 Task: Add an event  with title  Monthly Sales Analysis, date '2024/05/15' to 2024/05/17 & Select Event type as  Group. Add location for the event as  654 Trastevere, Rome, Italy and add a description: Welcome to the Presentation Practice session, where you can hone your public speaking skills and receive constructive feedback to enhance your presentation abilities. This interactive session is designed to provide a supportive environment for participants to practice and refine their presentation techniques, whether it's for professional or academic purposes.Create an event link  http-monthlysalesanalysiscom & Select the event color as  Electric Lime. , logged in from the account softage.1@softage.netand send the event invitation to softage.10@softage.net and softage.2@softage.net
Action: Mouse moved to (751, 108)
Screenshot: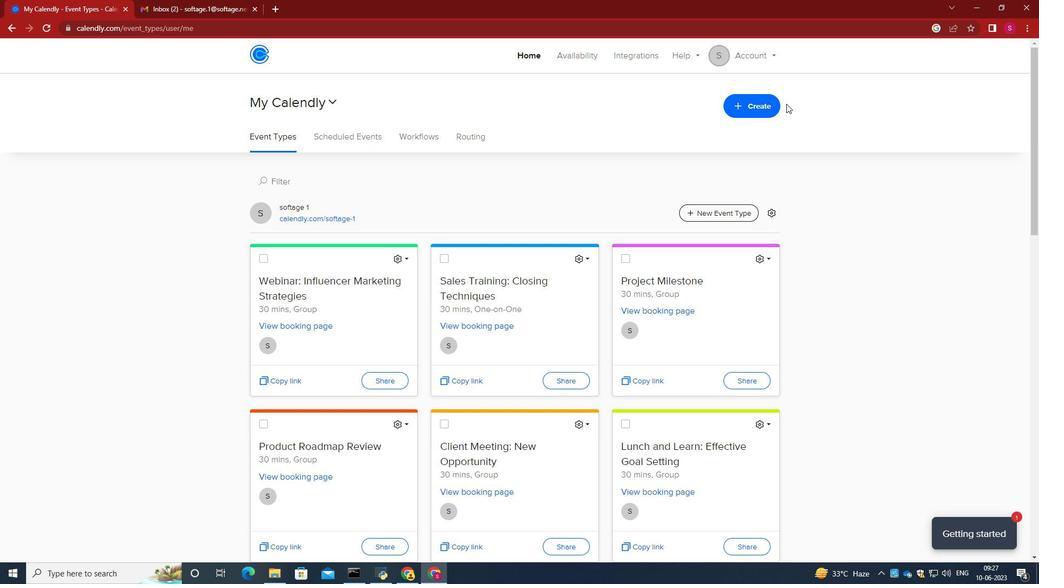 
Action: Mouse pressed left at (751, 108)
Screenshot: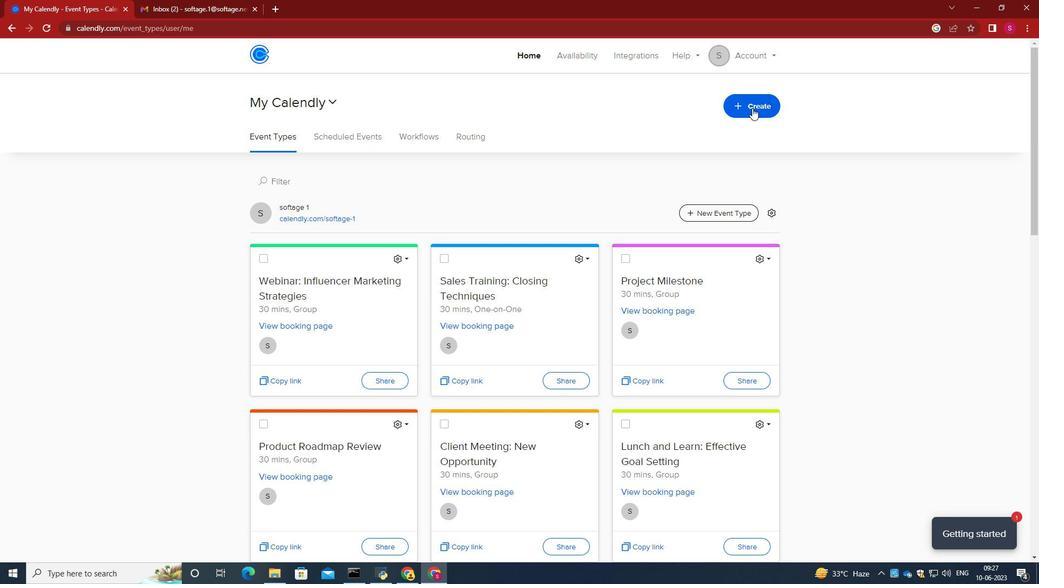 
Action: Mouse moved to (725, 160)
Screenshot: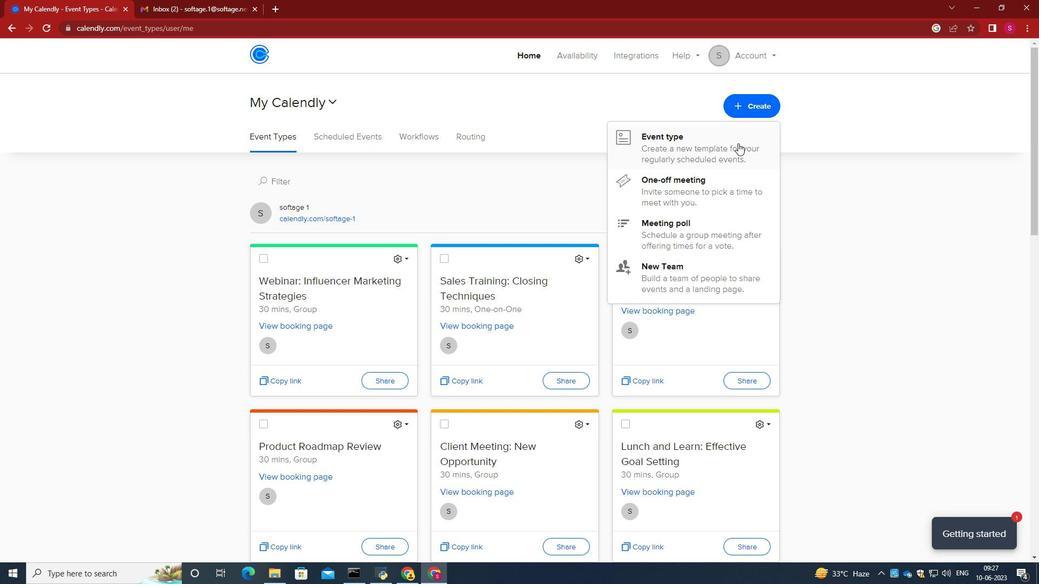 
Action: Mouse pressed left at (725, 160)
Screenshot: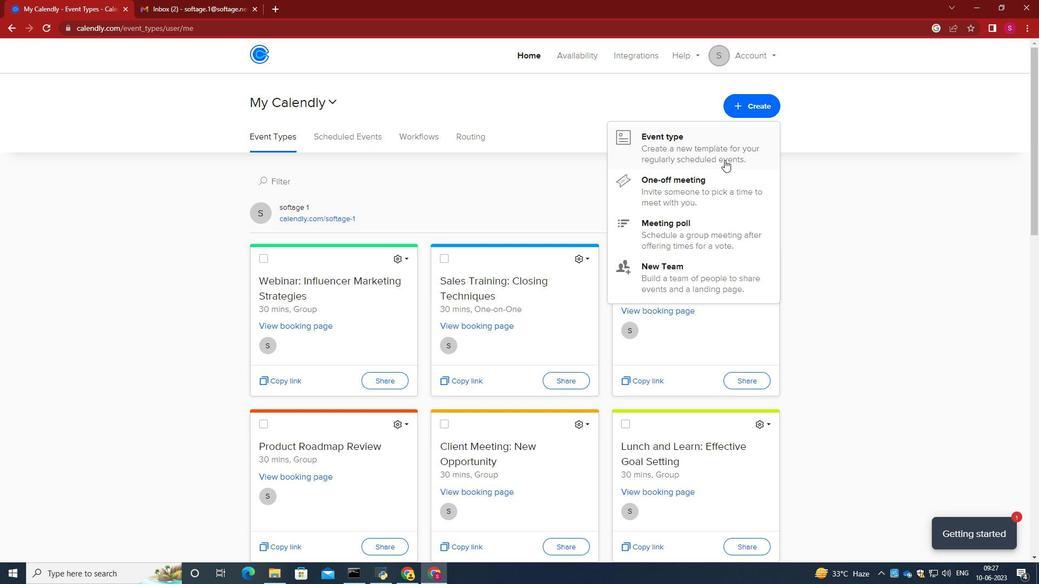 
Action: Mouse moved to (516, 257)
Screenshot: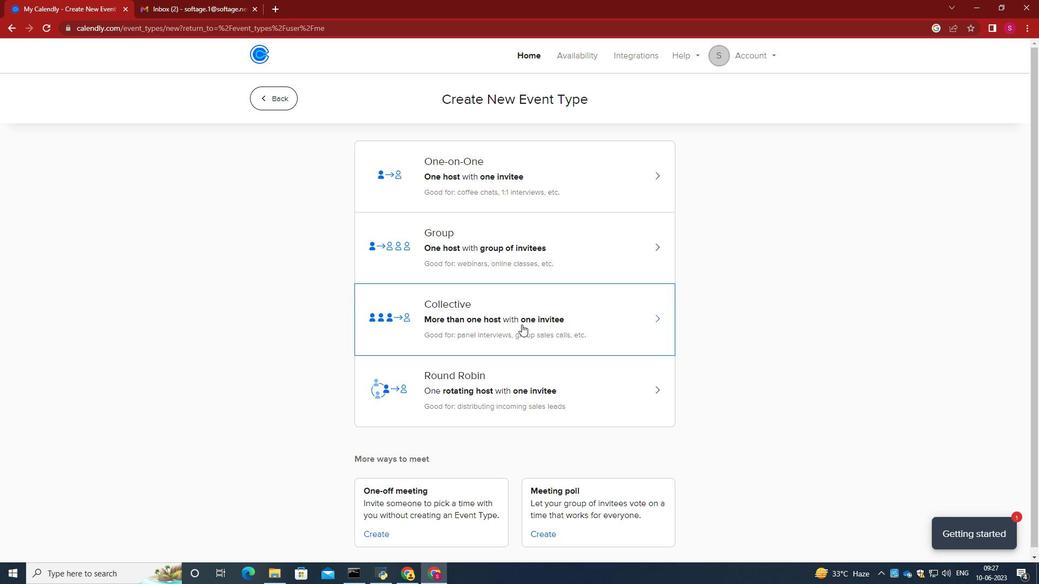 
Action: Mouse pressed left at (516, 257)
Screenshot: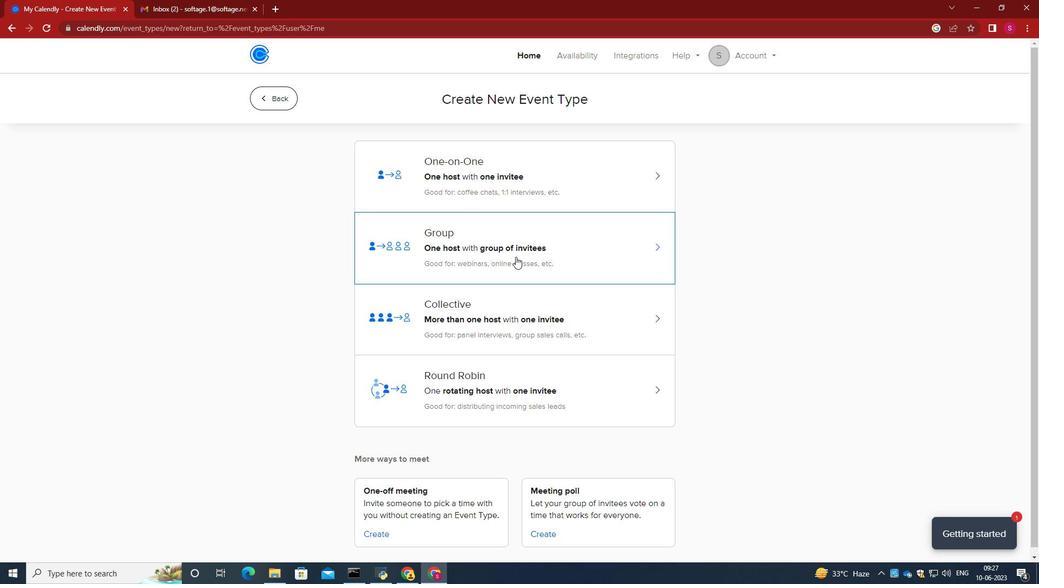 
Action: Mouse moved to (364, 254)
Screenshot: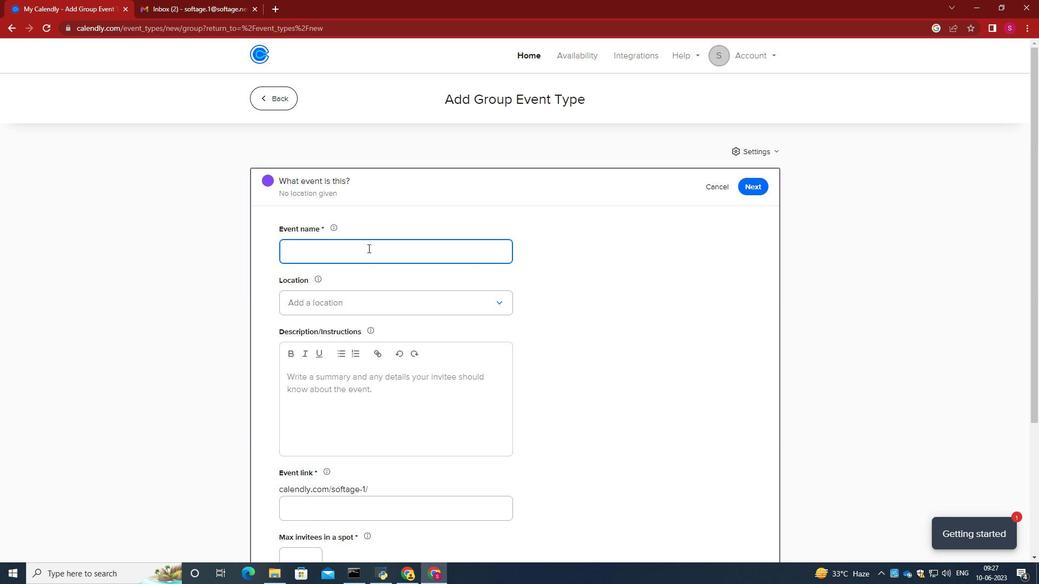 
Action: Mouse pressed left at (364, 254)
Screenshot: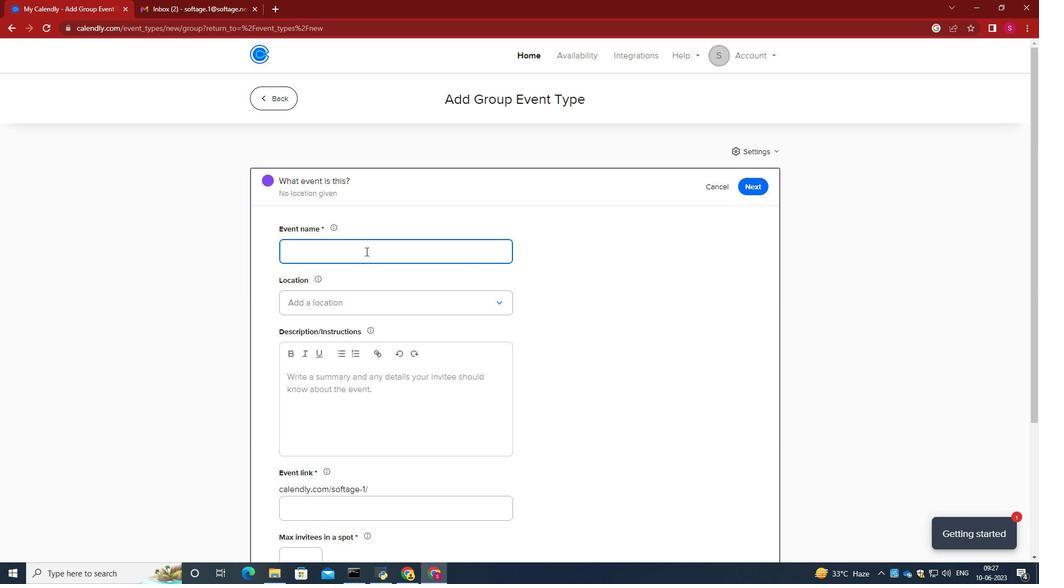 
Action: Key pressed <Key.caps_lock>M<Key.caps_lock>ontthl<Key.backspace><Key.backspace><Key.backspace>hly<Key.space><Key.caps_lock>S<Key.caps_lock>ales<Key.space><Key.caps_lock>A<Key.caps_lock>nalysis
Screenshot: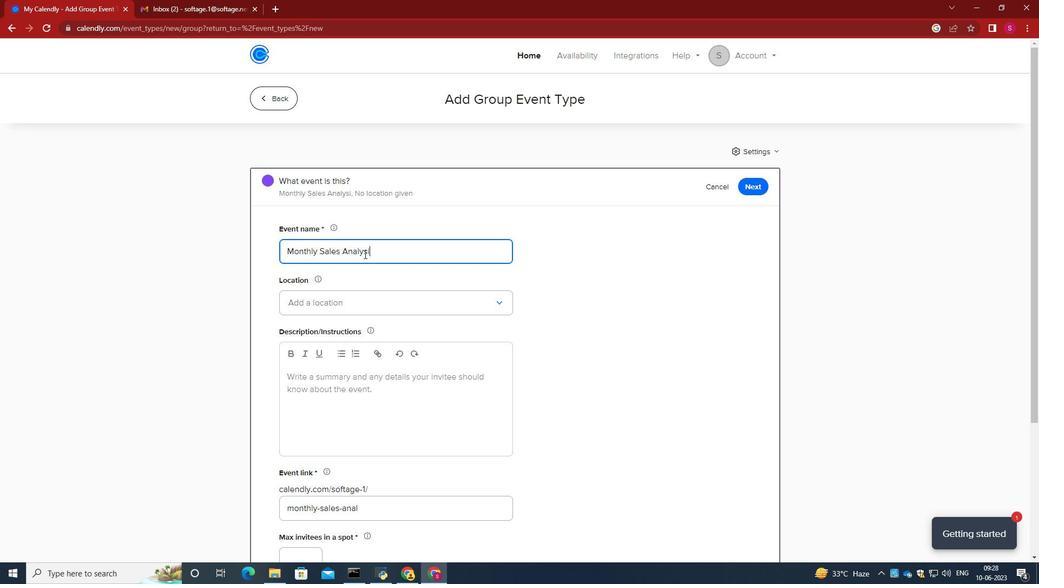 
Action: Mouse moved to (362, 304)
Screenshot: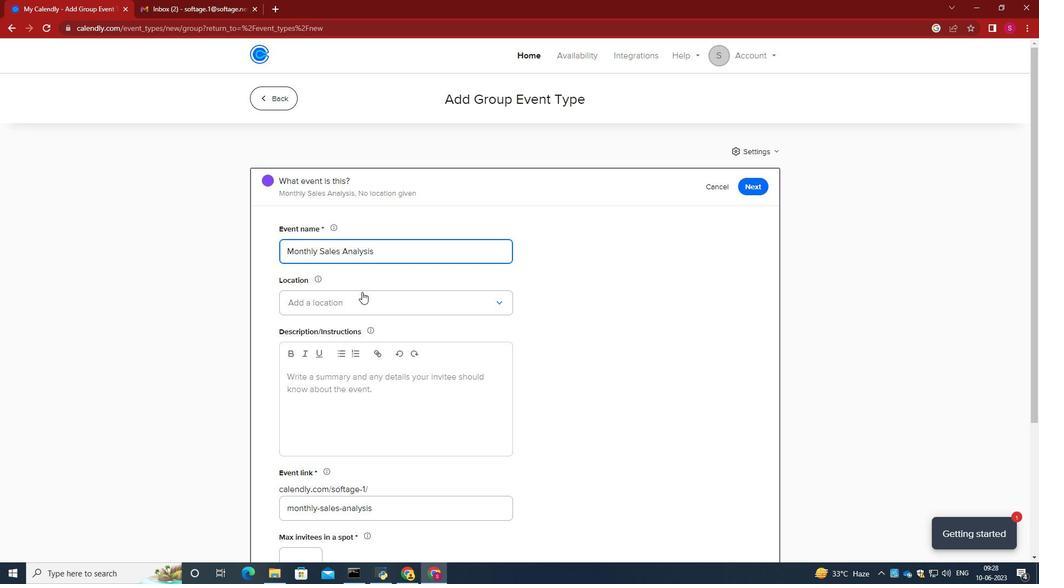 
Action: Mouse pressed left at (362, 304)
Screenshot: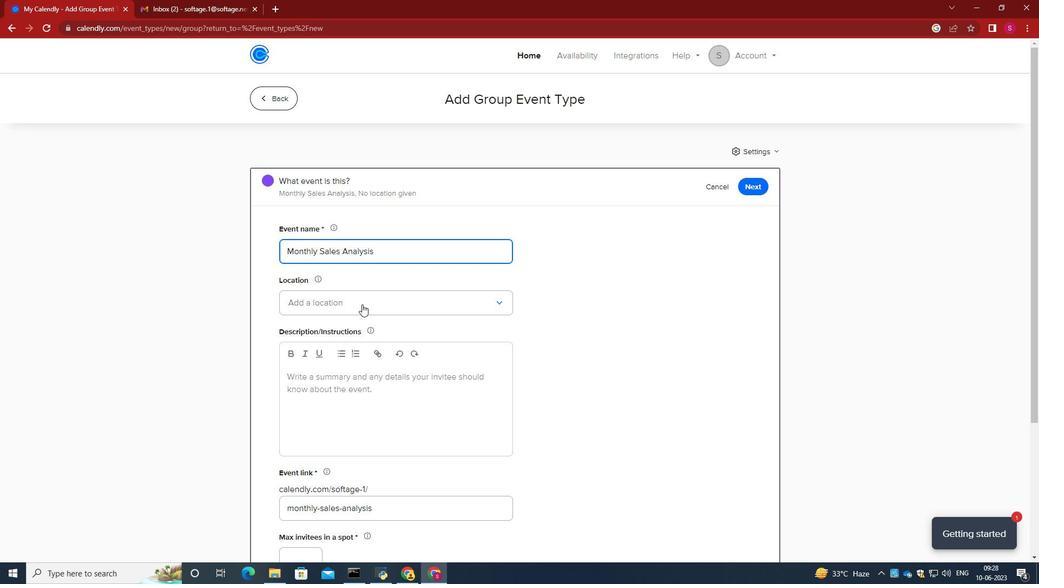 
Action: Mouse moved to (341, 329)
Screenshot: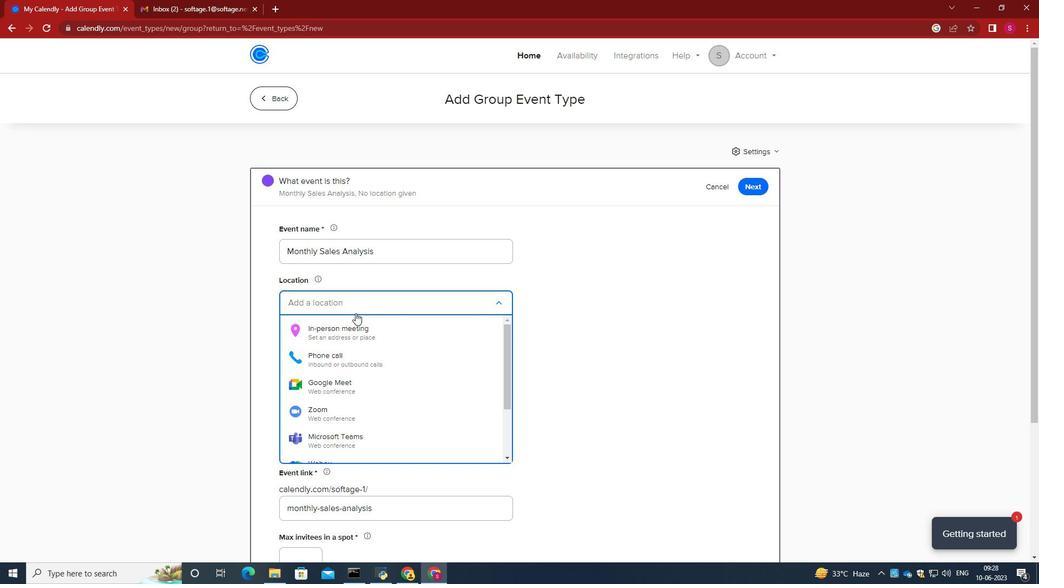 
Action: Mouse pressed left at (341, 329)
Screenshot: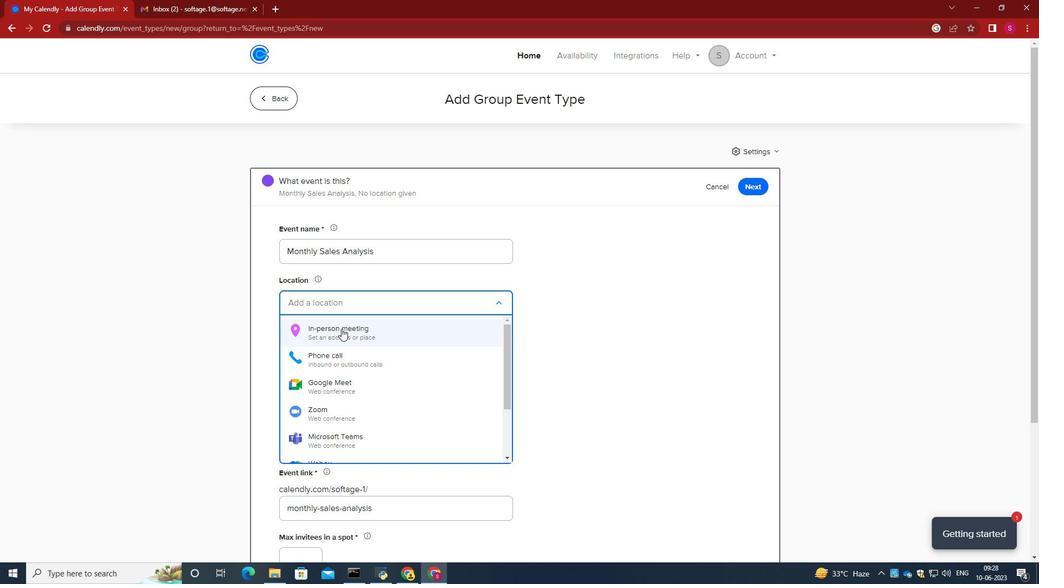 
Action: Mouse moved to (463, 174)
Screenshot: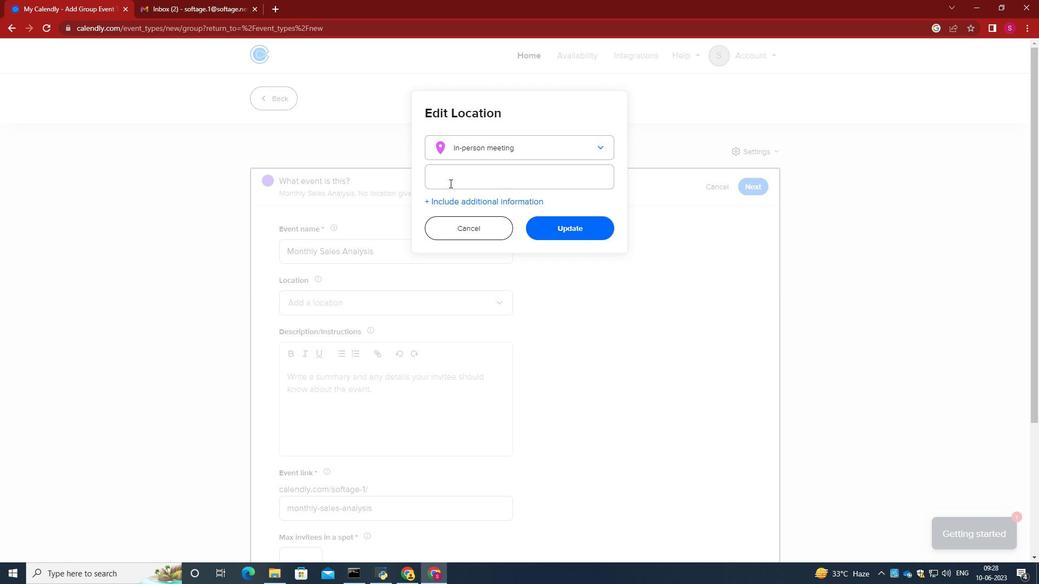
Action: Mouse pressed left at (463, 174)
Screenshot: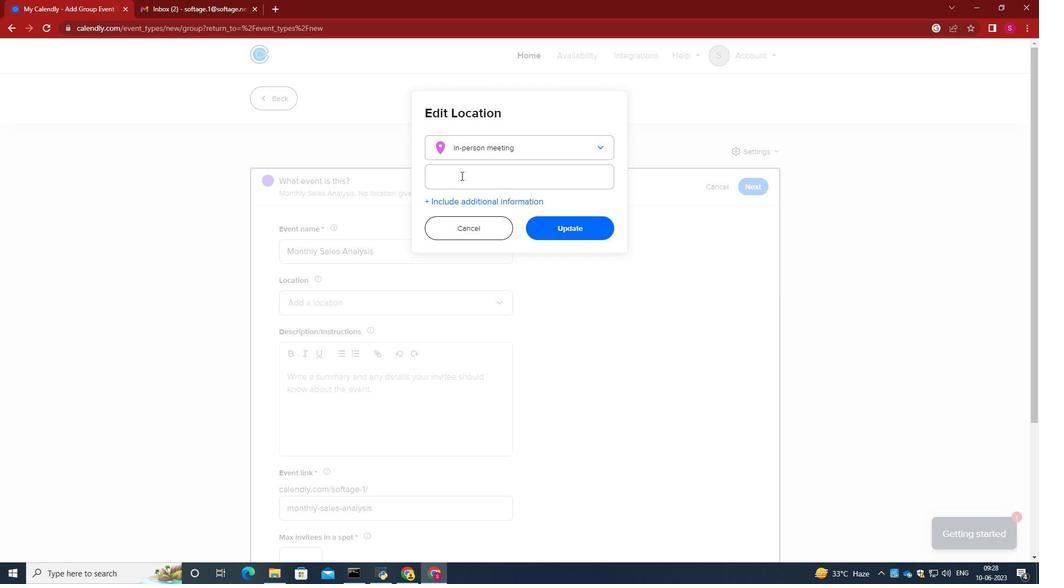 
Action: Key pressed 654<Key.space><Key.caps_lock>T<Key.caps_lock>raster<Key.backspace>vere,<Key.space><Key.caps_lock>R<Key.caps_lock>ome,<Key.space><Key.caps_lock>I<Key.caps_lock>taly
Screenshot: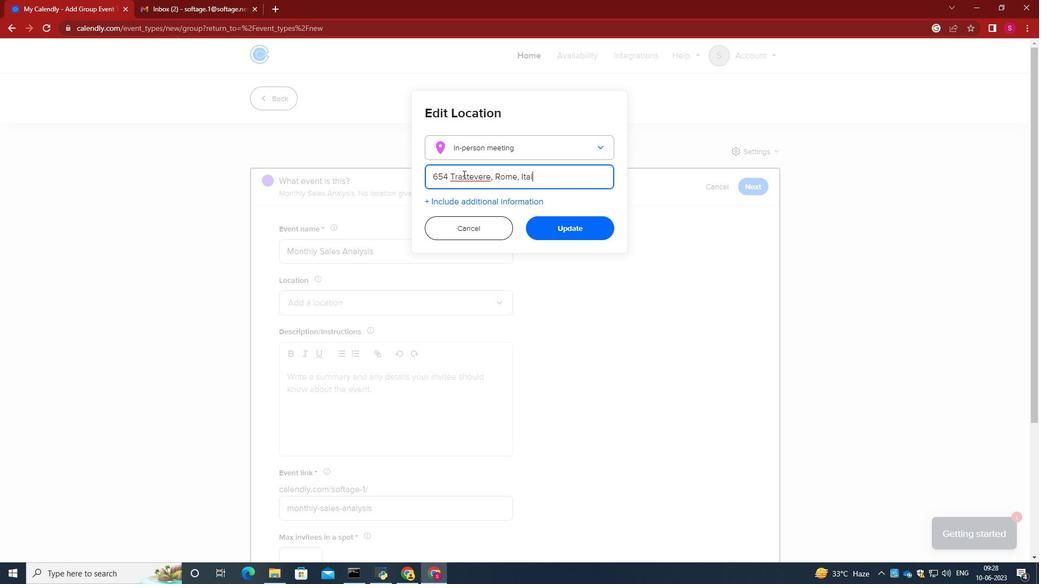 
Action: Mouse moved to (576, 229)
Screenshot: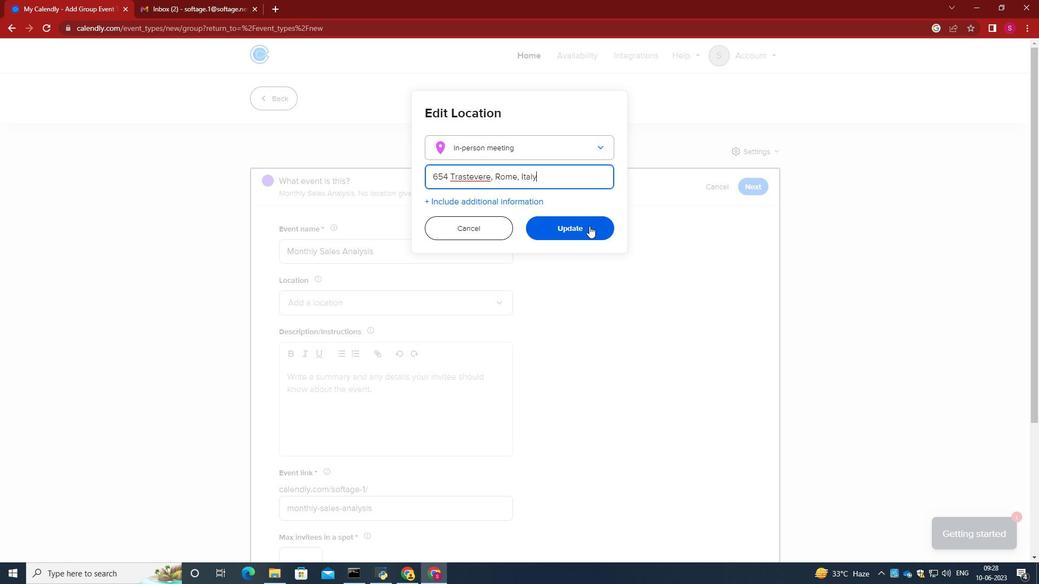 
Action: Mouse pressed left at (576, 229)
Screenshot: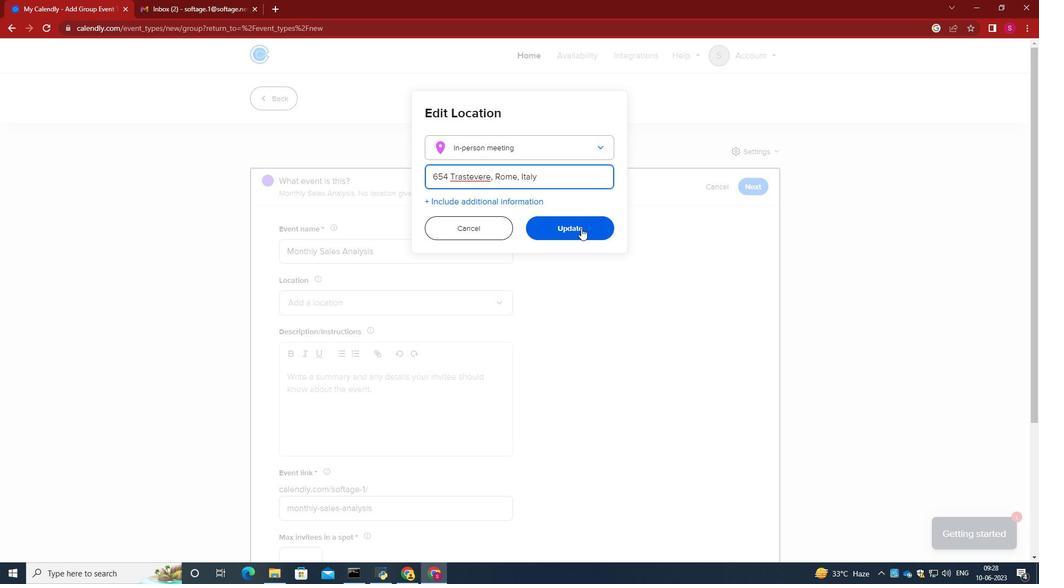 
Action: Mouse moved to (518, 335)
Screenshot: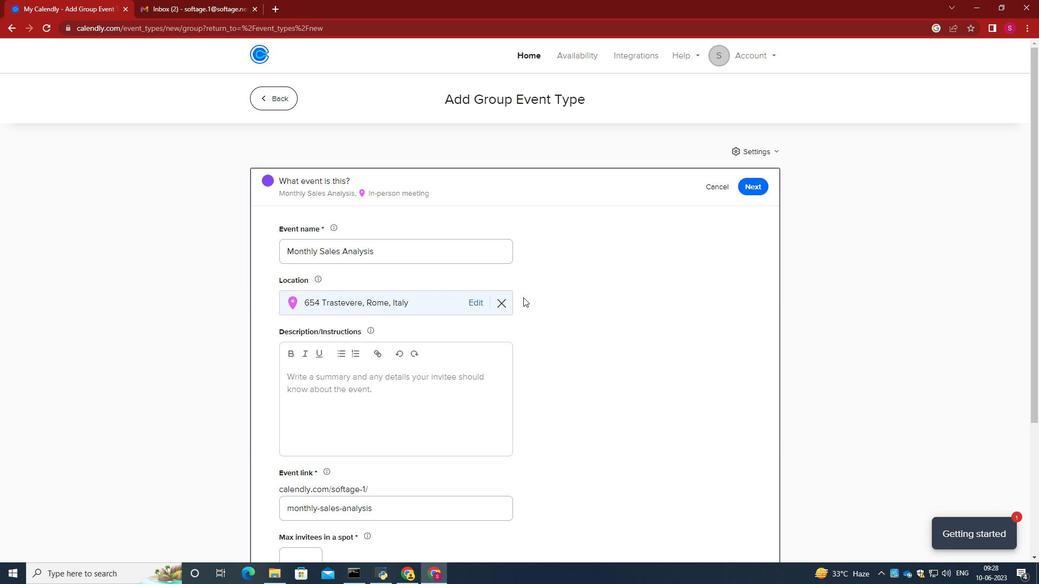 
Action: Mouse scrolled (518, 335) with delta (0, 0)
Screenshot: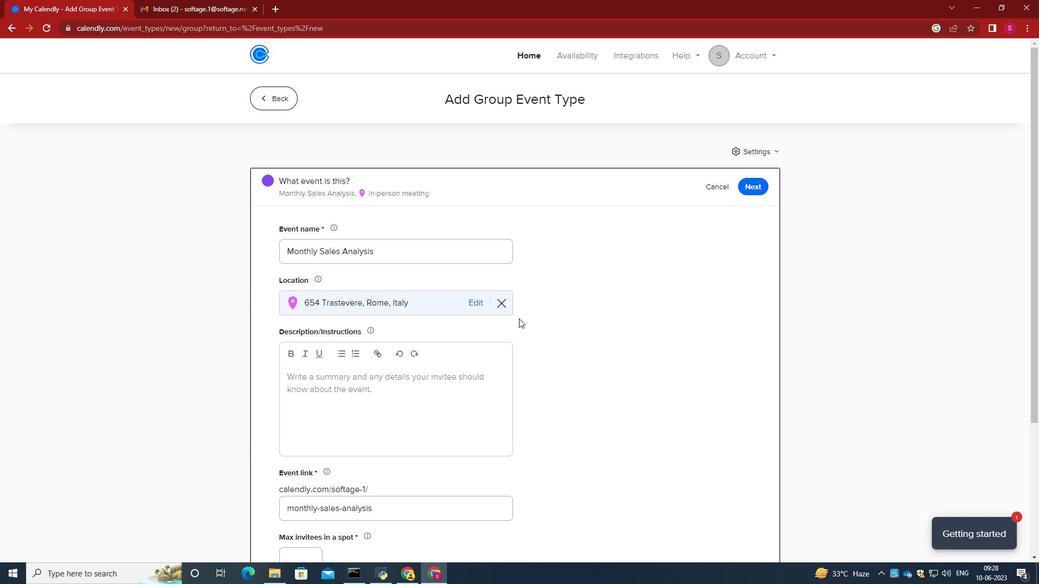 
Action: Mouse scrolled (518, 335) with delta (0, 0)
Screenshot: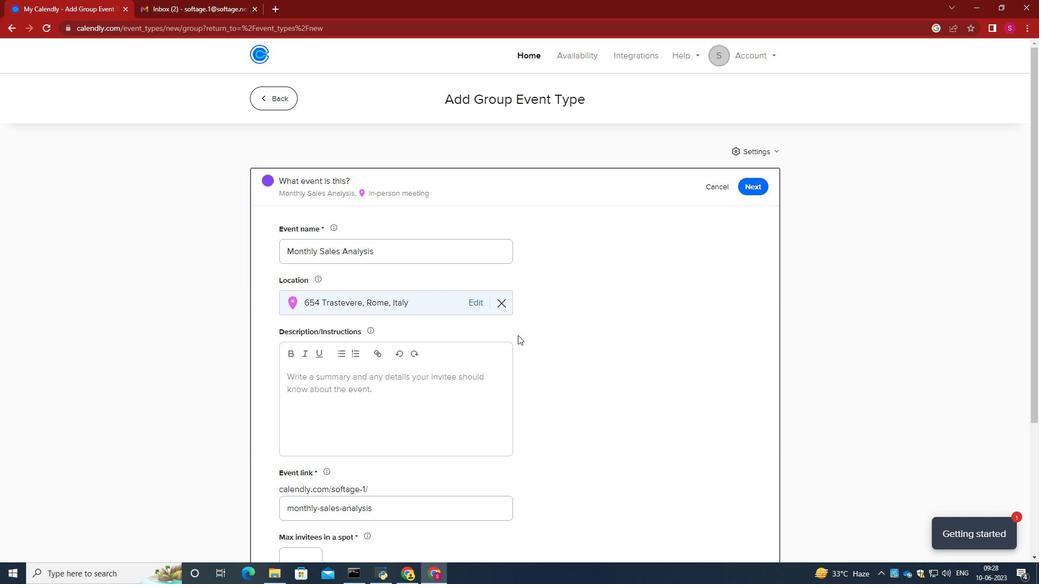 
Action: Mouse scrolled (518, 335) with delta (0, 0)
Screenshot: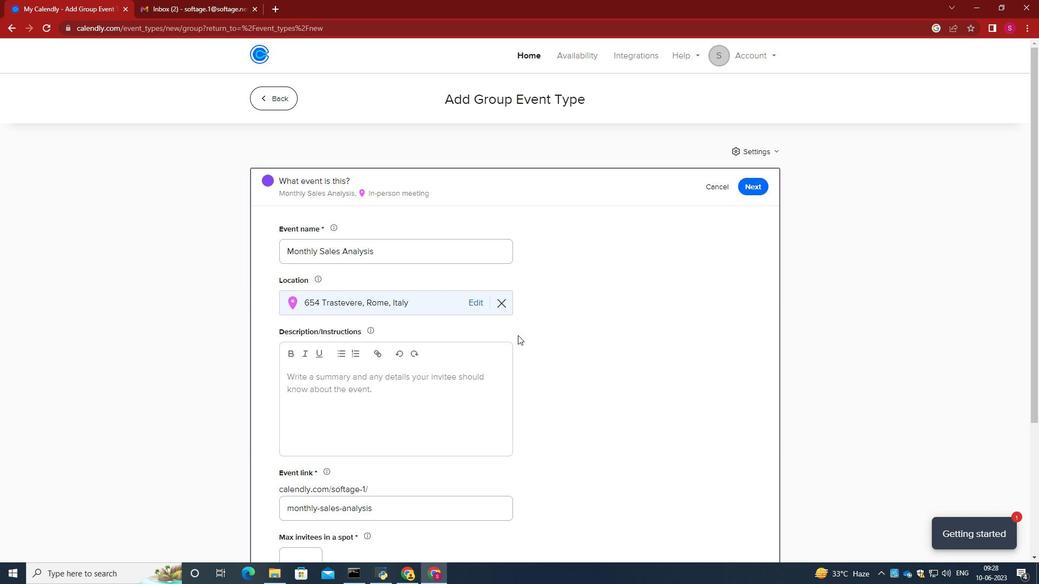 
Action: Mouse scrolled (518, 335) with delta (0, 0)
Screenshot: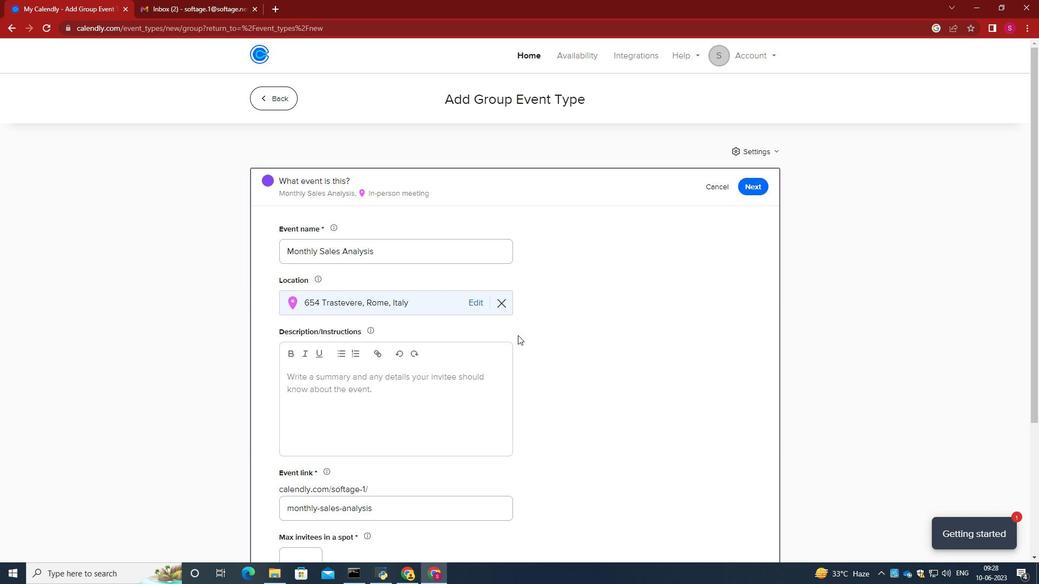 
Action: Mouse moved to (309, 192)
Screenshot: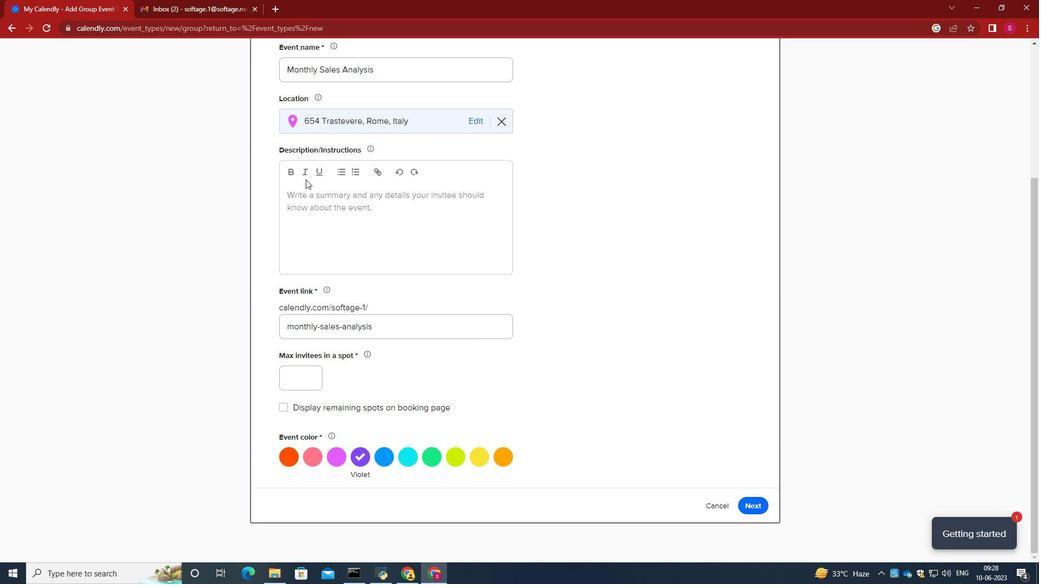 
Action: Mouse pressed left at (309, 192)
Screenshot: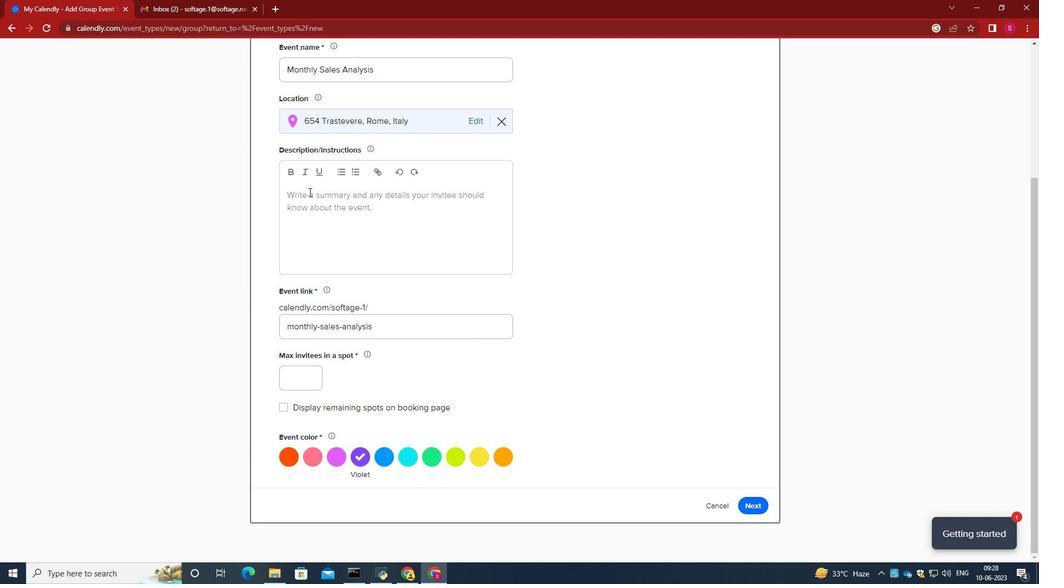 
Action: Key pressed <Key.caps_lock>W<Key.caps_lock>elcom<Key.space><Key.backspace>e<Key.space>to<Key.space>the<Key.space>p<Key.caps_lock><Key.backspace>P<Key.caps_lock>resentation<Key.space><Key.caps_lock>P<Key.caps_lock>ractice<Key.space><Key.caps_lock>S<Key.caps_lock>ession,<Key.space>where<Key.space>you<Key.space>cn<Key.backspace>an<Key.space>hone<Key.space>your<Key.space>public<Key.space>speaking<Key.space>skills<Key.space>and<Key.space>recive<Key.space>constructive<Key.space>feedbacj<Key.backspace>k
Screenshot: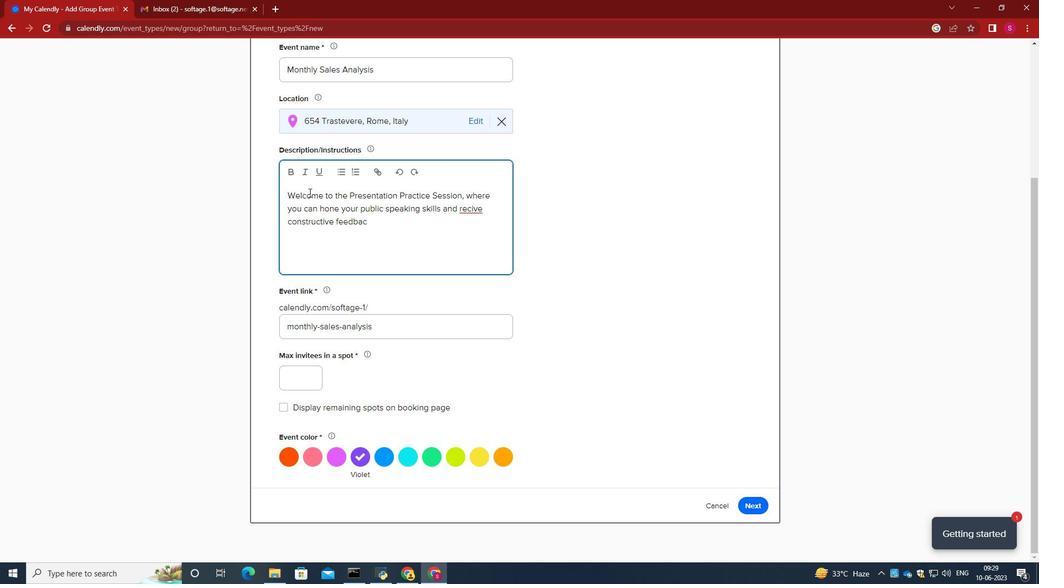 
Action: Mouse moved to (465, 210)
Screenshot: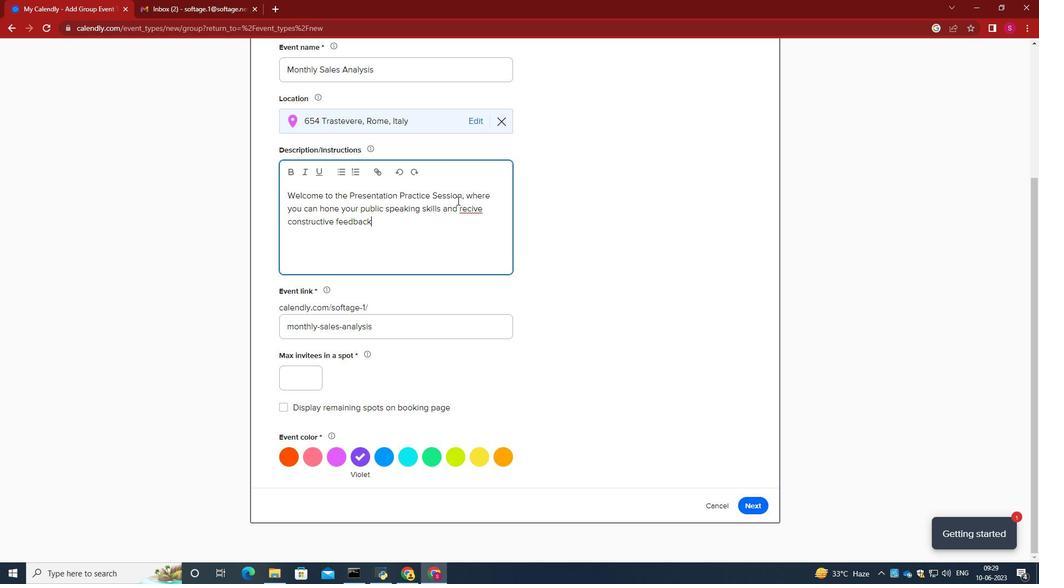 
Action: Mouse pressed right at (465, 210)
Screenshot: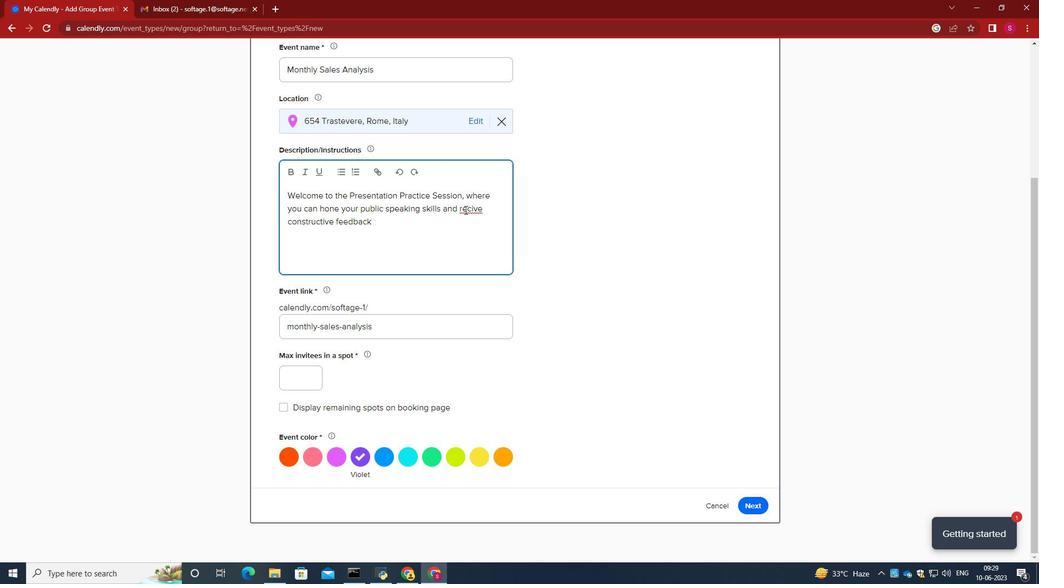 
Action: Mouse moved to (503, 219)
Screenshot: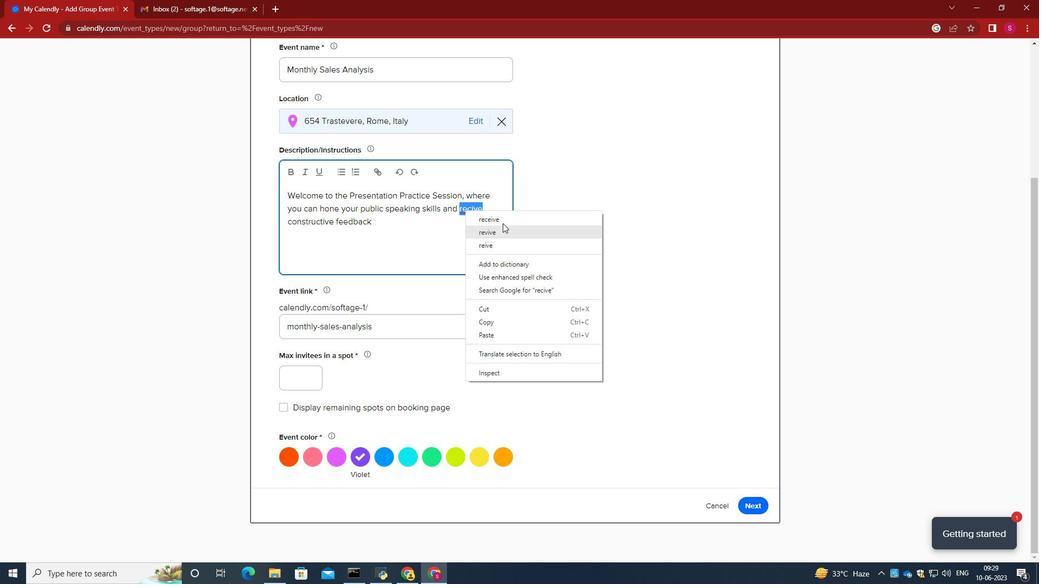 
Action: Mouse pressed left at (503, 219)
Screenshot: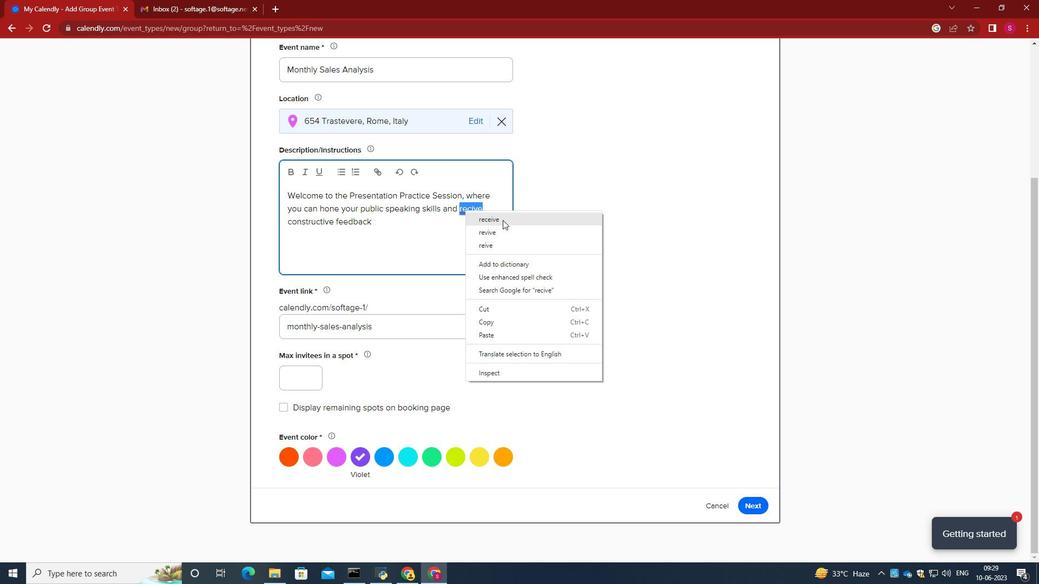 
Action: Mouse moved to (400, 225)
Screenshot: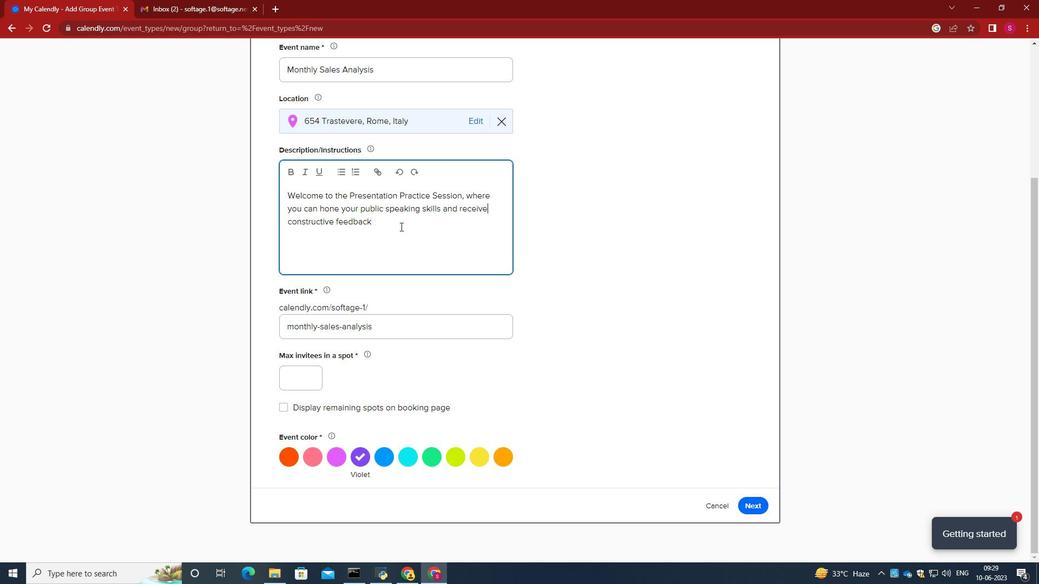 
Action: Mouse pressed left at (400, 225)
Screenshot: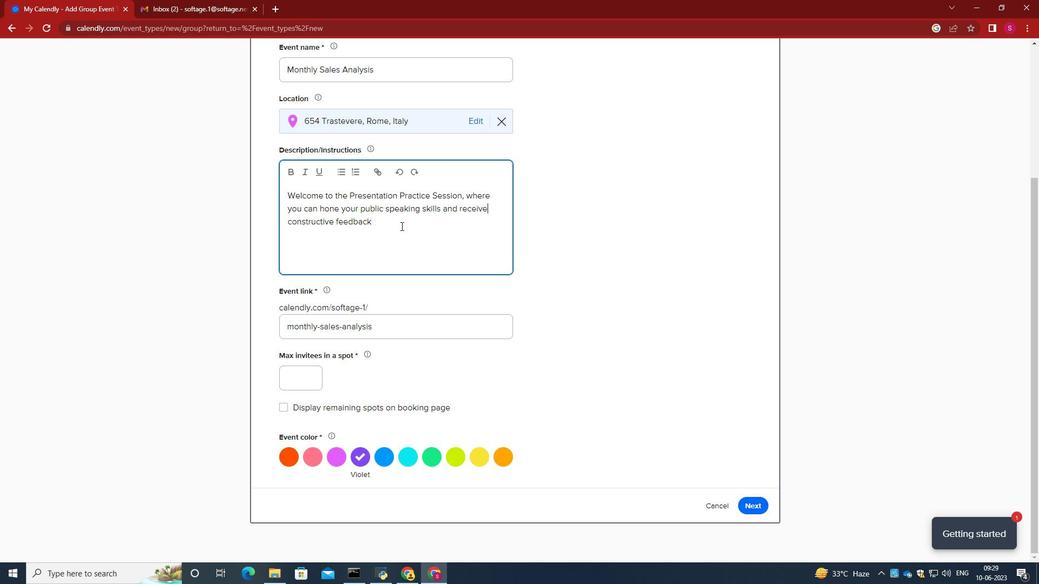 
Action: Key pressed <Key.space>to<Key.space>enhance<Key.space>your<Key.space>presentation<Key.space>abilities.<Key.space><Key.caps_lock>T<Key.caps_lock>his<Key.space>interactive<Key.space>session<Key.space>is<Key.space>di<Key.backspace>esigned<Key.space>to<Key.space>provide<Key.space>a<Key.space>supportive<Key.space>environment<Key.space>for<Key.space>participants<Key.space>to<Key.space>practice<Key.space>and<Key.space>refine<Key.space>their<Key.space>presentation.<Key.space><Key.caps_lock><Key.backspace><Key.backspace><Key.space>TE<Key.backspace><Key.backspace><Key.caps_lock>tc<Key.backspace>echniques,<Key.space>whether<Key.space>it's<Key.space>for<Key.space>professional<Key.space>or<Key.space>academic<Key.space>purposes.
Screenshot: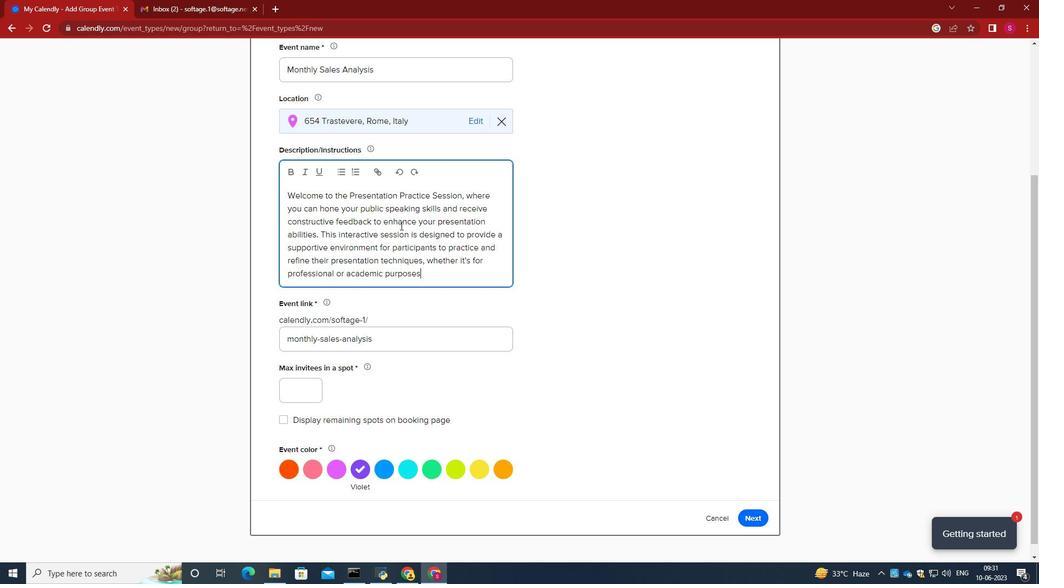
Action: Mouse moved to (385, 345)
Screenshot: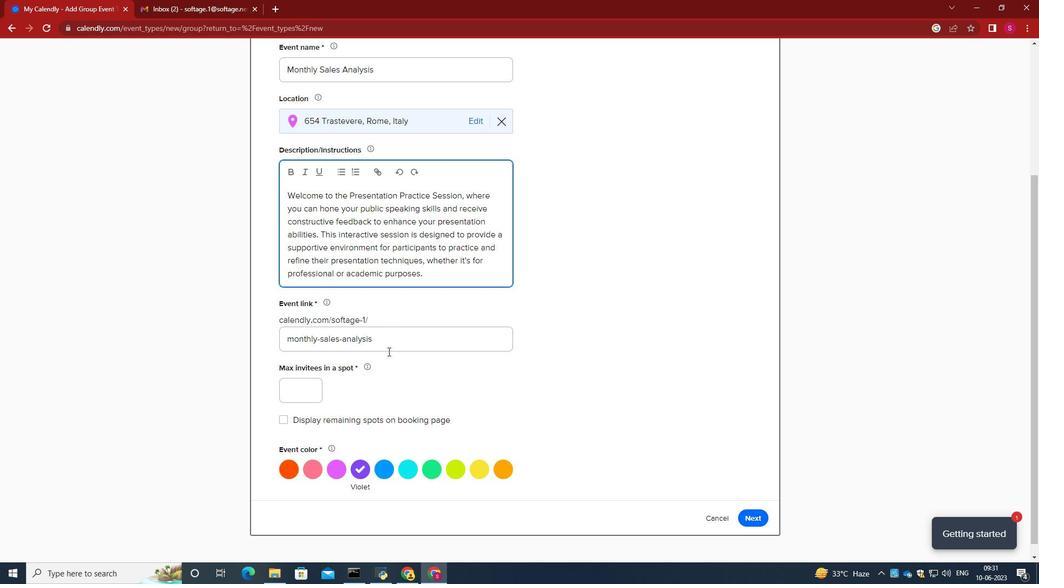 
Action: Mouse pressed left at (385, 345)
Screenshot: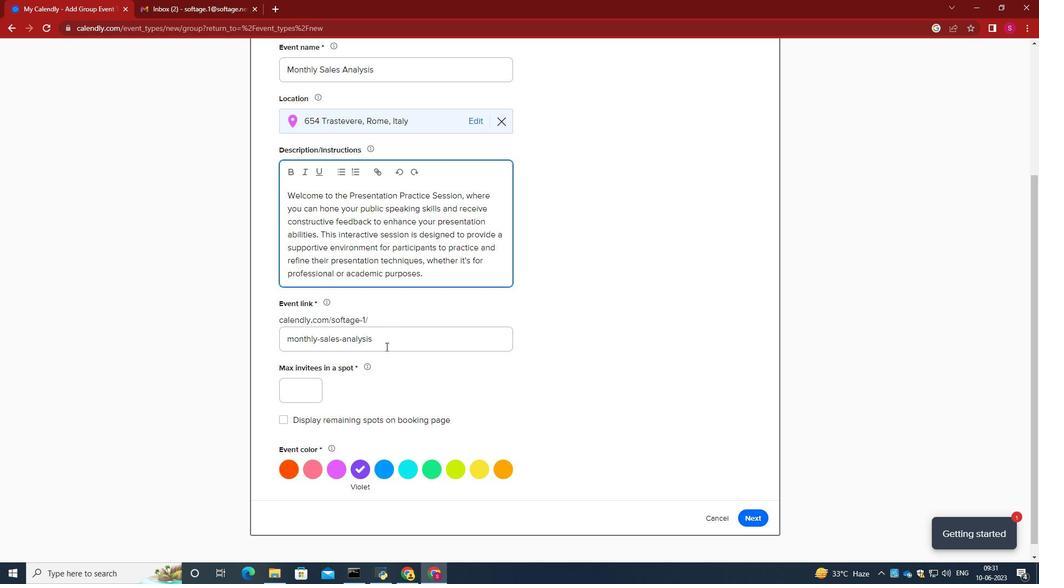 
Action: Mouse moved to (250, 343)
Screenshot: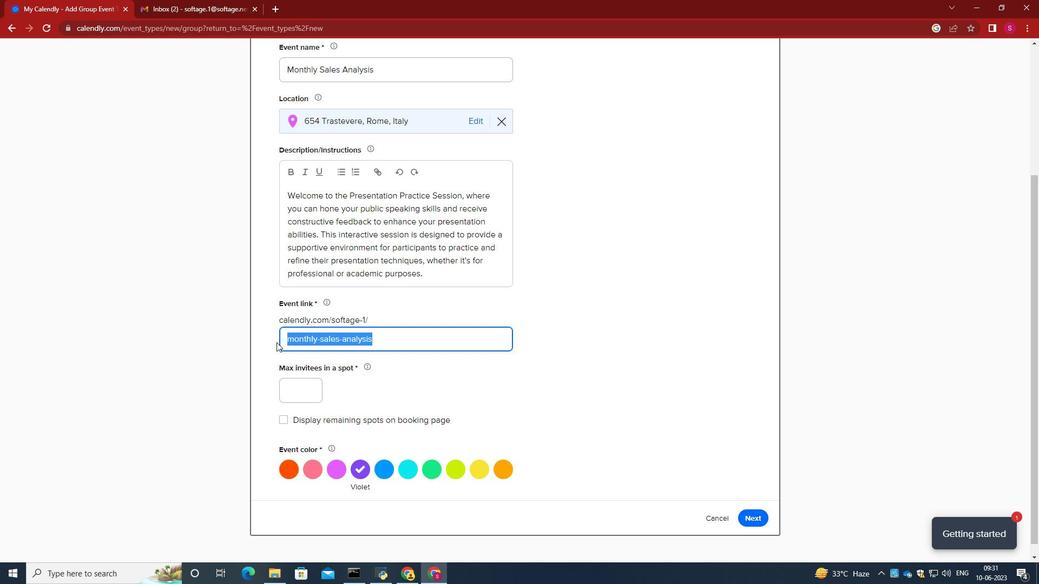 
Action: Key pressed <Key.backspace>http-monthlysalesanalysiscom
Screenshot: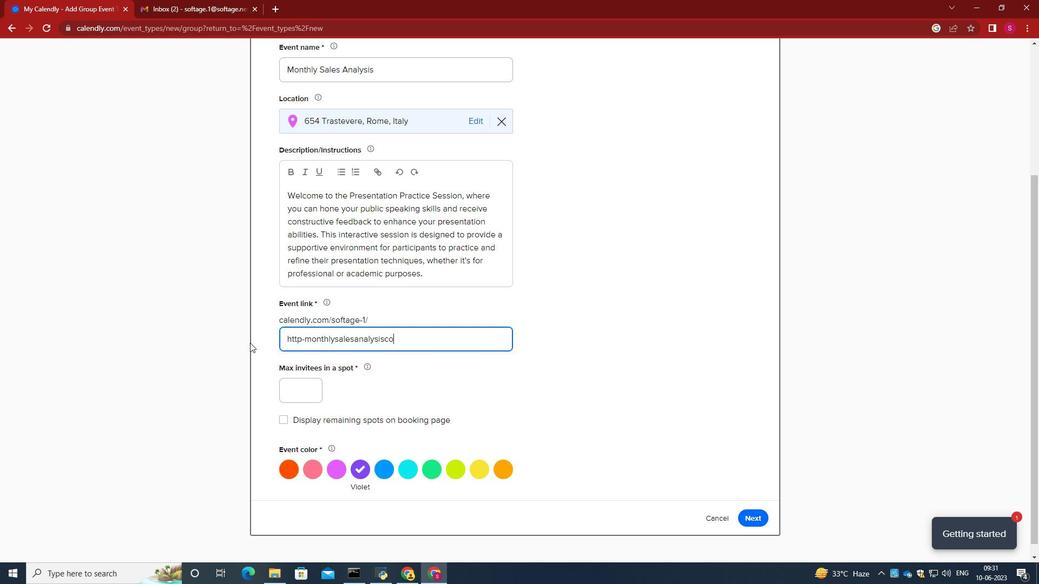 
Action: Mouse moved to (307, 394)
Screenshot: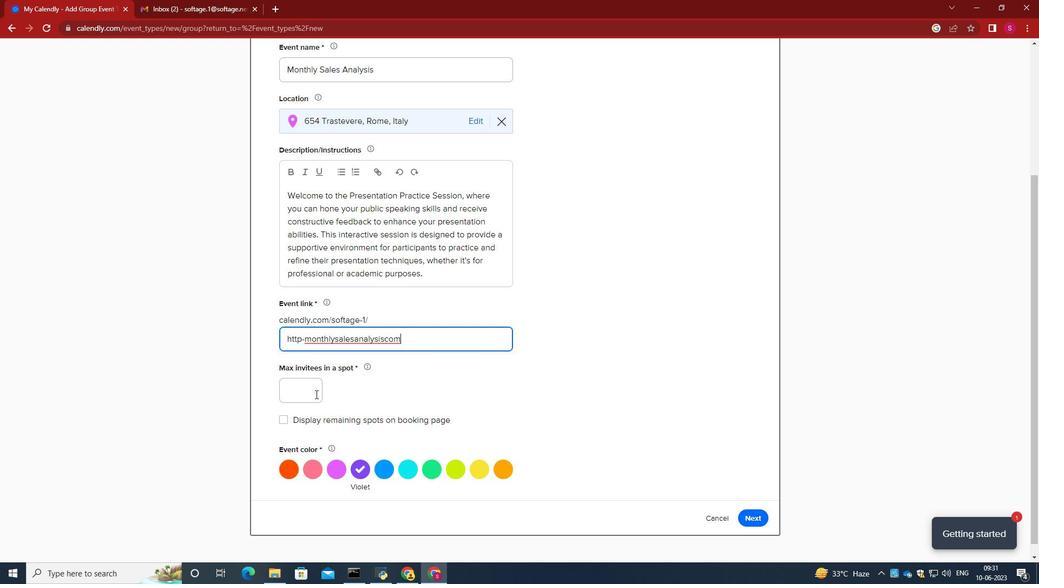 
Action: Mouse pressed left at (307, 394)
Screenshot: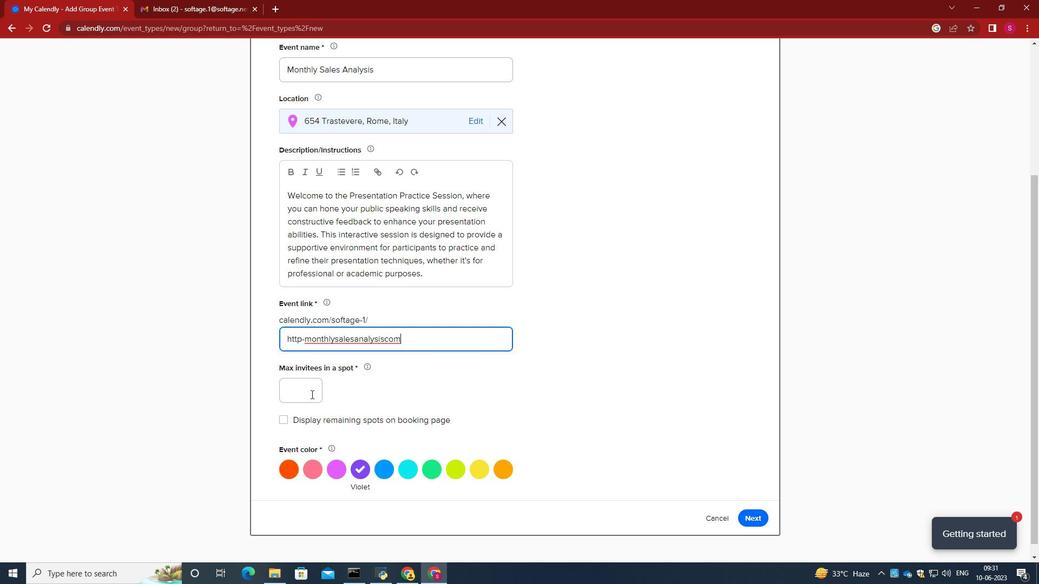 
Action: Key pressed 2
Screenshot: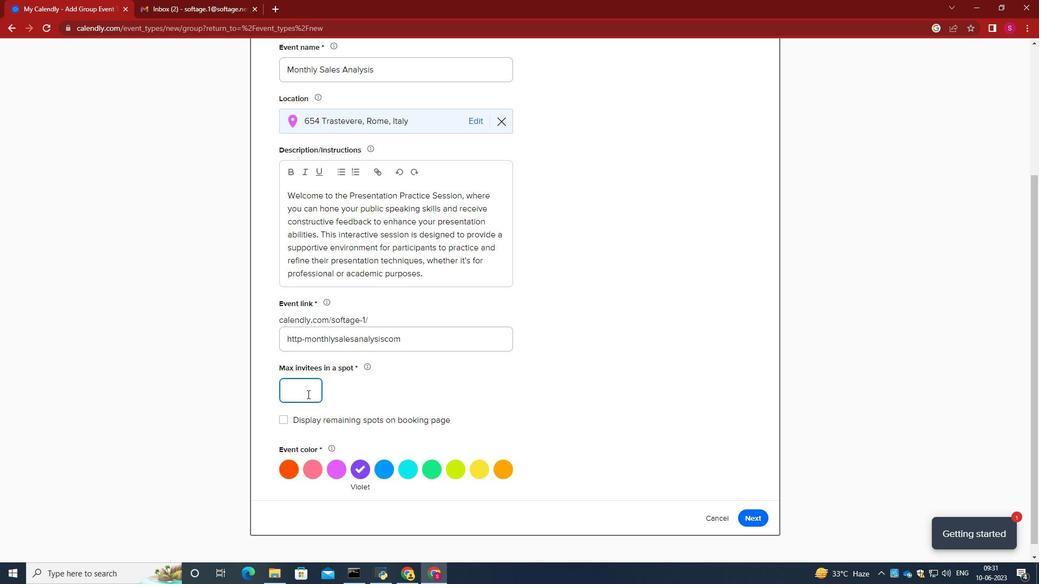 
Action: Mouse moved to (462, 471)
Screenshot: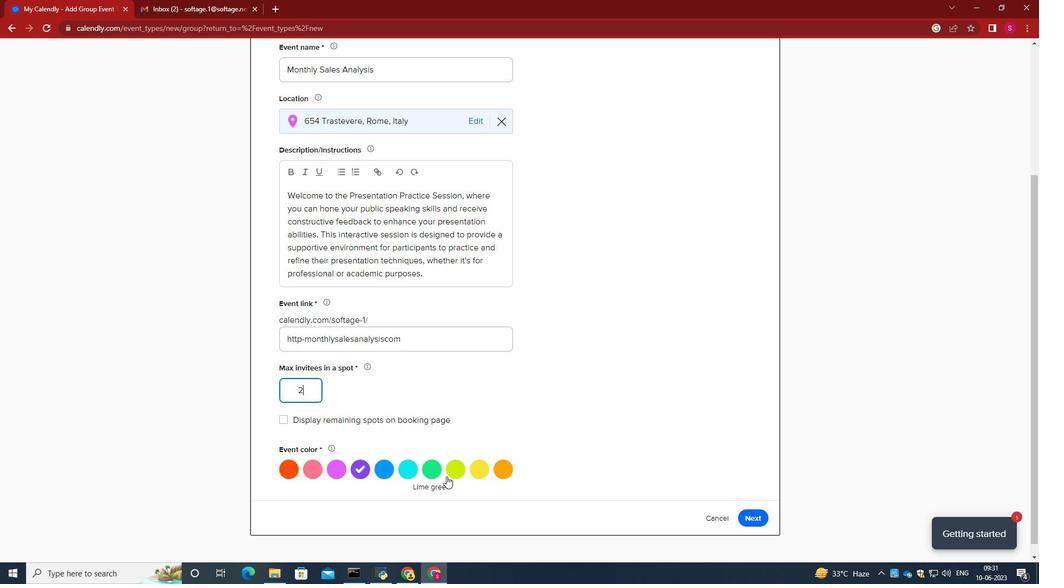 
Action: Mouse pressed left at (462, 471)
Screenshot: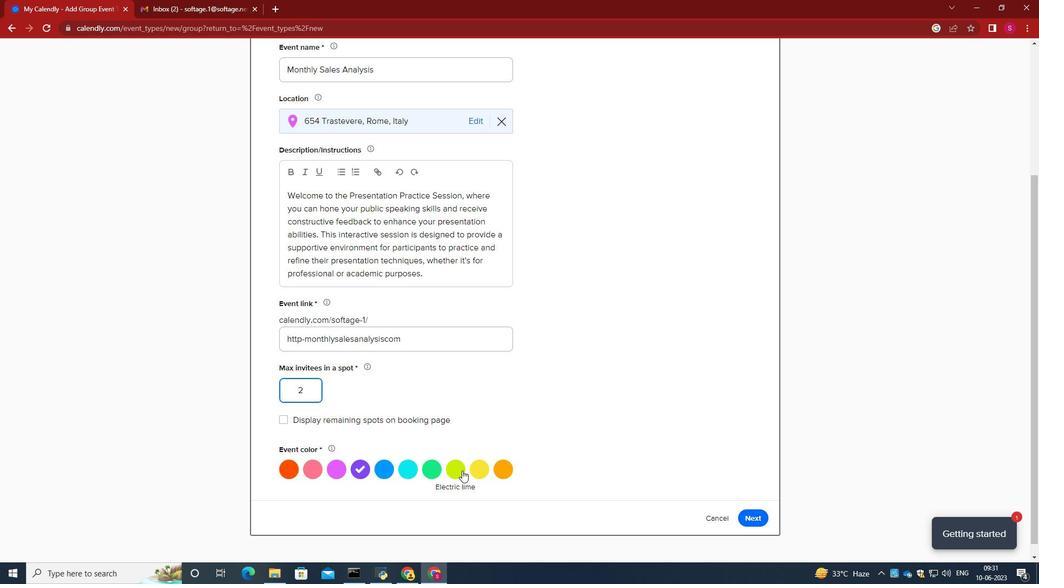 
Action: Mouse moved to (762, 516)
Screenshot: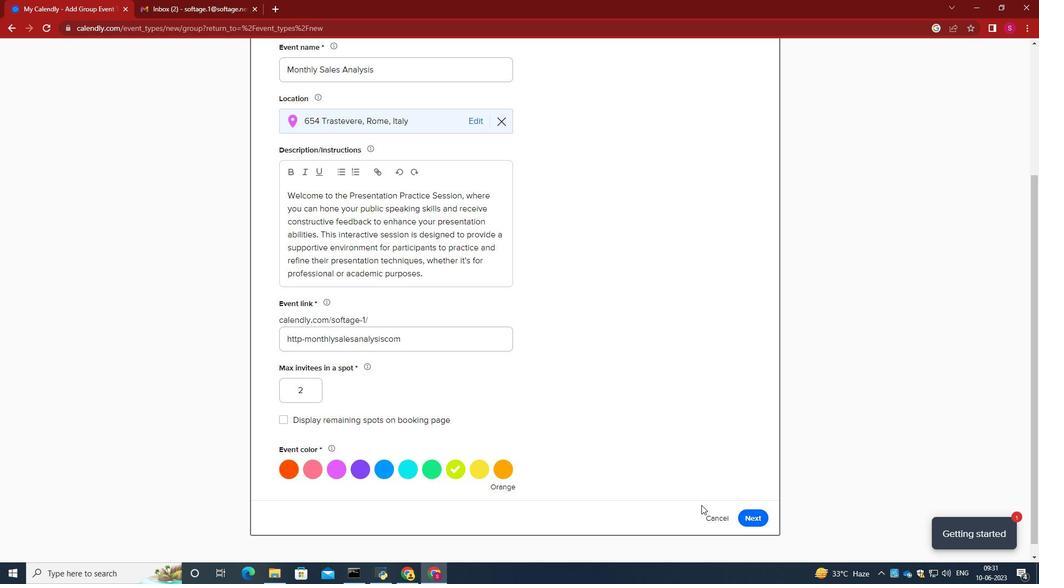 
Action: Mouse pressed left at (762, 516)
Screenshot: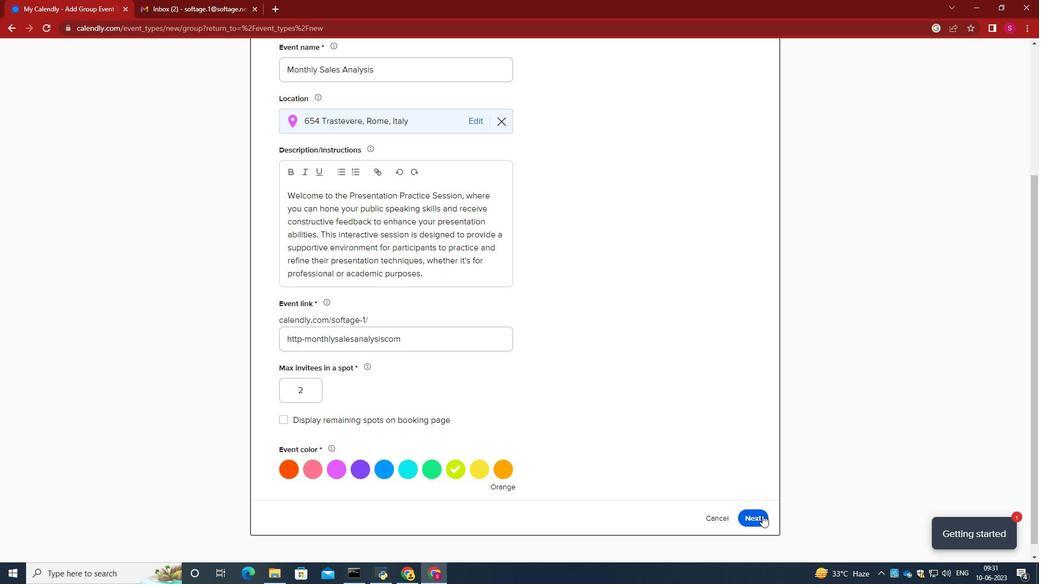 
Action: Mouse moved to (454, 331)
Screenshot: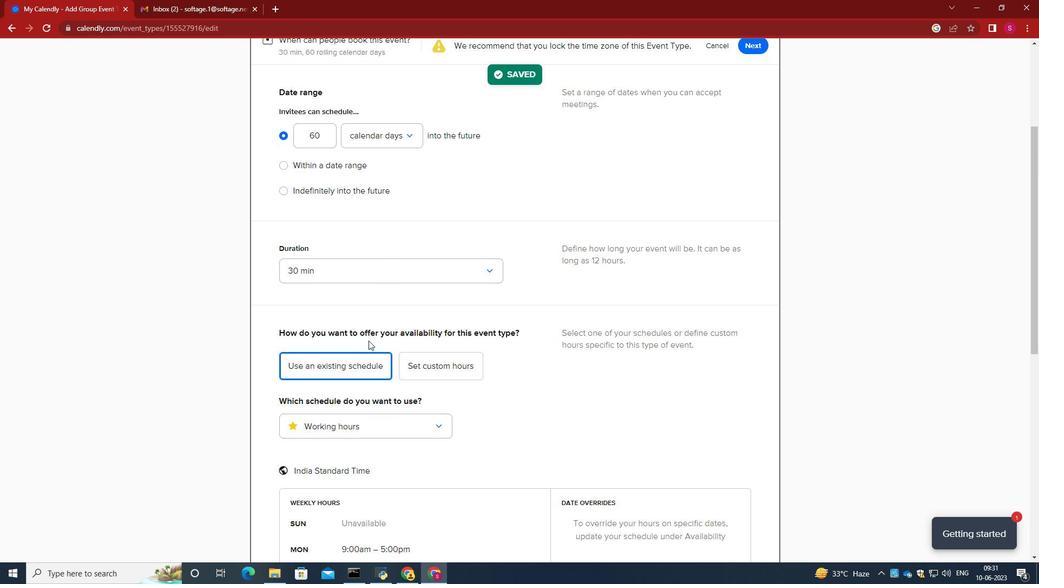 
Action: Mouse scrolled (454, 332) with delta (0, 0)
Screenshot: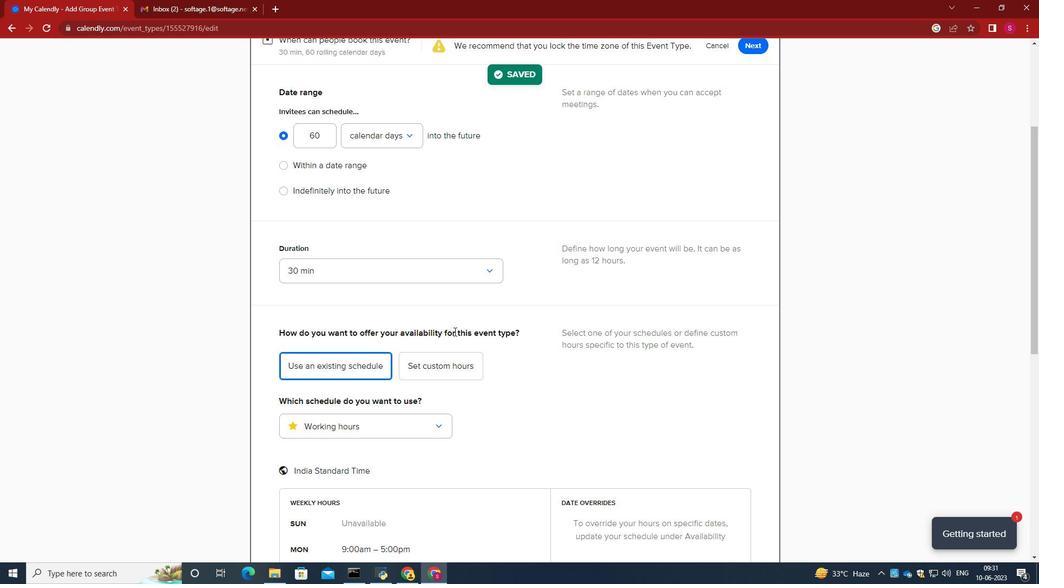 
Action: Mouse scrolled (454, 332) with delta (0, 0)
Screenshot: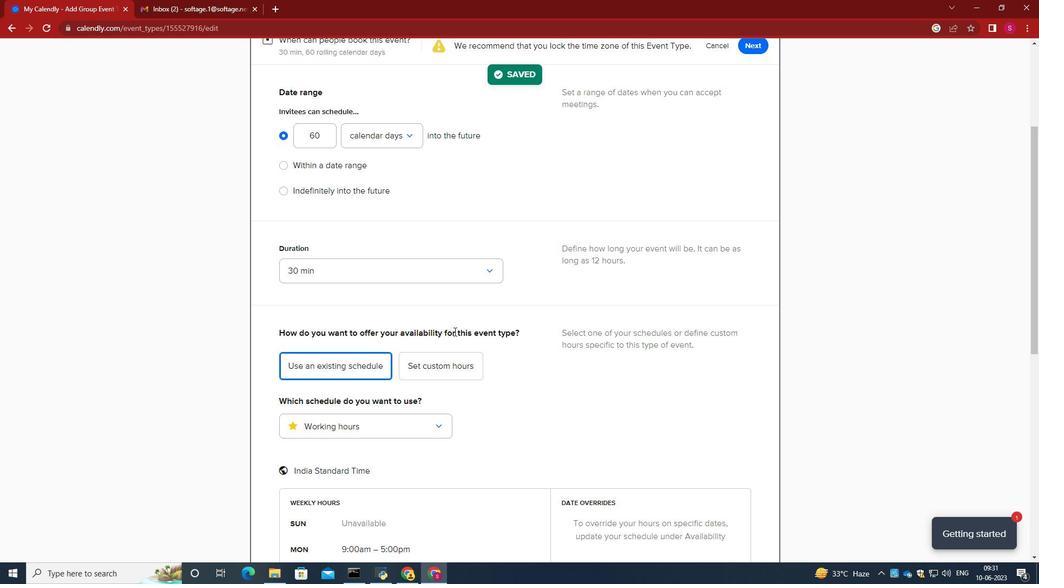 
Action: Mouse moved to (338, 271)
Screenshot: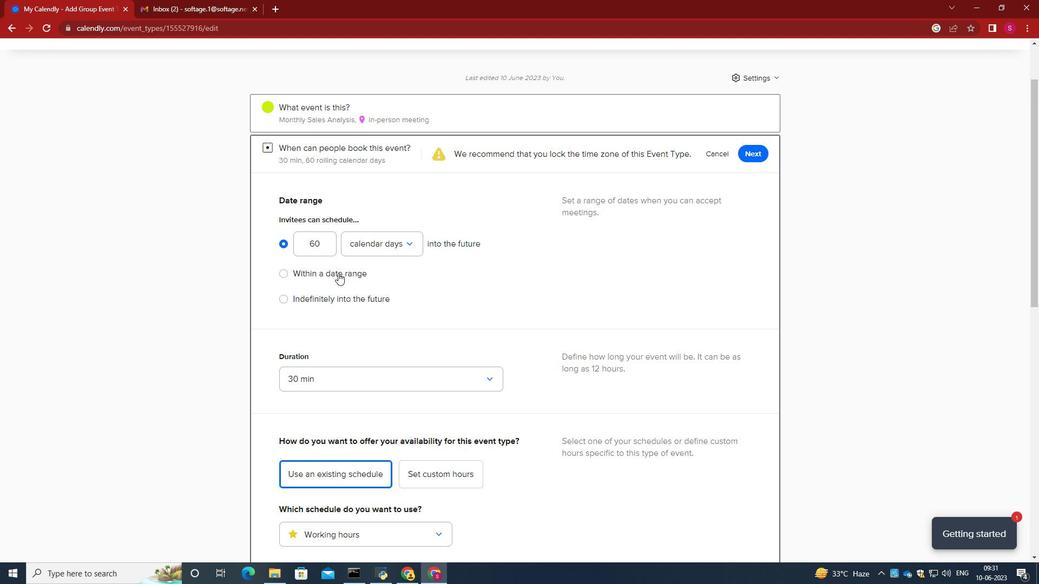 
Action: Mouse pressed left at (338, 271)
Screenshot: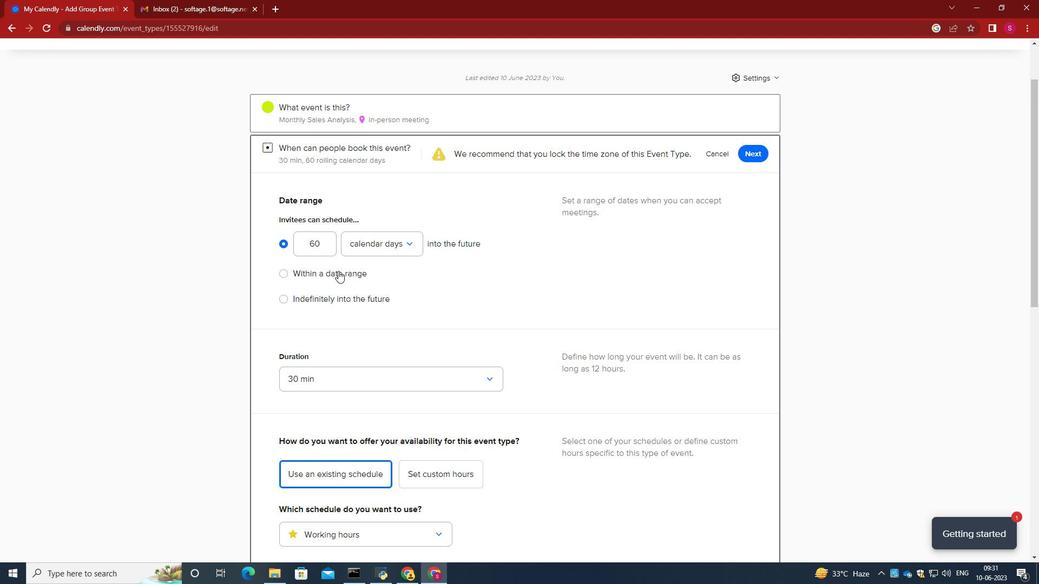 
Action: Mouse moved to (425, 278)
Screenshot: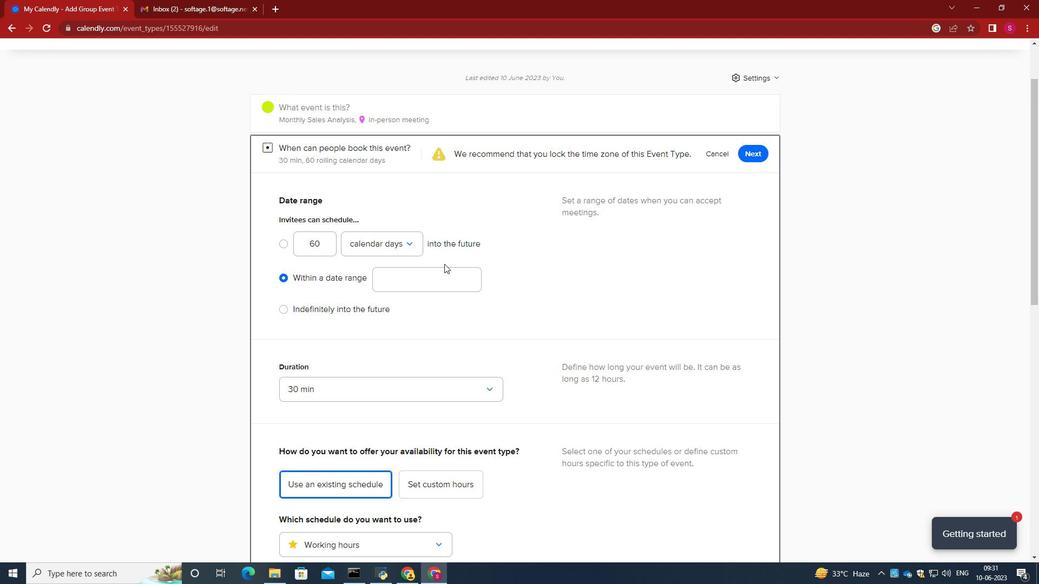 
Action: Mouse pressed left at (425, 278)
Screenshot: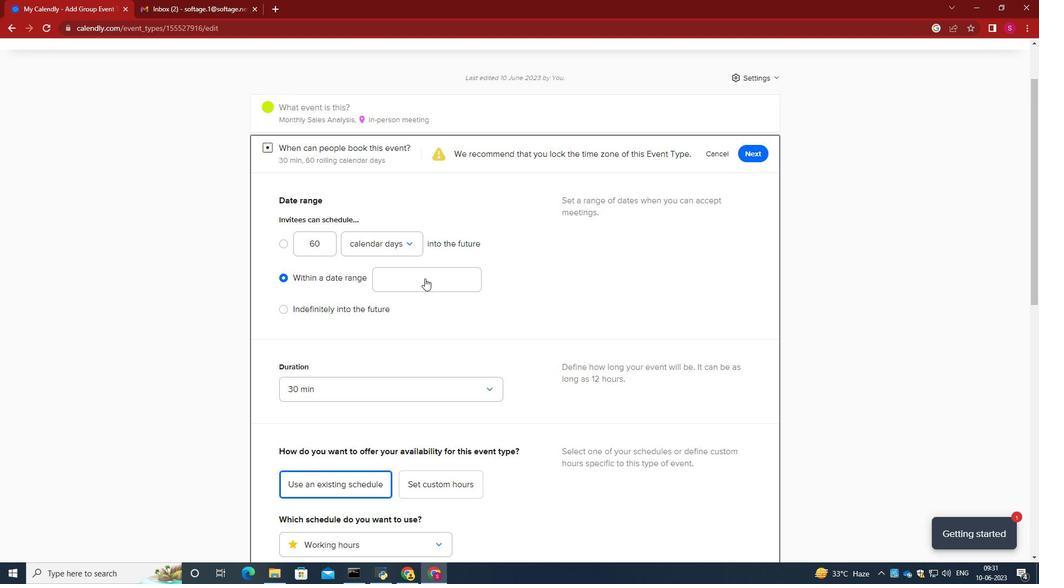 
Action: Mouse moved to (462, 320)
Screenshot: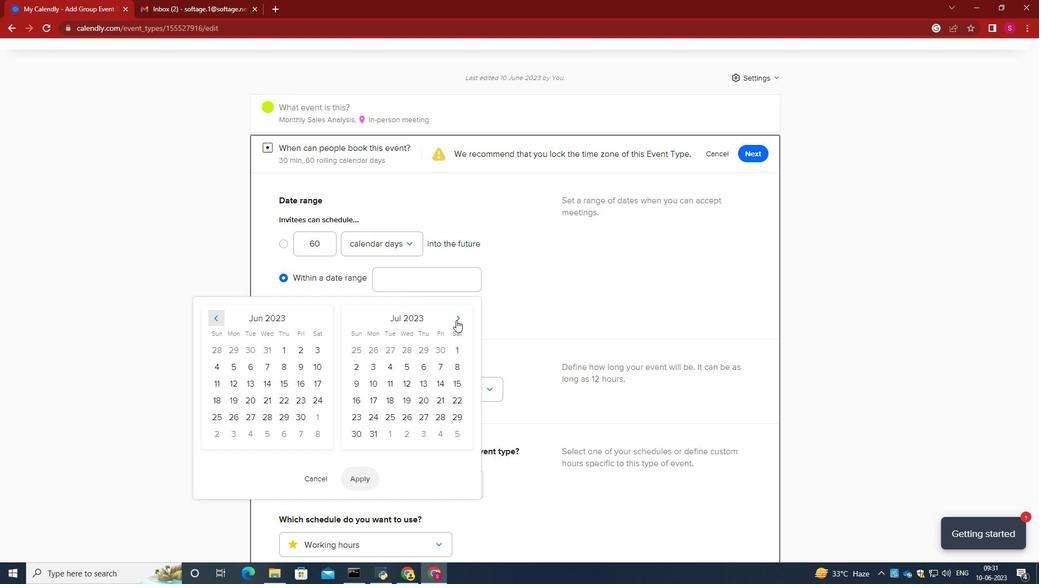 
Action: Mouse pressed left at (462, 320)
Screenshot: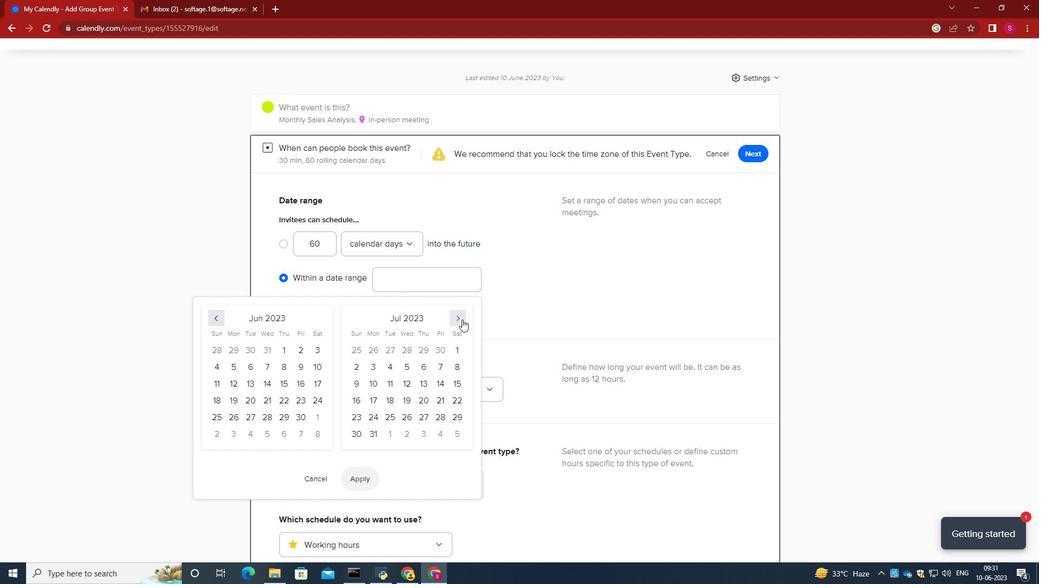 
Action: Mouse pressed left at (462, 320)
Screenshot: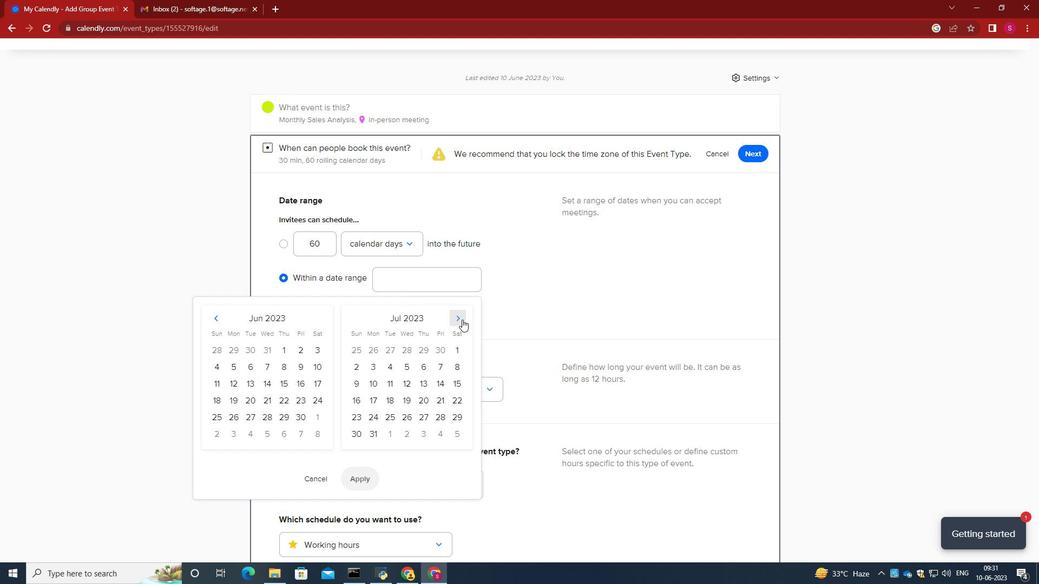 
Action: Mouse pressed left at (462, 320)
Screenshot: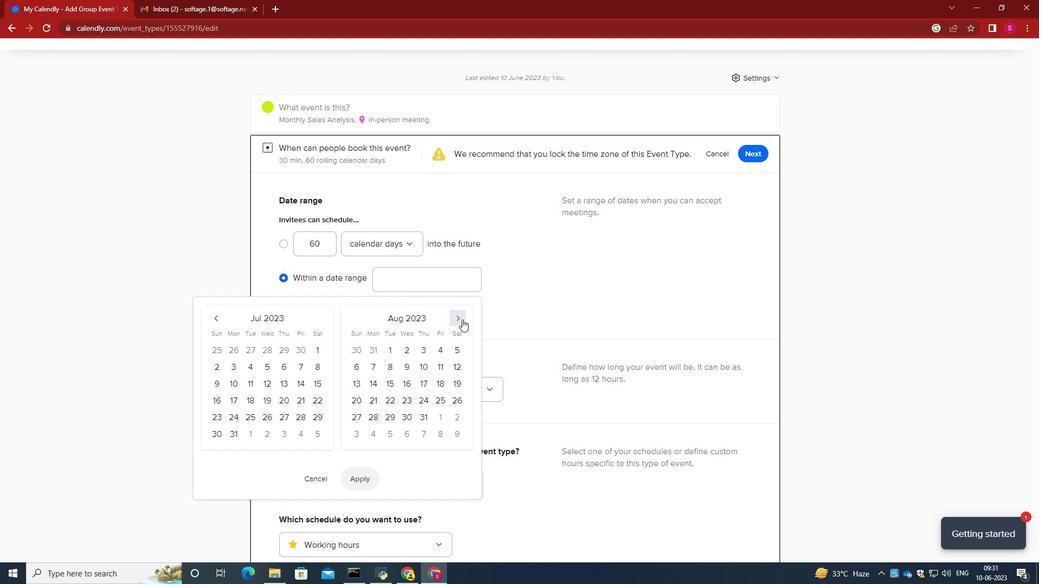 
Action: Mouse pressed left at (462, 320)
Screenshot: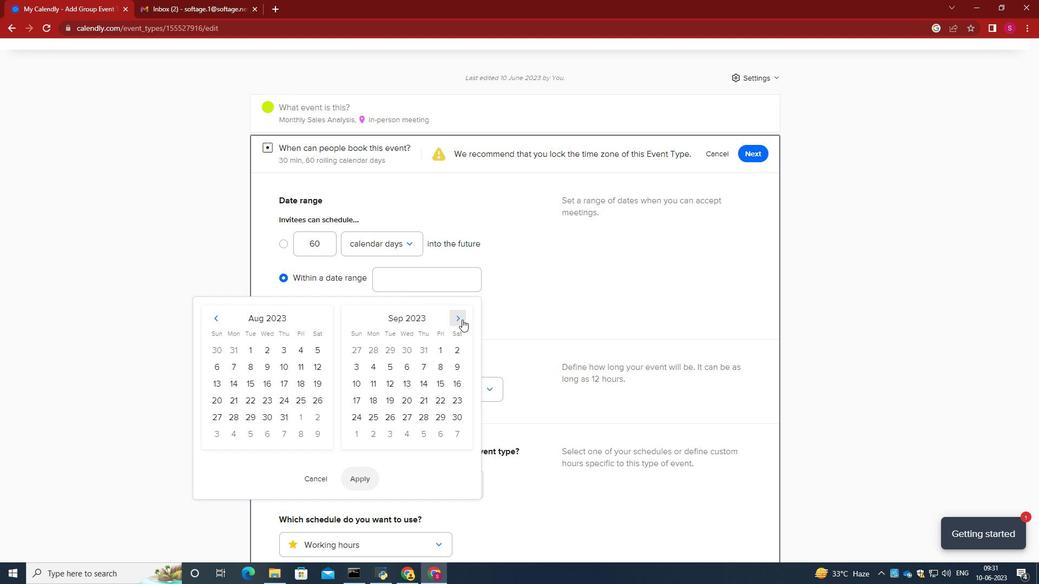 
Action: Mouse pressed left at (462, 320)
Screenshot: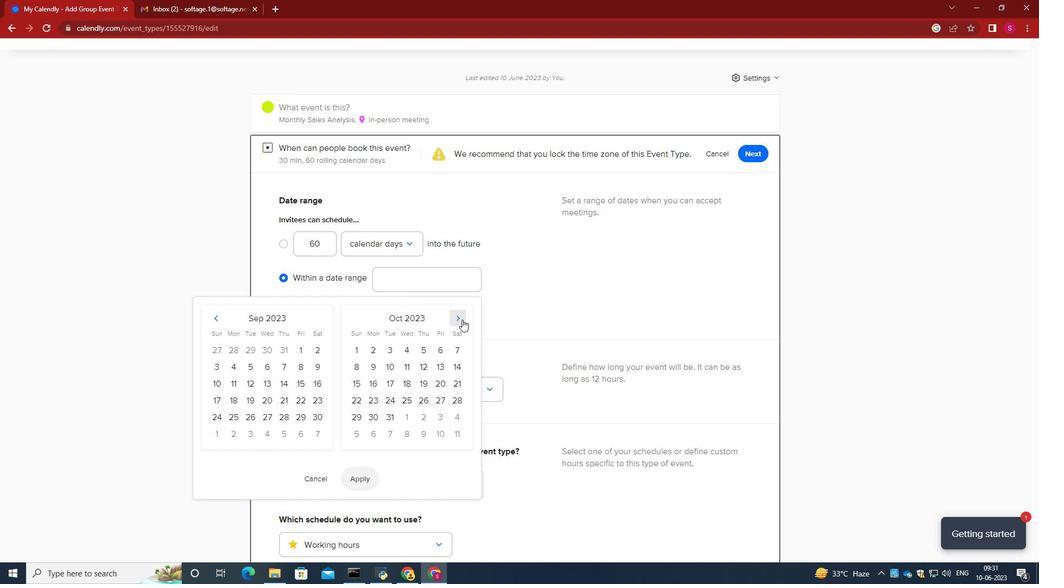 
Action: Mouse pressed left at (462, 320)
Screenshot: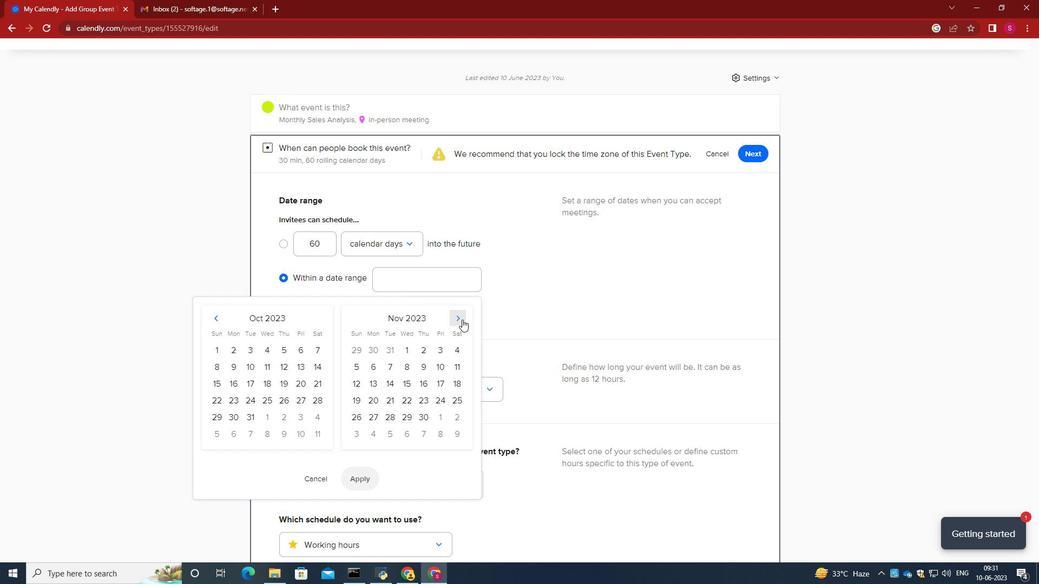
Action: Mouse pressed left at (462, 320)
Screenshot: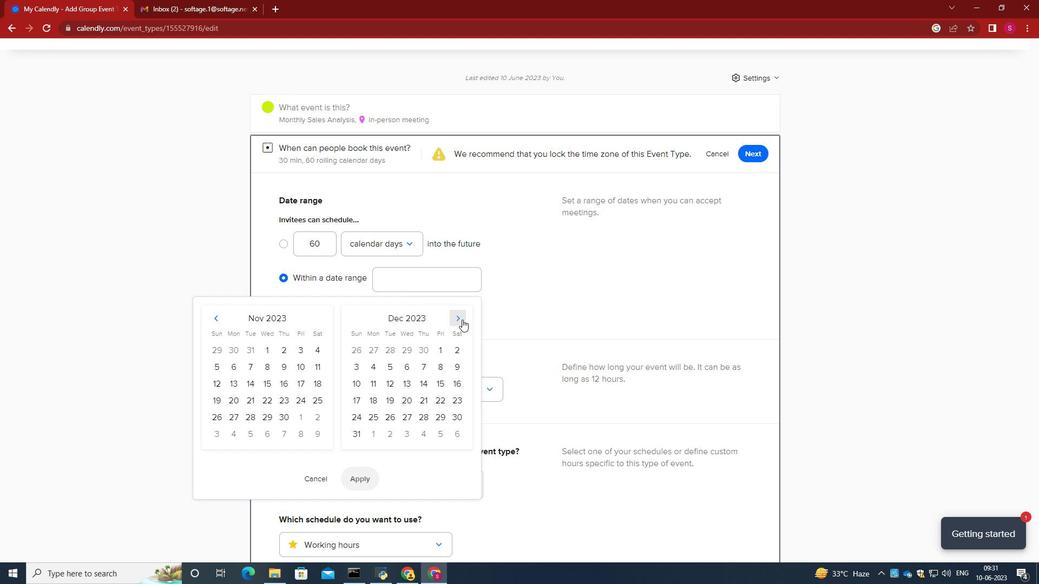 
Action: Mouse pressed left at (462, 320)
Screenshot: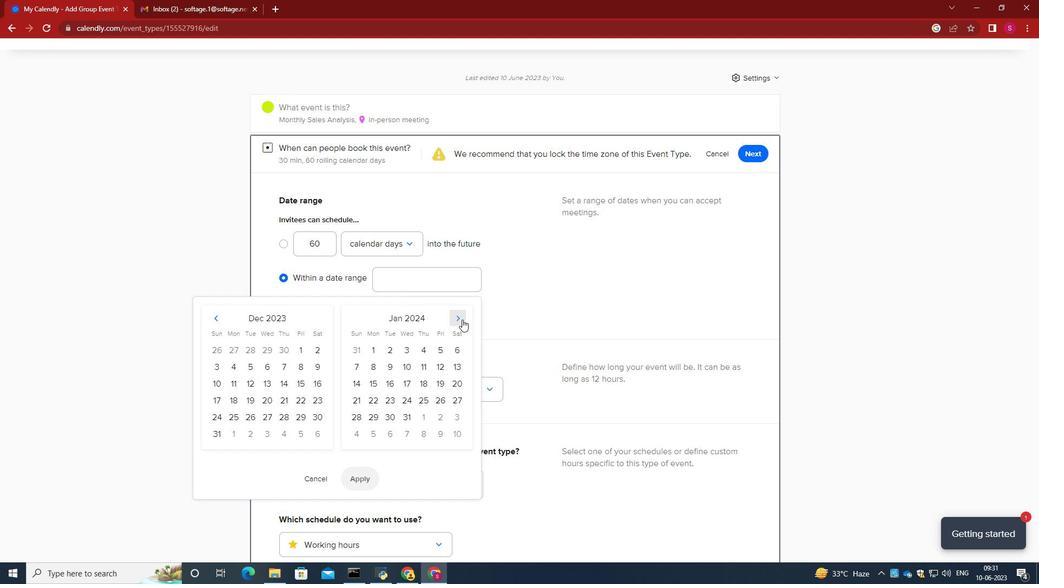 
Action: Mouse pressed left at (462, 320)
Screenshot: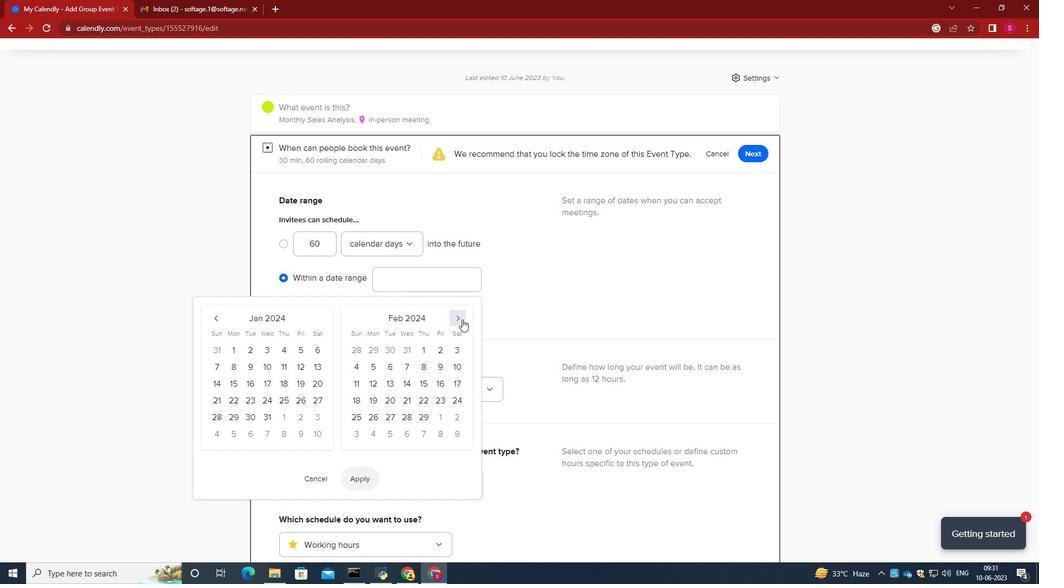 
Action: Mouse pressed left at (462, 320)
Screenshot: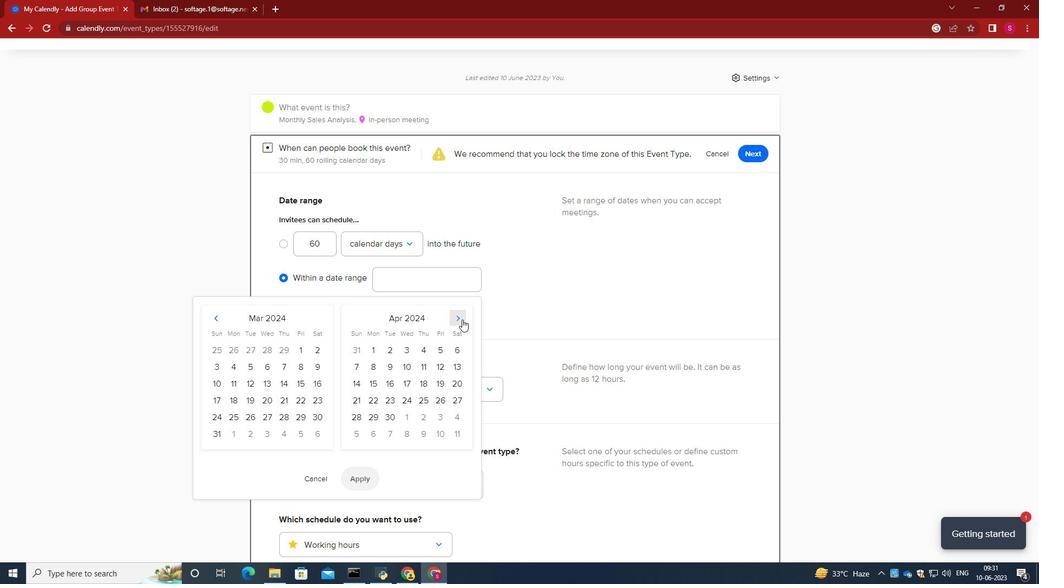 
Action: Mouse moved to (408, 380)
Screenshot: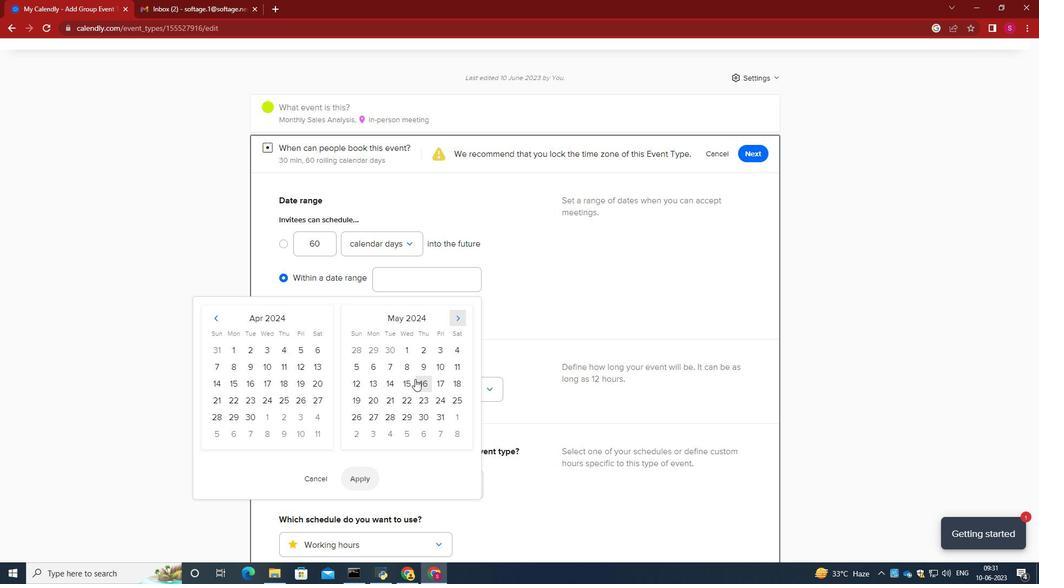 
Action: Mouse pressed left at (408, 380)
Screenshot: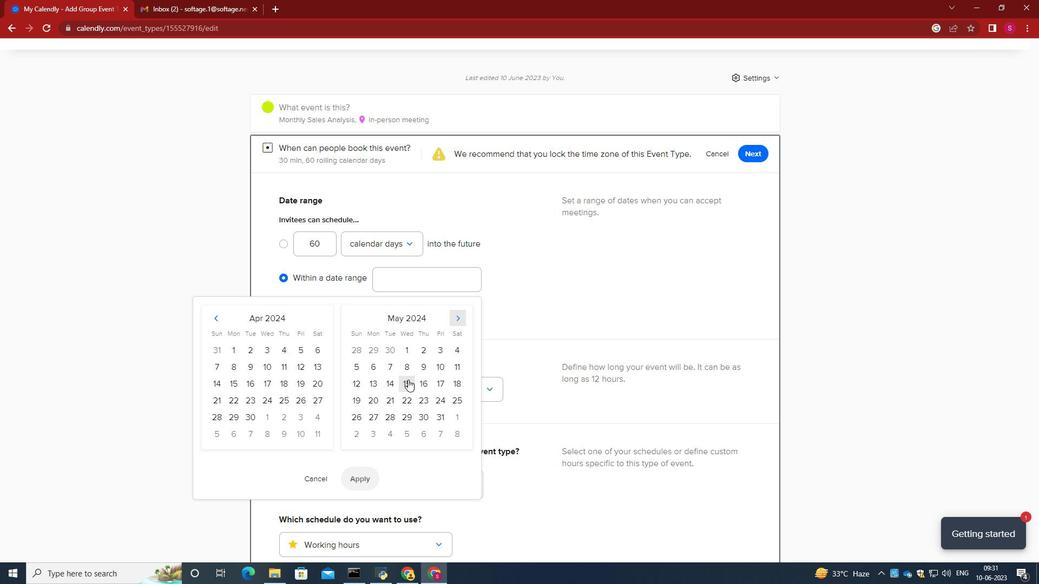 
Action: Mouse moved to (438, 381)
Screenshot: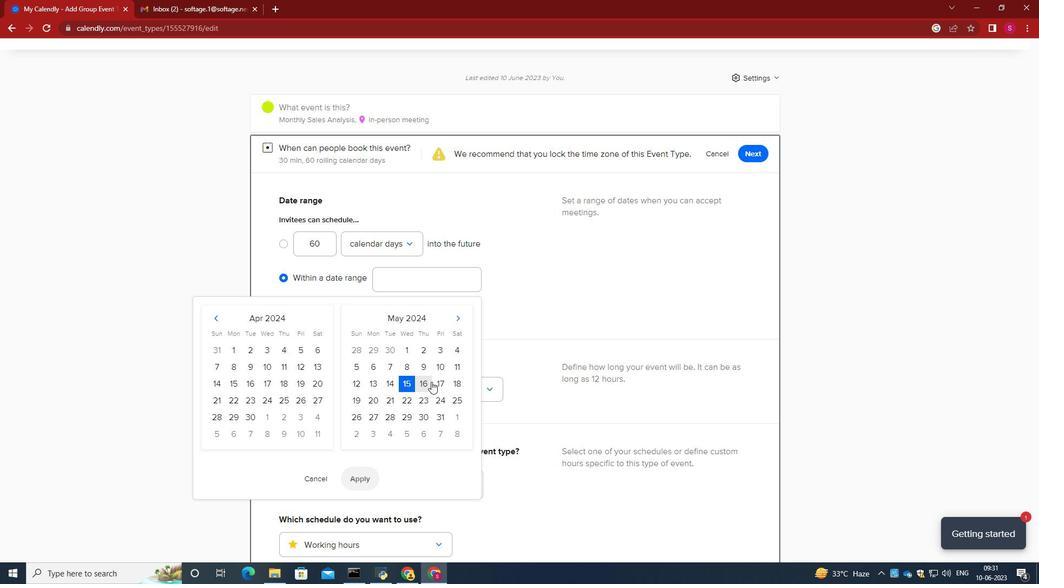 
Action: Mouse pressed left at (438, 381)
Screenshot: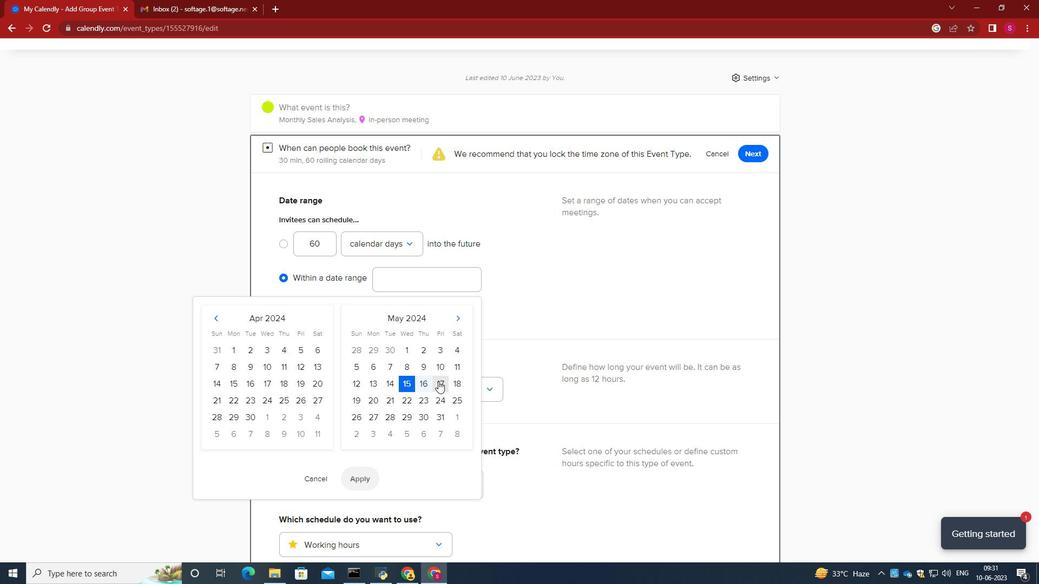
Action: Mouse moved to (364, 470)
Screenshot: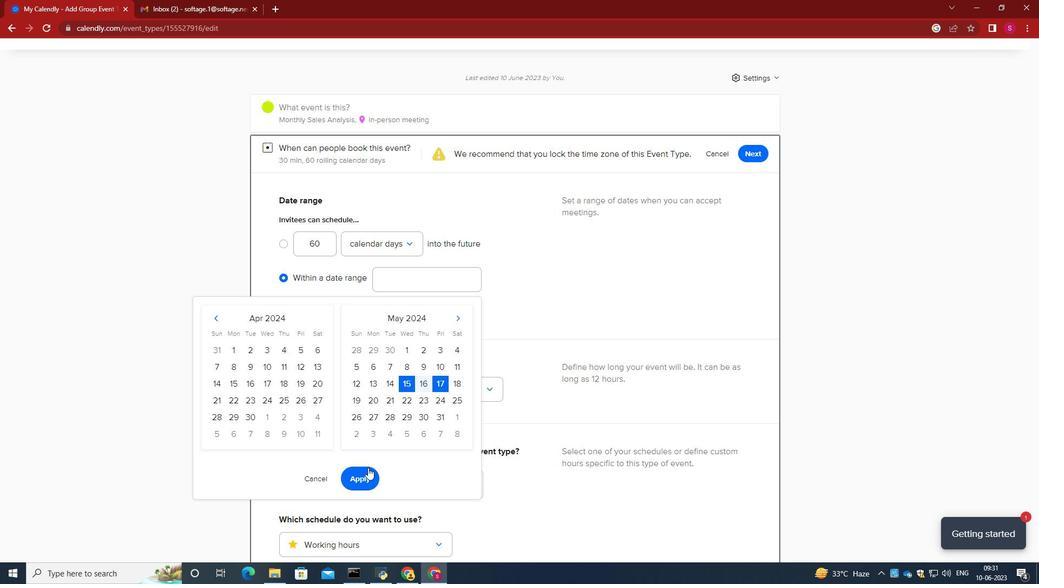 
Action: Mouse pressed left at (364, 470)
Screenshot: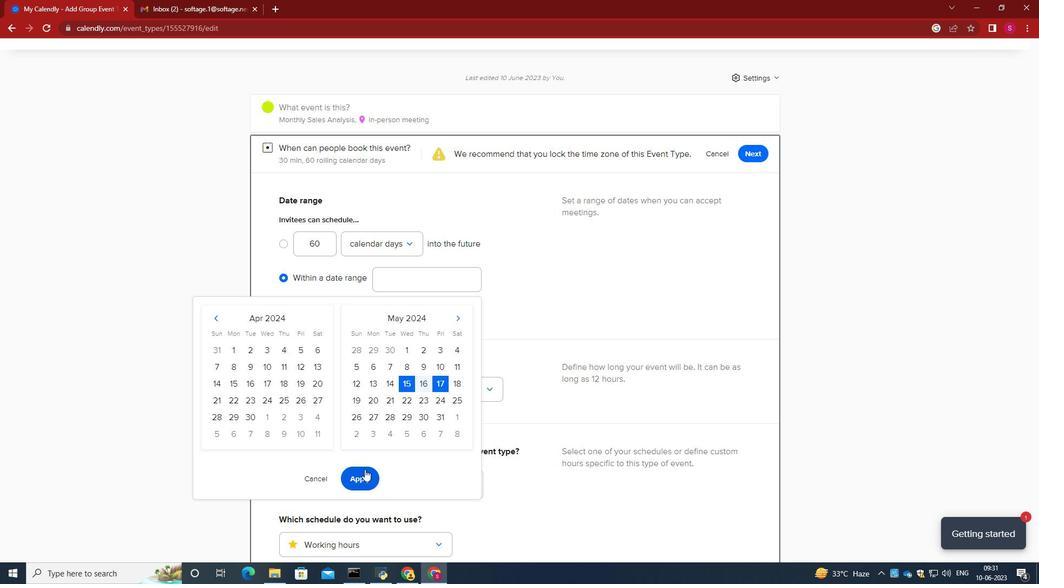 
Action: Mouse moved to (475, 403)
Screenshot: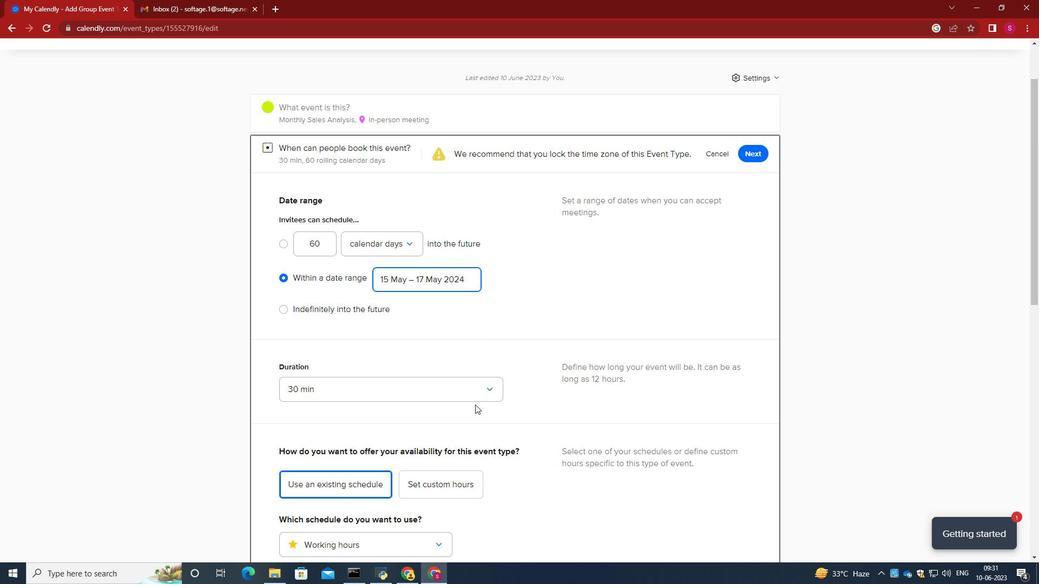 
Action: Mouse scrolled (475, 403) with delta (0, 0)
Screenshot: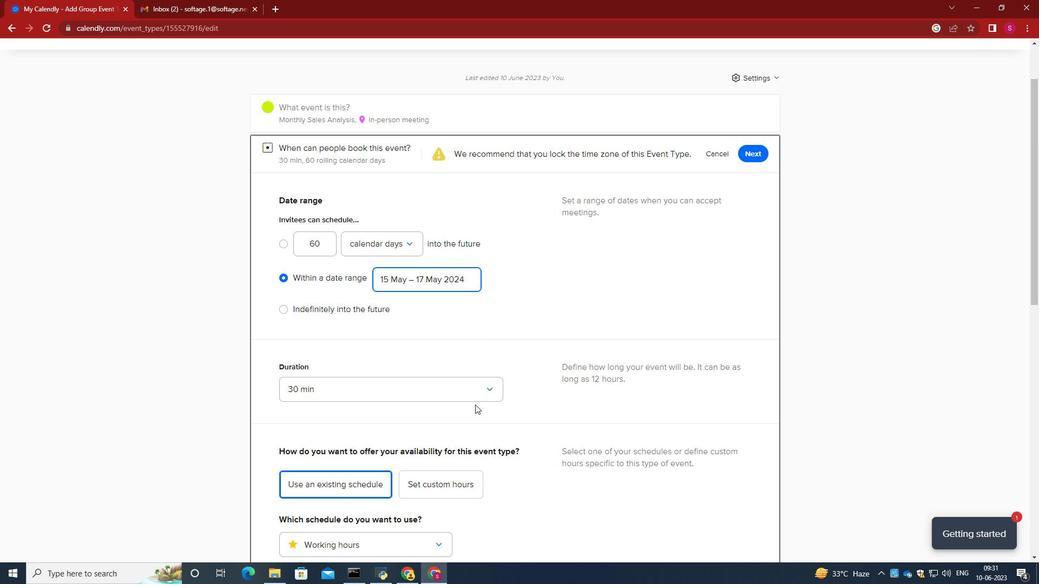 
Action: Mouse scrolled (475, 403) with delta (0, 0)
Screenshot: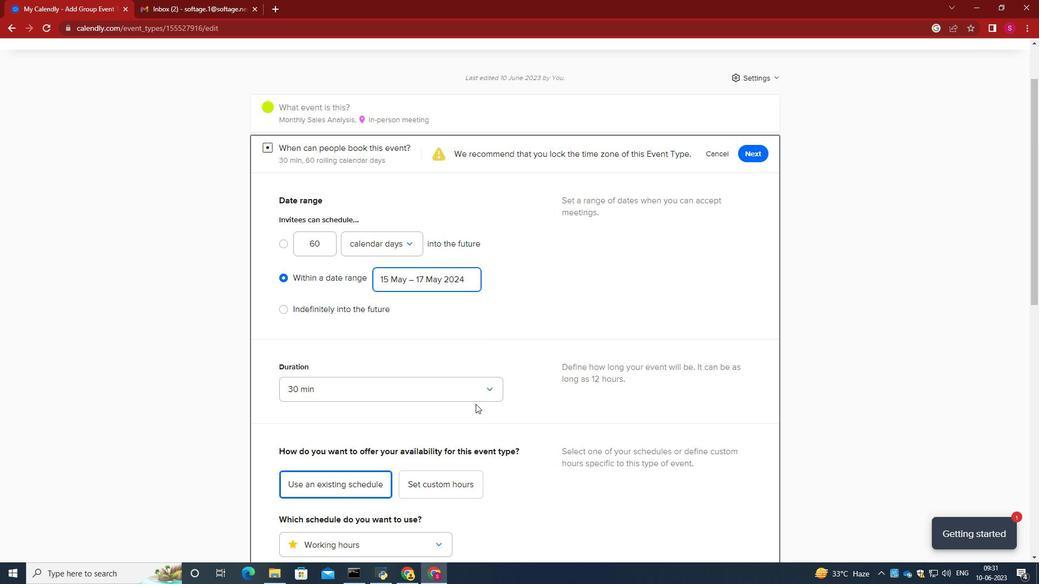 
Action: Mouse scrolled (475, 403) with delta (0, 0)
Screenshot: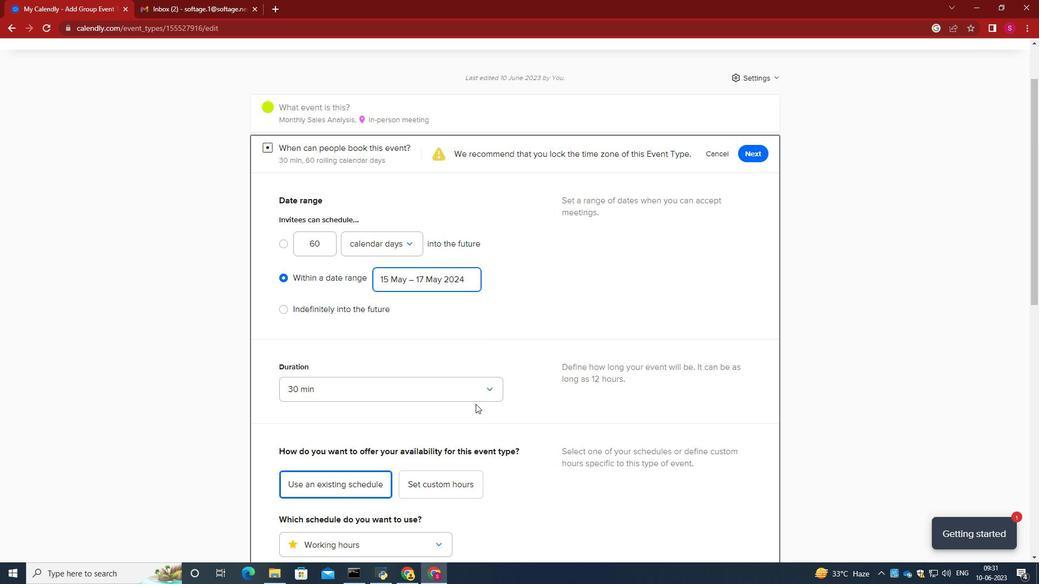 
Action: Mouse scrolled (475, 403) with delta (0, 0)
Screenshot: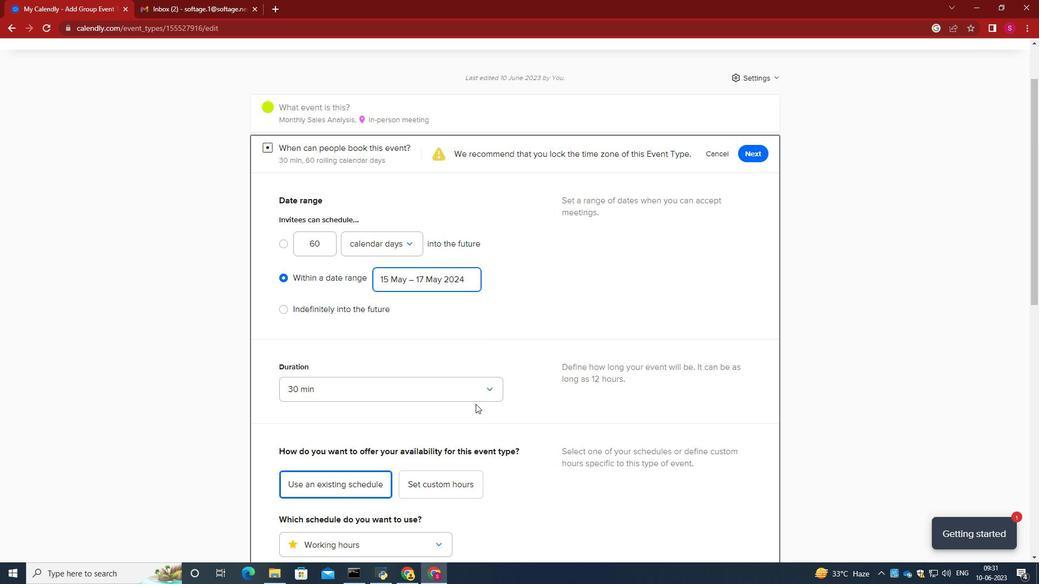 
Action: Mouse moved to (477, 404)
Screenshot: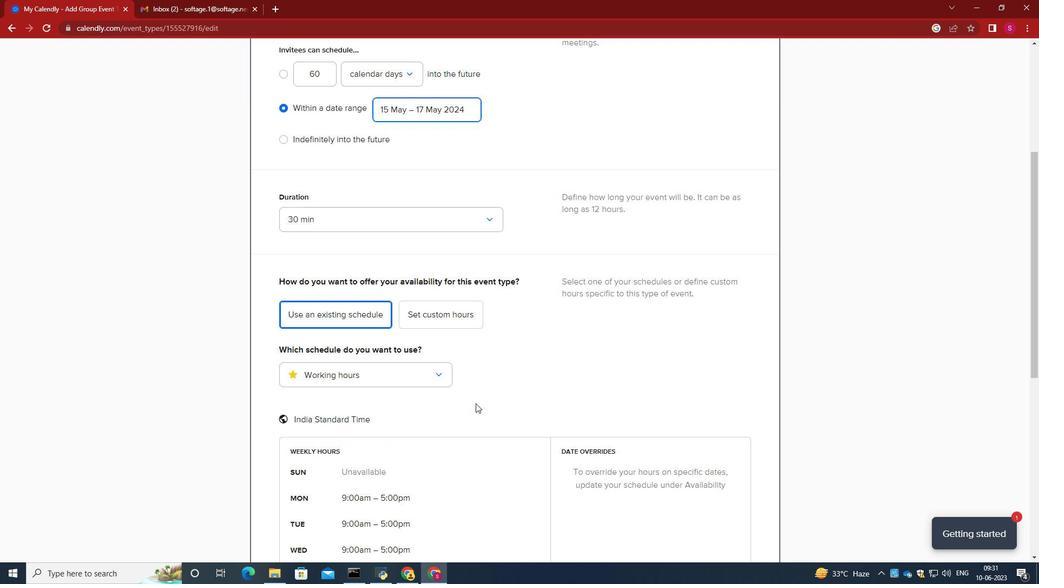 
Action: Mouse scrolled (477, 403) with delta (0, 0)
Screenshot: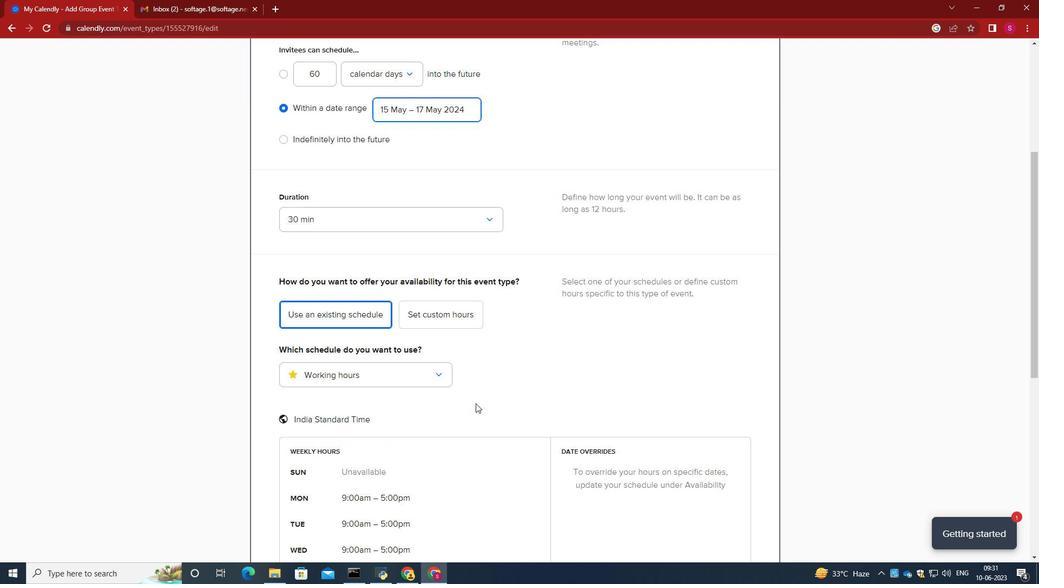 
Action: Mouse moved to (477, 404)
Screenshot: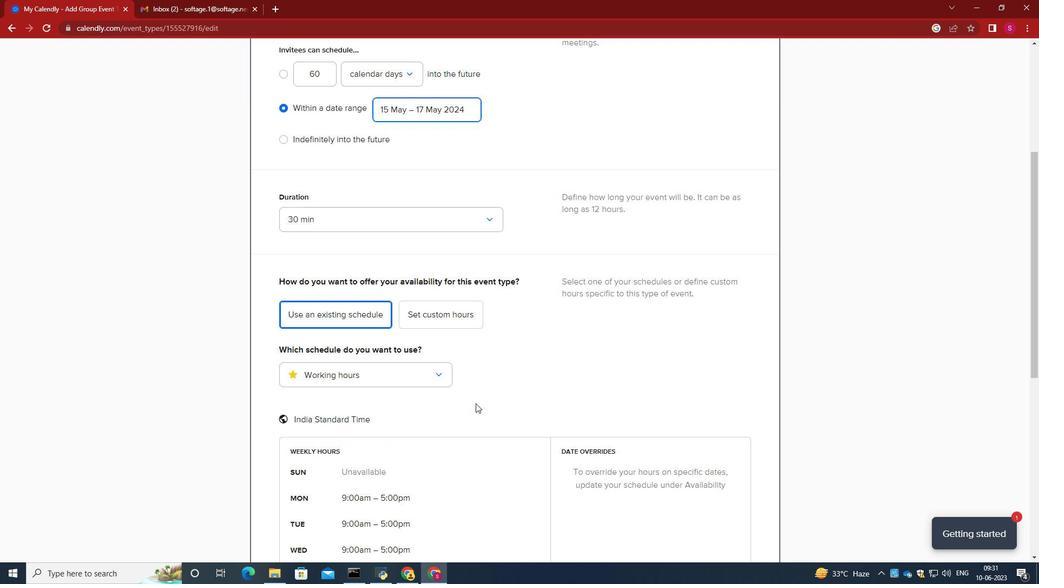 
Action: Mouse scrolled (477, 403) with delta (0, 0)
Screenshot: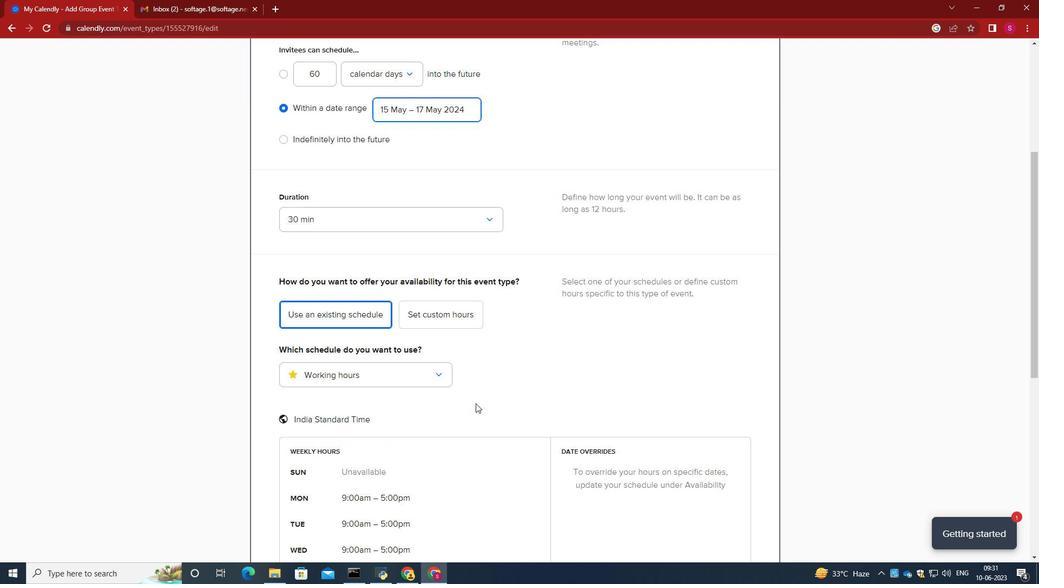 
Action: Mouse scrolled (477, 403) with delta (0, 0)
Screenshot: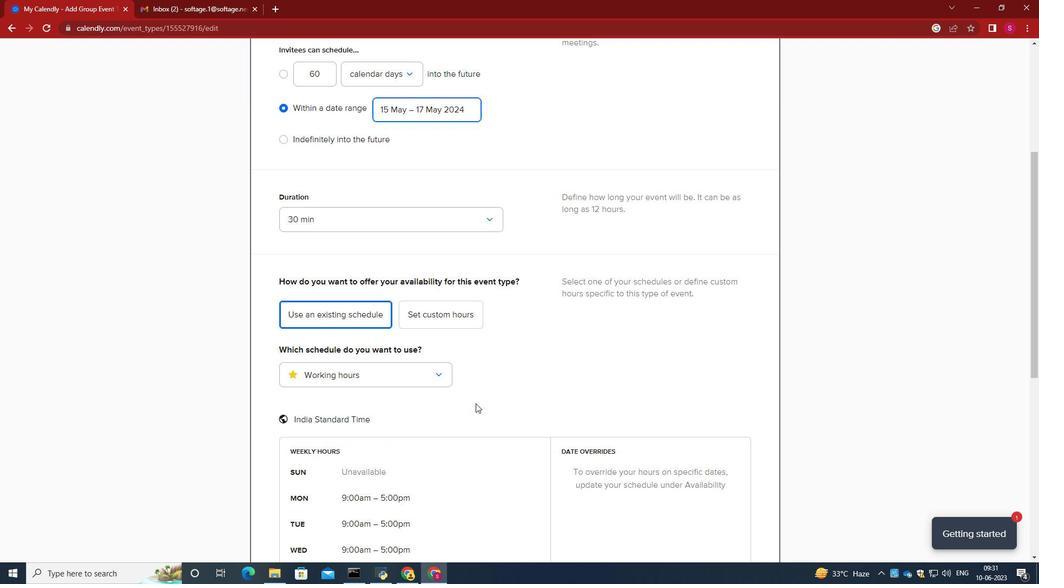 
Action: Mouse scrolled (477, 403) with delta (0, 0)
Screenshot: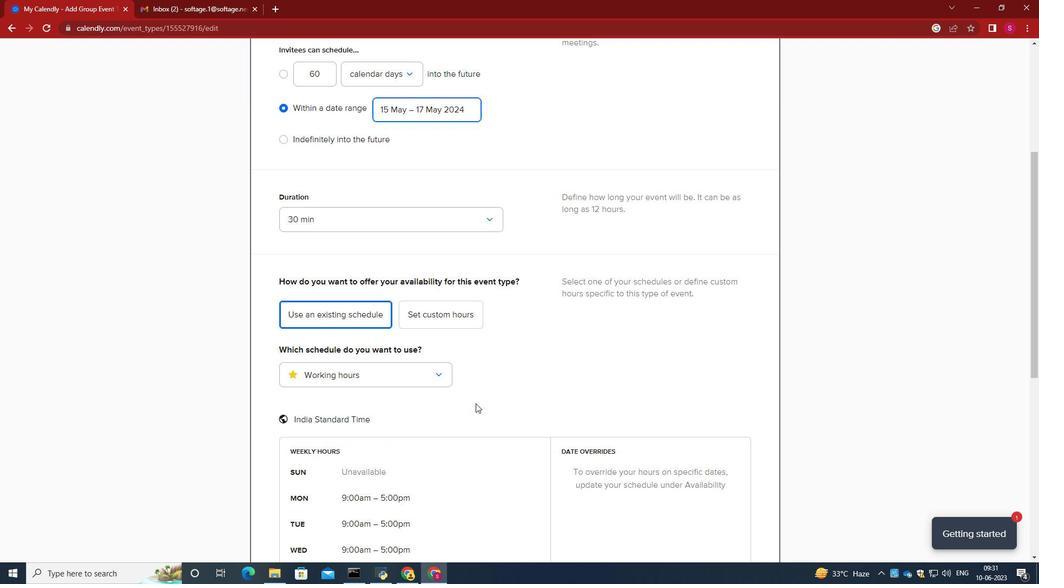 
Action: Mouse moved to (479, 405)
Screenshot: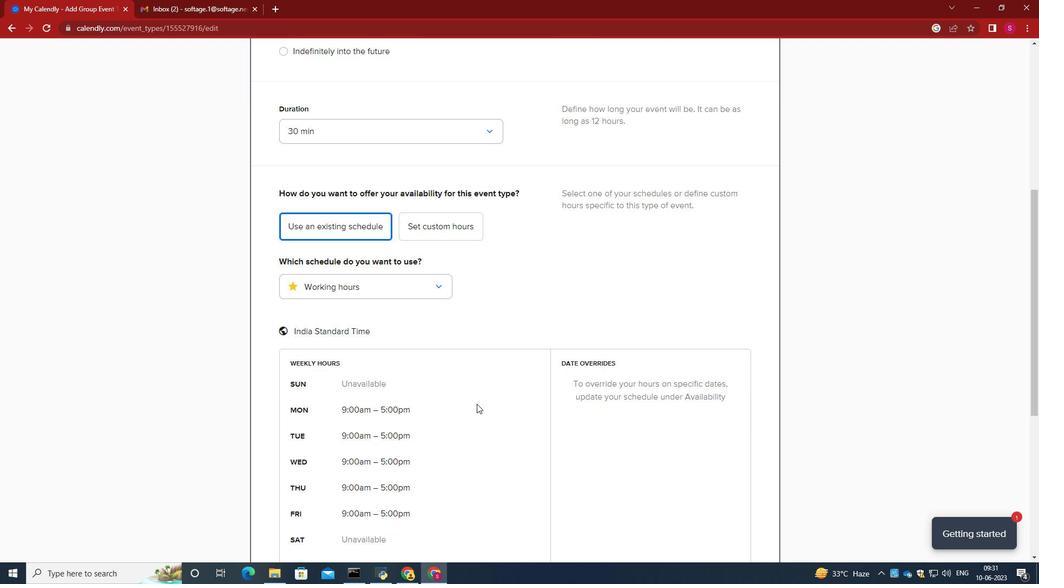 
Action: Mouse scrolled (479, 404) with delta (0, 0)
Screenshot: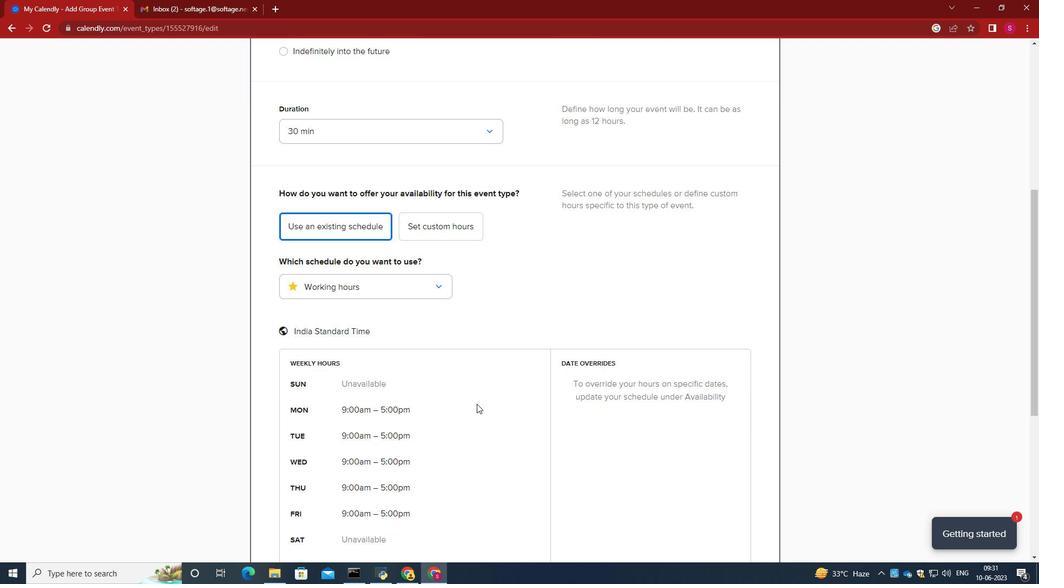 
Action: Mouse scrolled (479, 404) with delta (0, 0)
Screenshot: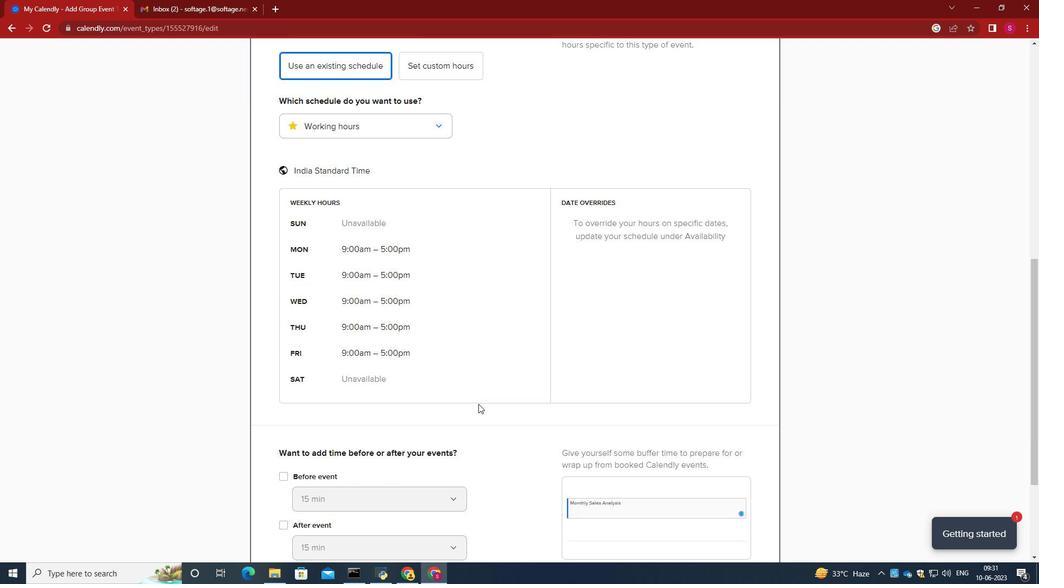 
Action: Mouse scrolled (479, 404) with delta (0, 0)
Screenshot: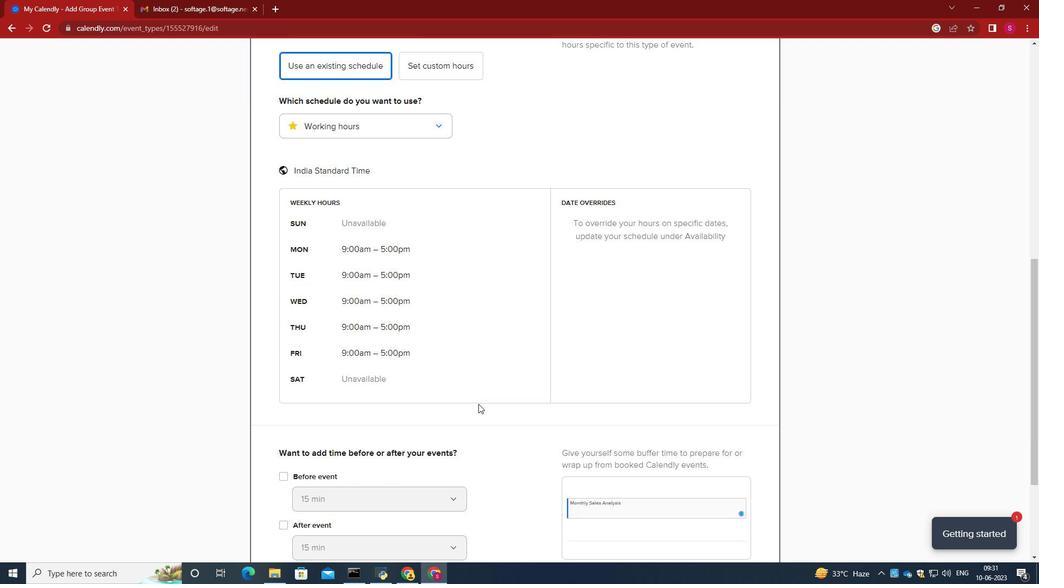 
Action: Mouse scrolled (479, 404) with delta (0, 0)
Screenshot: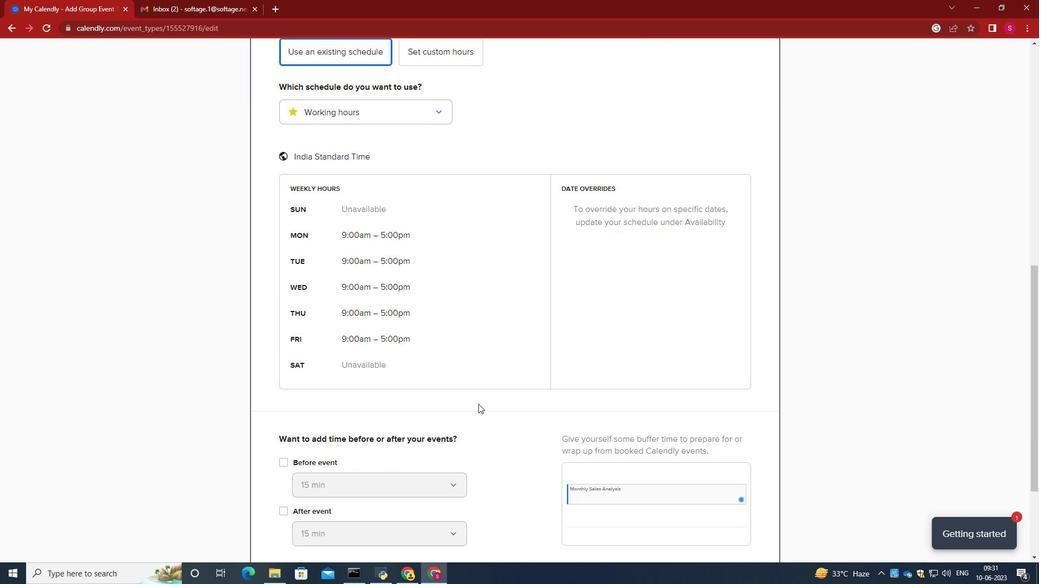 
Action: Mouse moved to (446, 408)
Screenshot: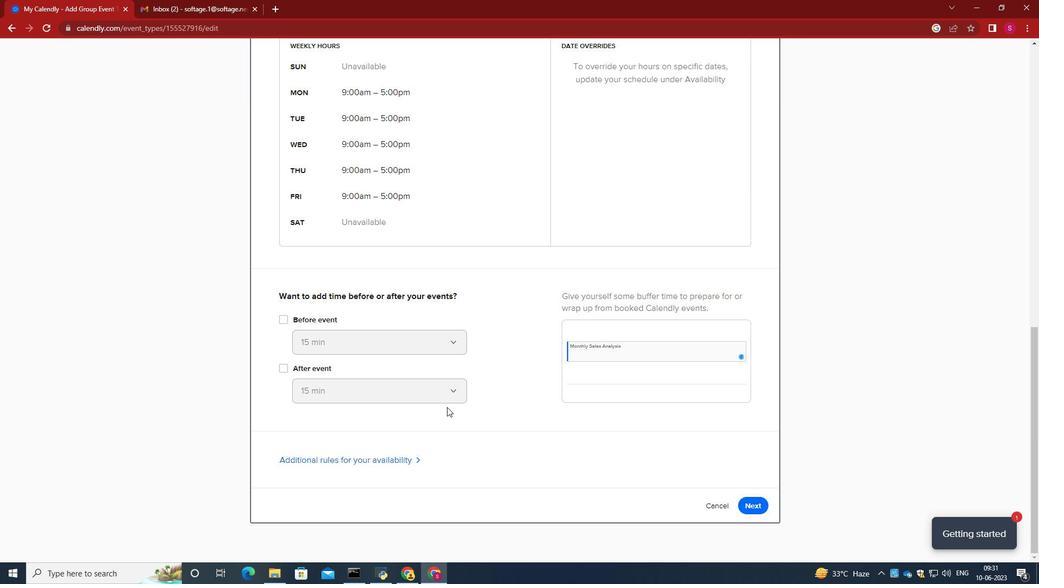 
Action: Mouse scrolled (446, 407) with delta (0, 0)
Screenshot: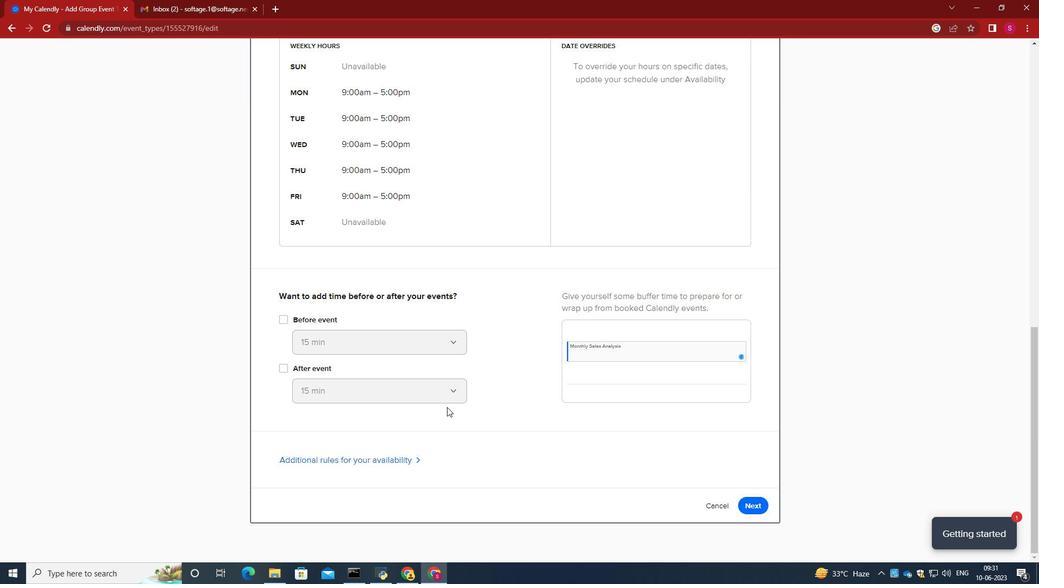 
Action: Mouse moved to (446, 410)
Screenshot: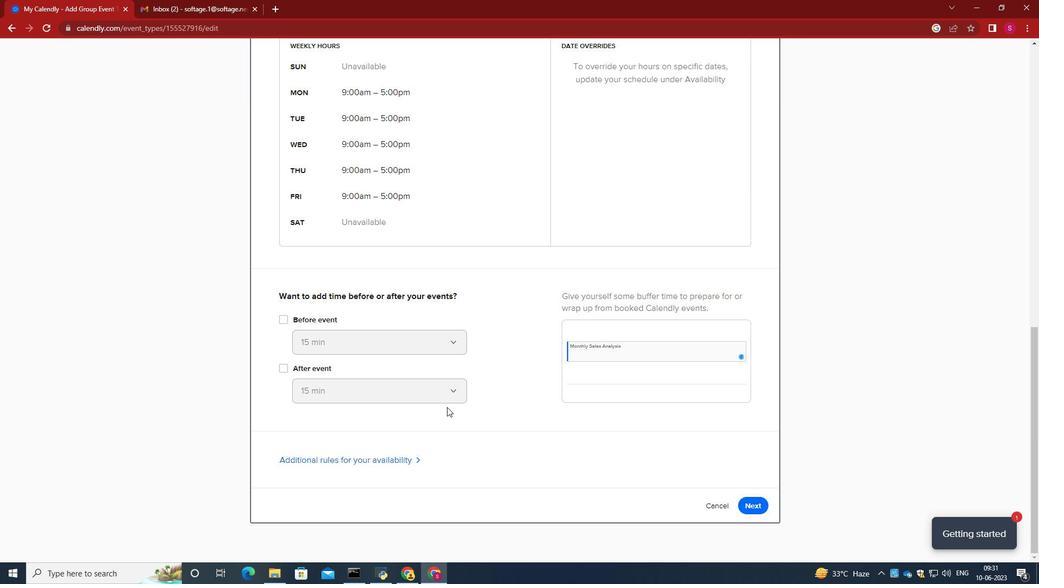 
Action: Mouse scrolled (446, 410) with delta (0, 0)
Screenshot: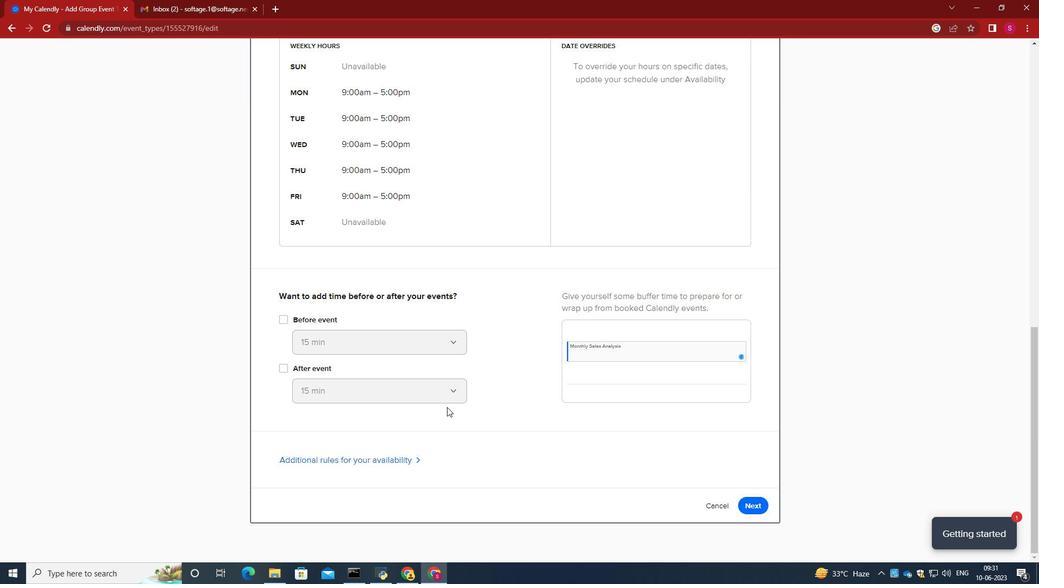 
Action: Mouse moved to (446, 411)
Screenshot: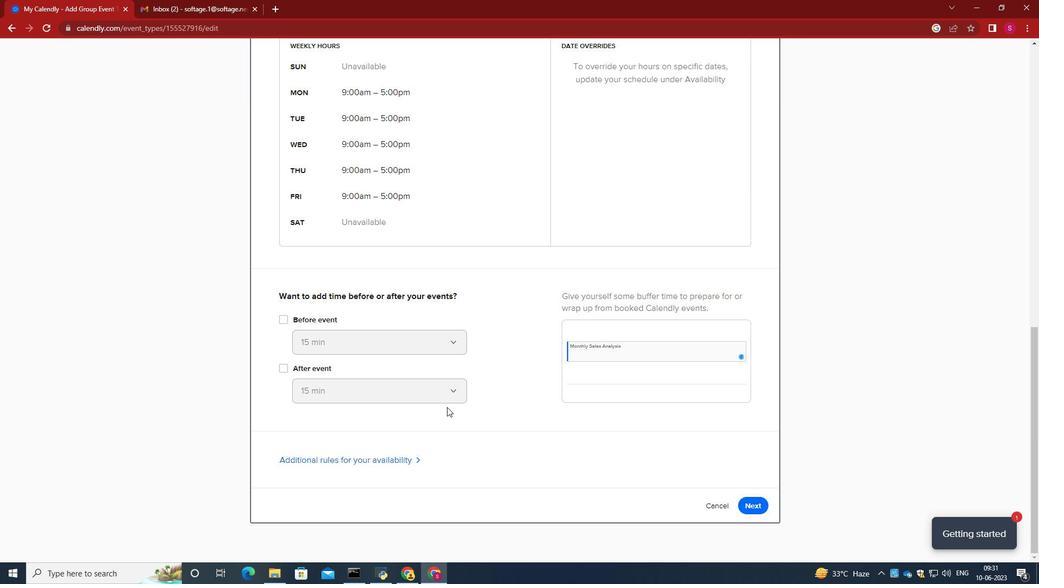 
Action: Mouse scrolled (446, 410) with delta (0, 0)
Screenshot: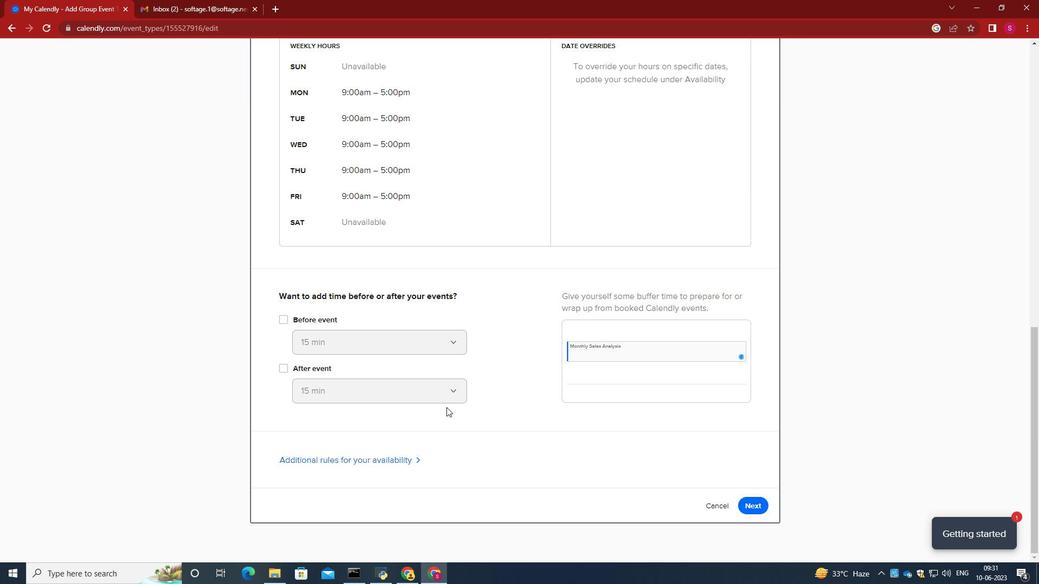 
Action: Mouse moved to (760, 508)
Screenshot: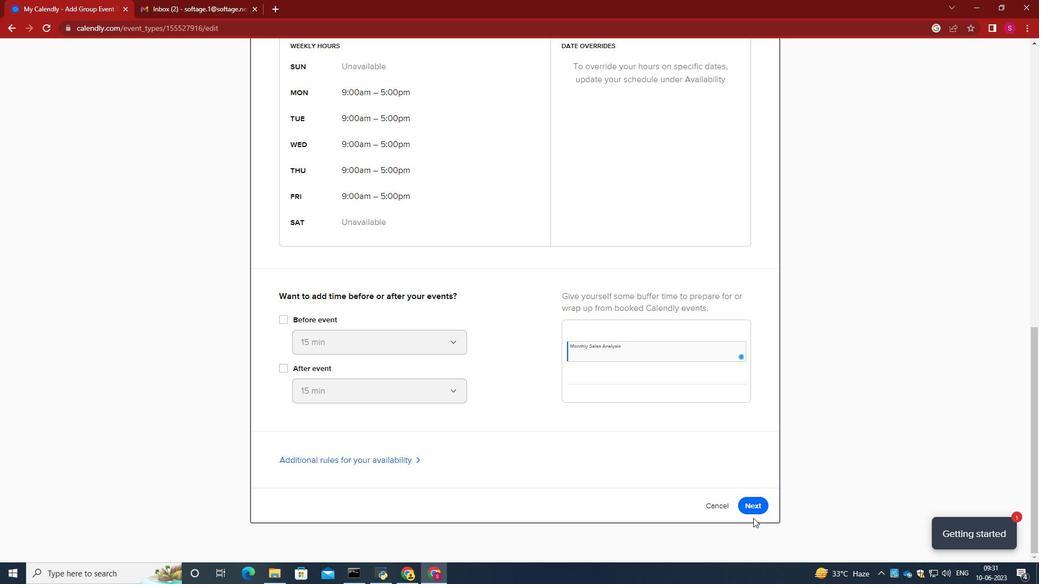 
Action: Mouse pressed left at (760, 508)
Screenshot: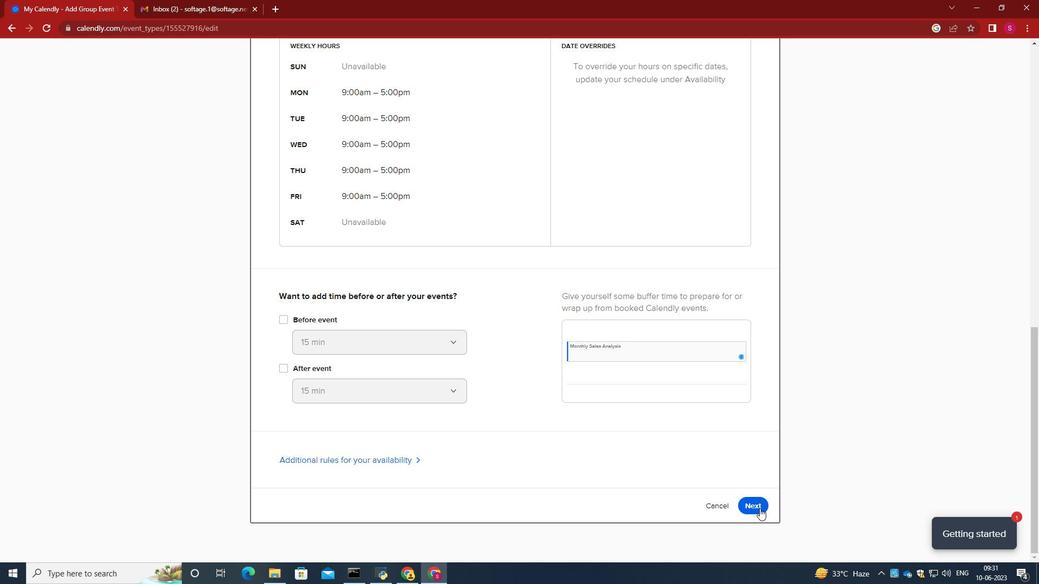 
Action: Mouse moved to (611, 362)
Screenshot: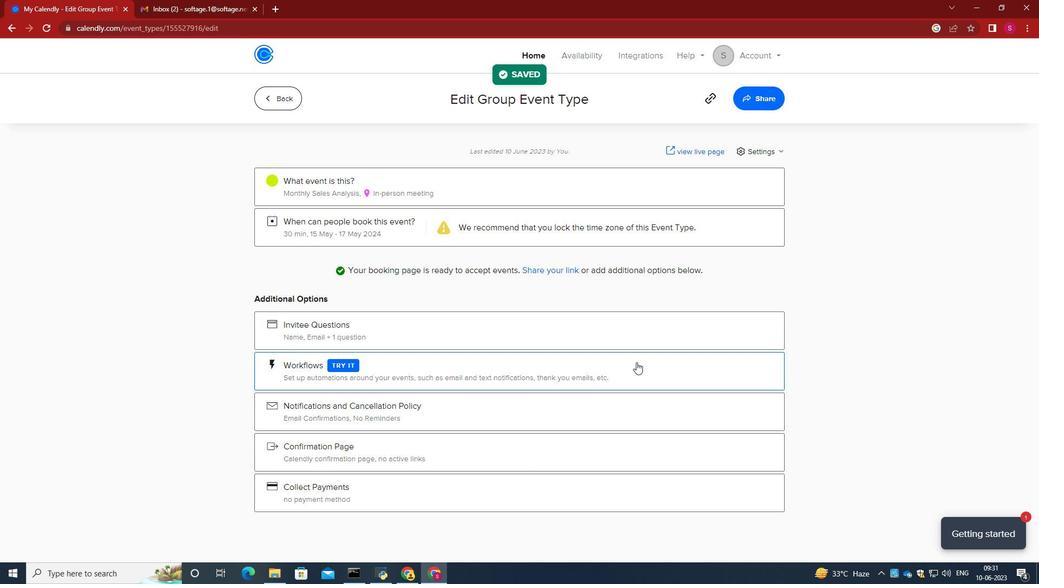 
Action: Mouse scrolled (611, 362) with delta (0, 0)
Screenshot: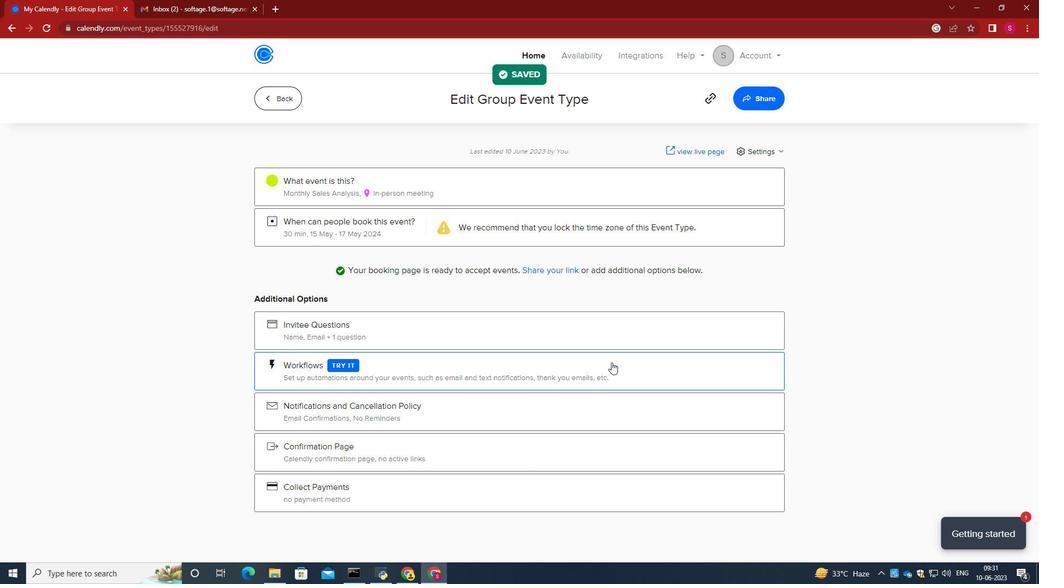 
Action: Mouse moved to (761, 99)
Screenshot: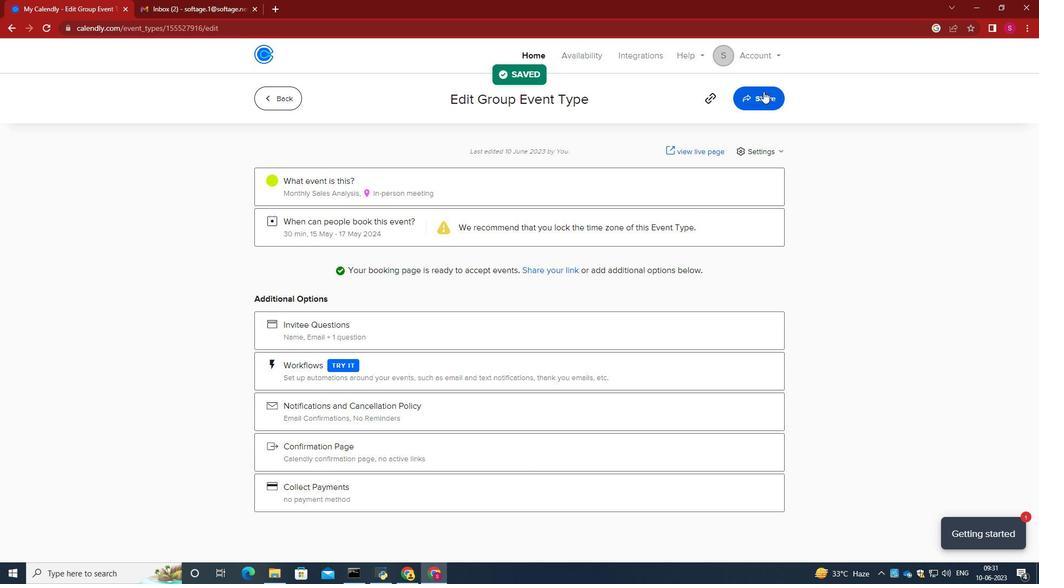
Action: Mouse pressed left at (761, 99)
Screenshot: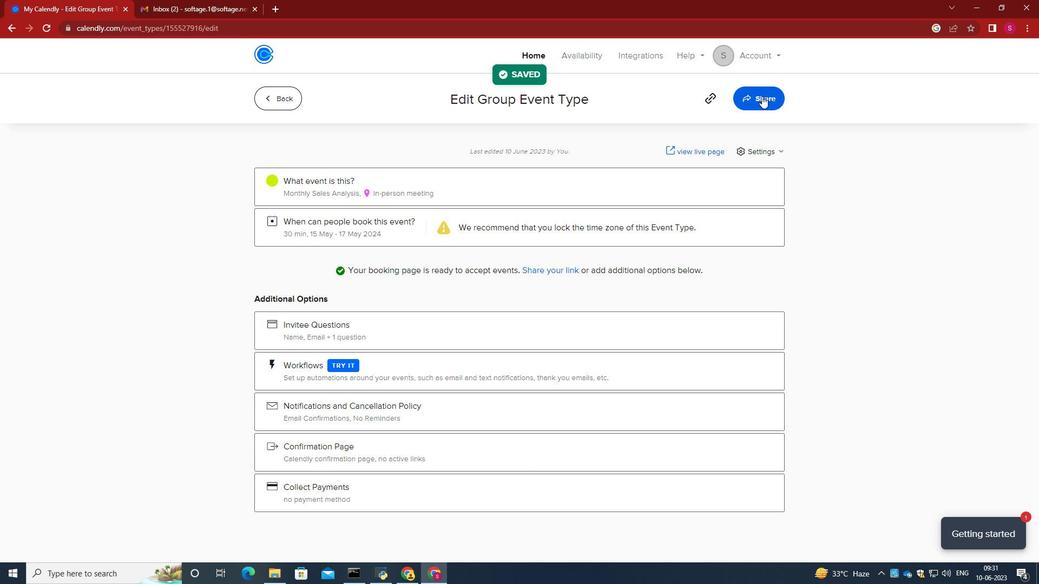 
Action: Mouse moved to (649, 204)
Screenshot: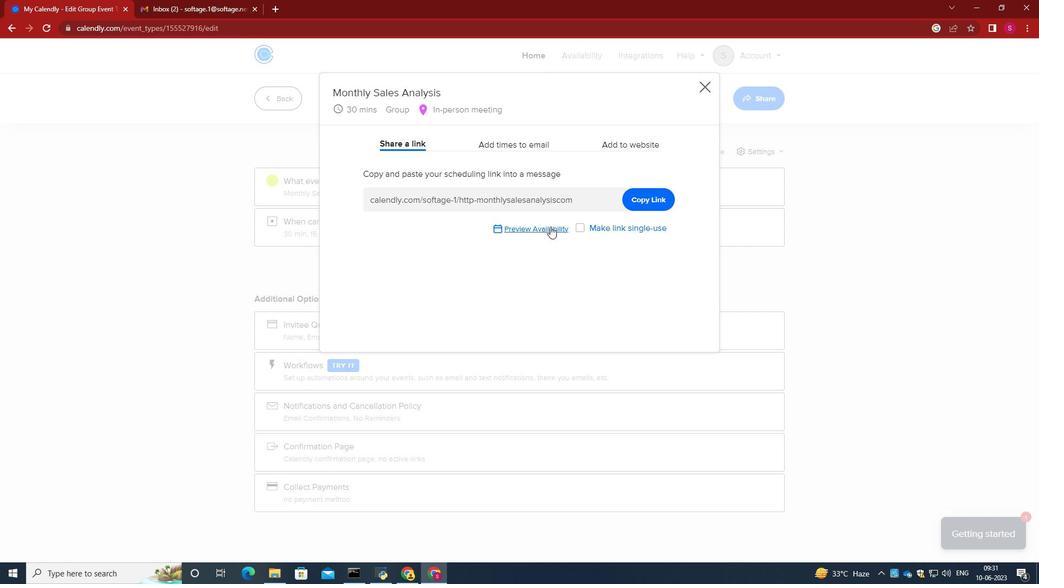 
Action: Mouse pressed left at (649, 204)
Screenshot: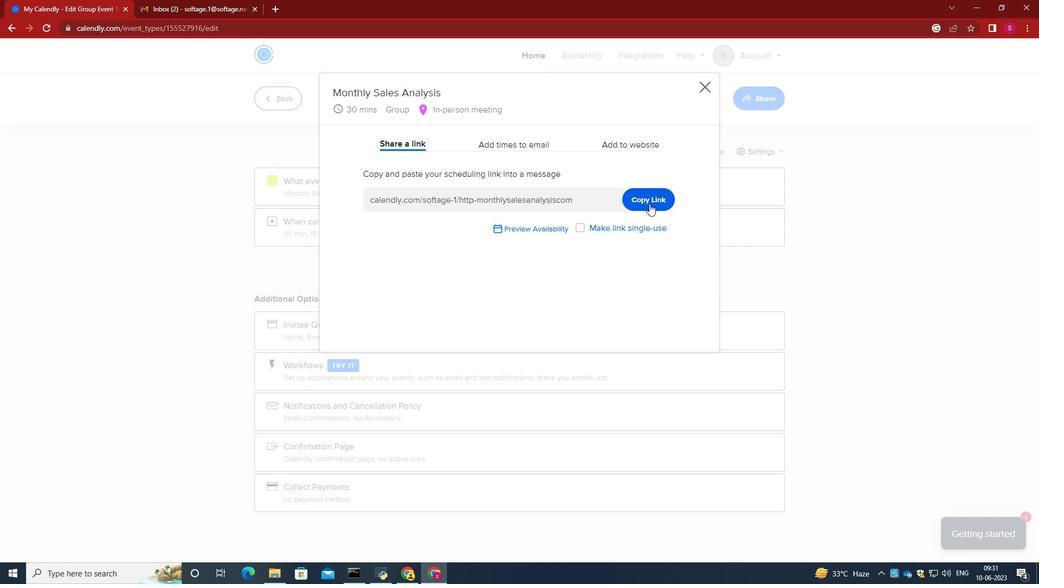 
Action: Mouse moved to (181, 13)
Screenshot: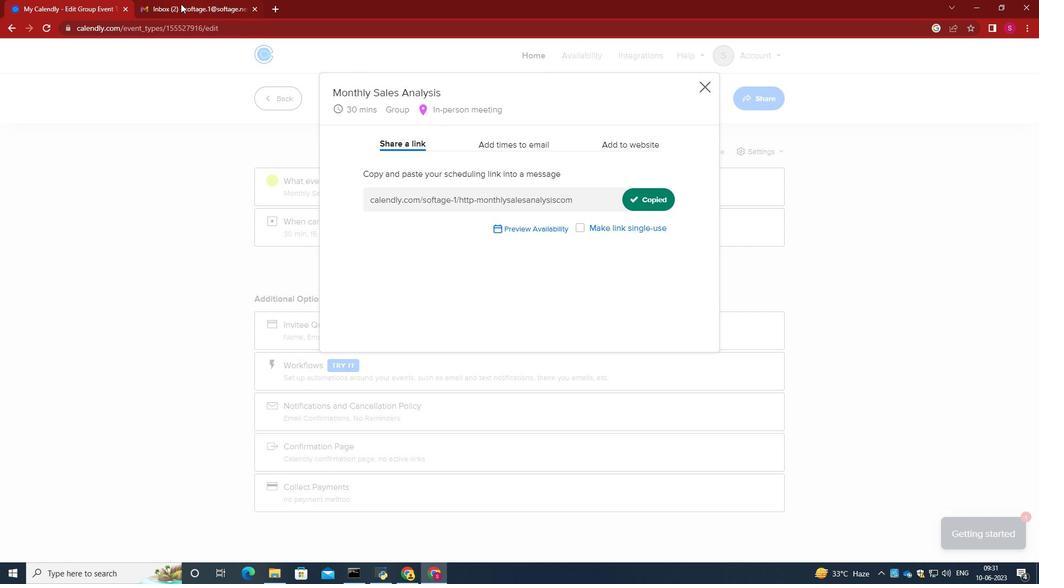 
Action: Mouse pressed left at (181, 13)
Screenshot: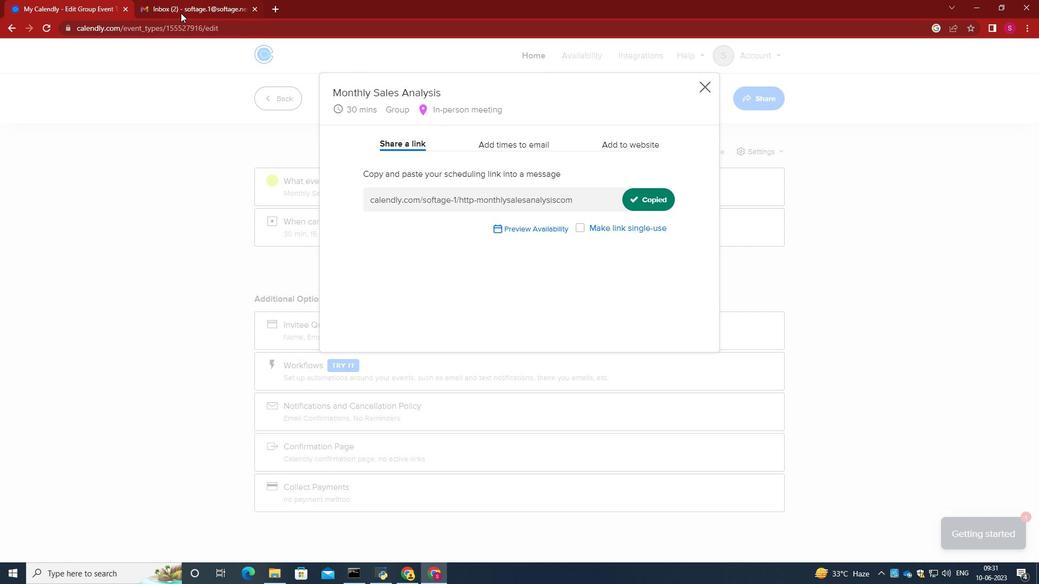 
Action: Mouse moved to (109, 92)
Screenshot: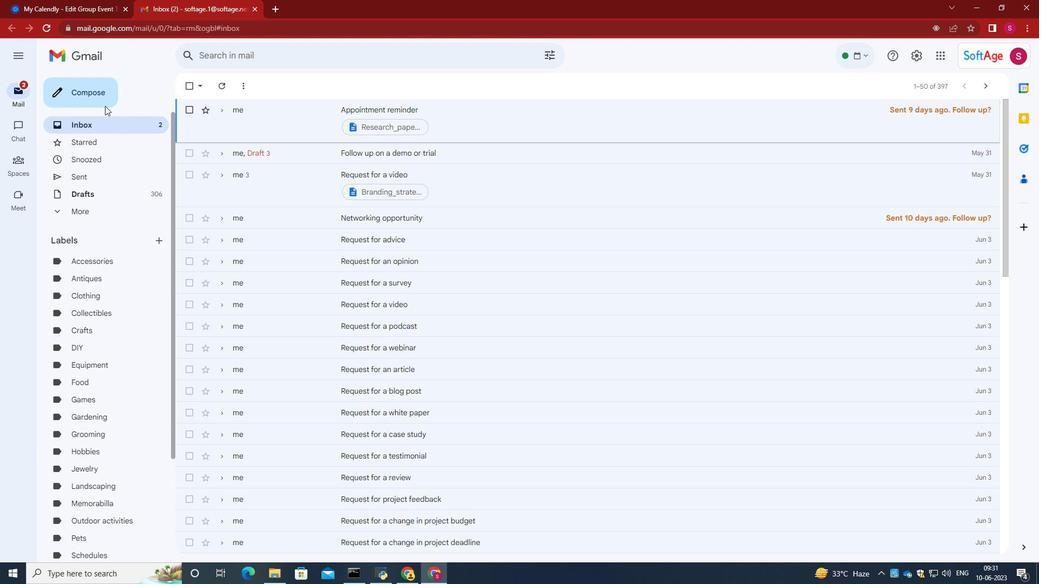 
Action: Mouse pressed left at (109, 92)
Screenshot: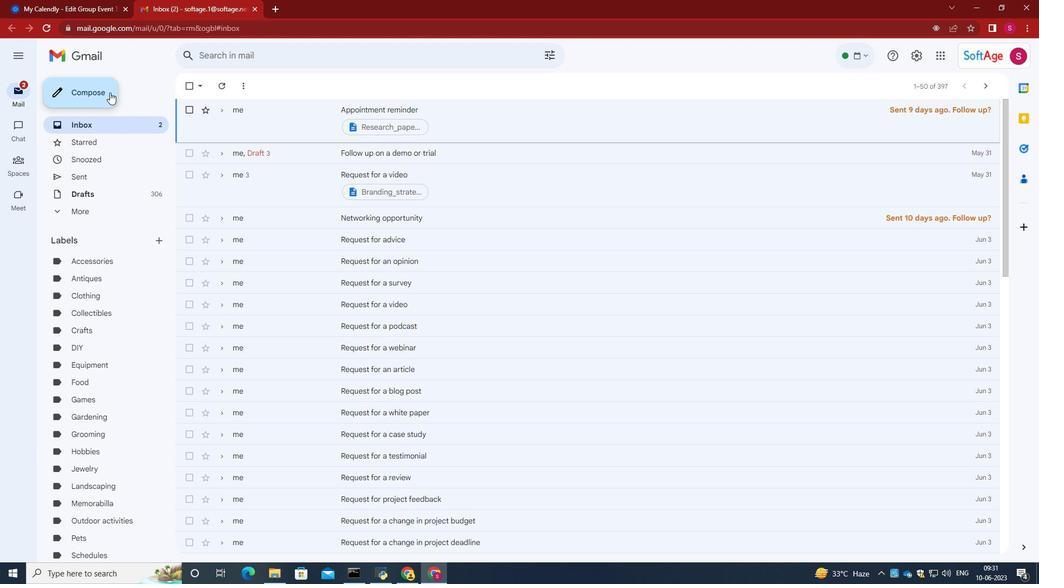 
Action: Mouse moved to (747, 344)
Screenshot: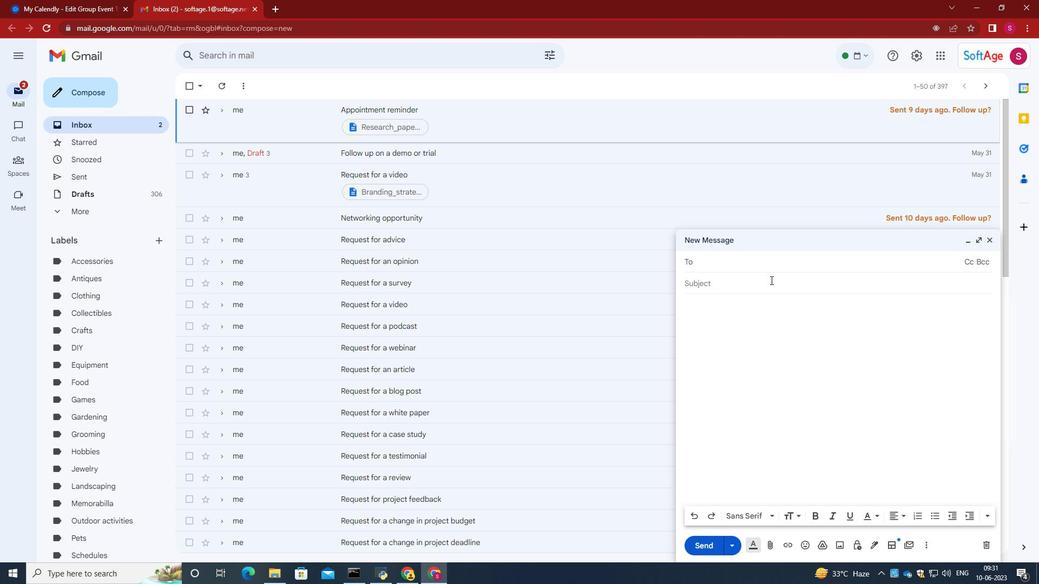 
Action: Mouse pressed left at (747, 344)
Screenshot: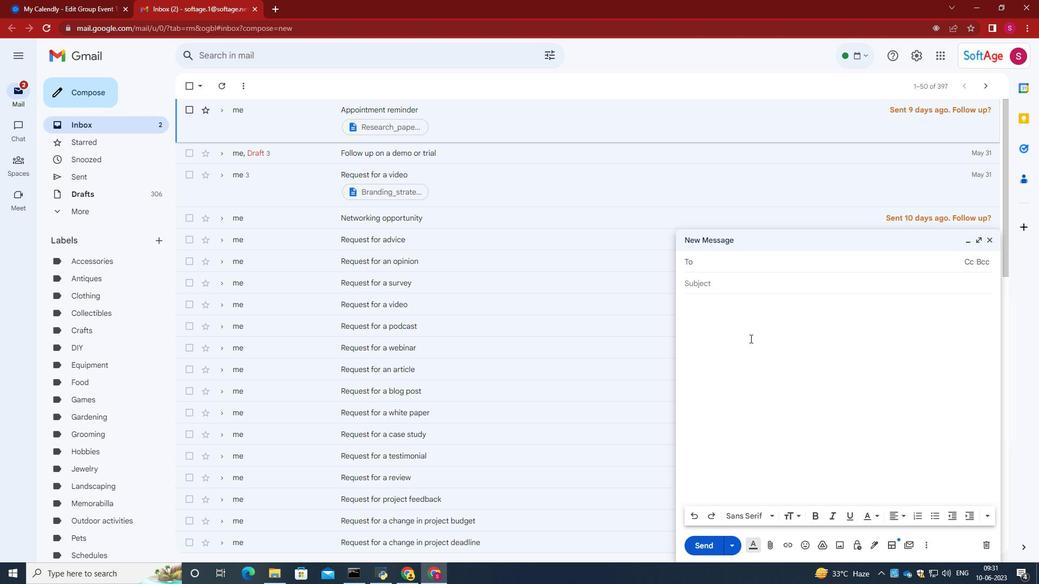 
Action: Mouse moved to (747, 344)
Screenshot: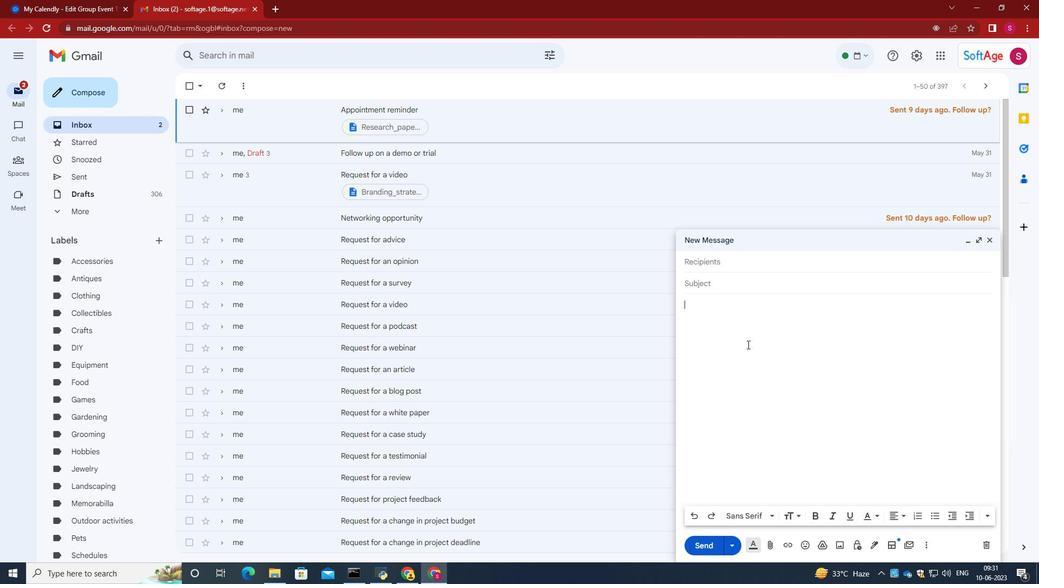 
Action: Key pressed ctrl+V
Screenshot: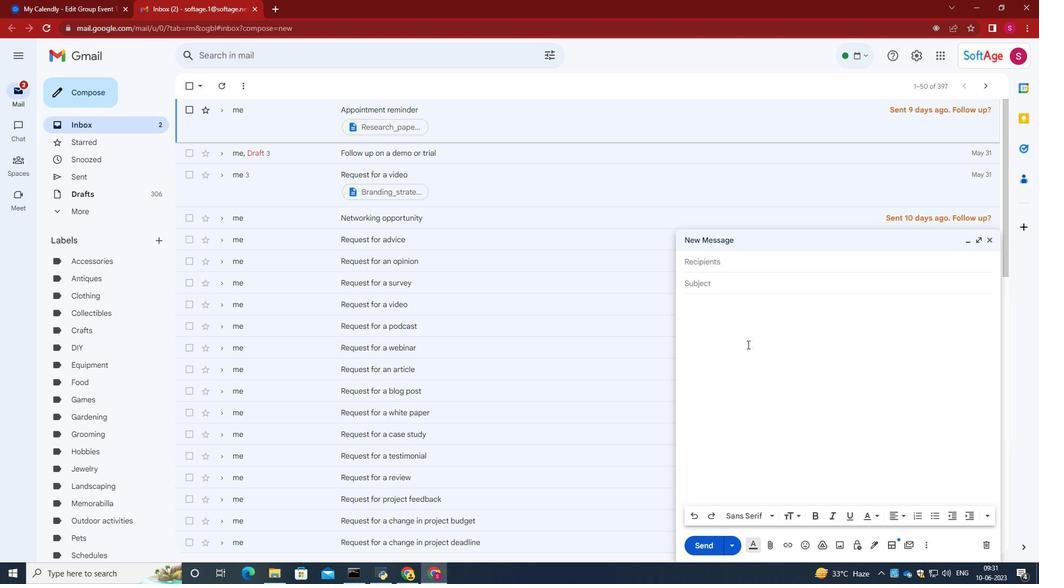 
Action: Mouse moved to (747, 264)
Screenshot: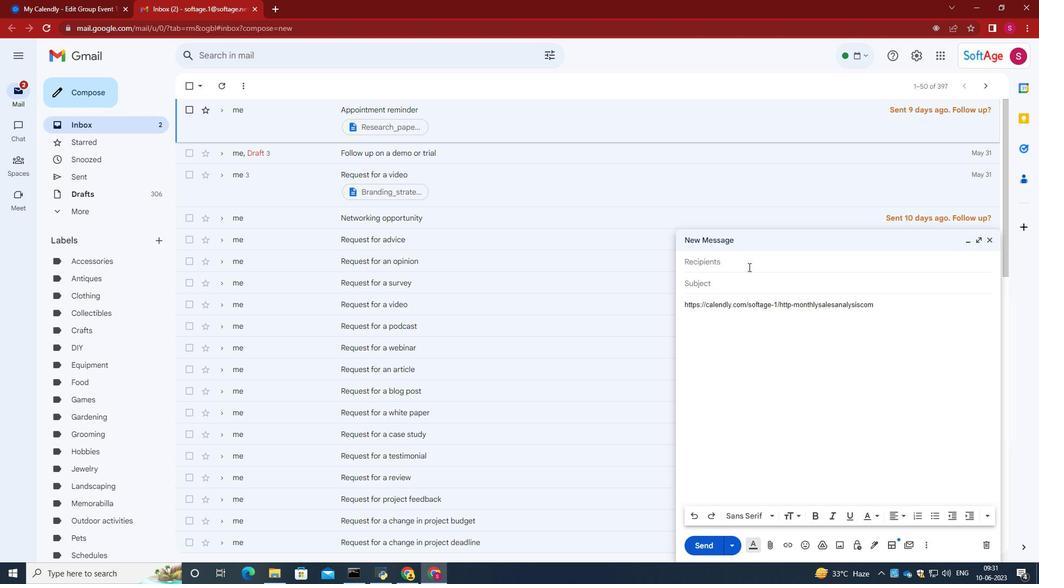 
Action: Mouse pressed left at (747, 264)
Screenshot: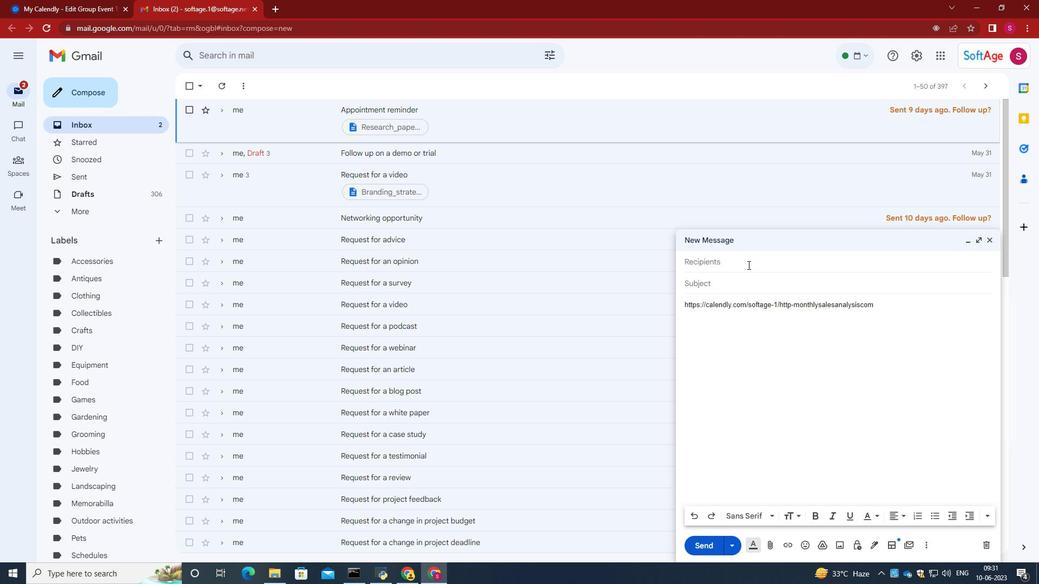 
Action: Mouse moved to (748, 262)
Screenshot: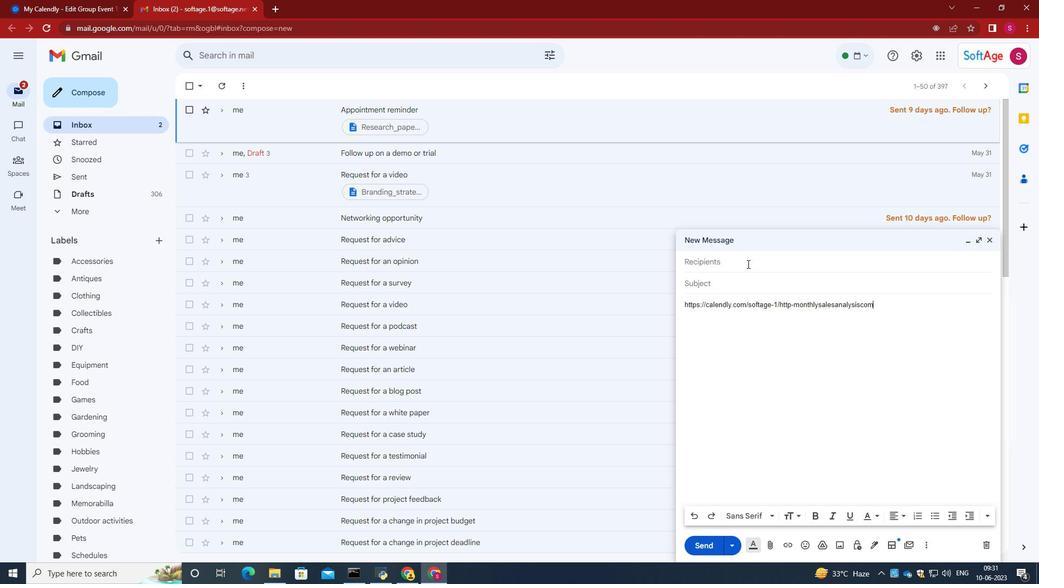 
Action: Key pressed softage.10<Key.shift>@softage.net<Key.enter>softage.2<Key.shift>@softage.net<Key.enter>
Screenshot: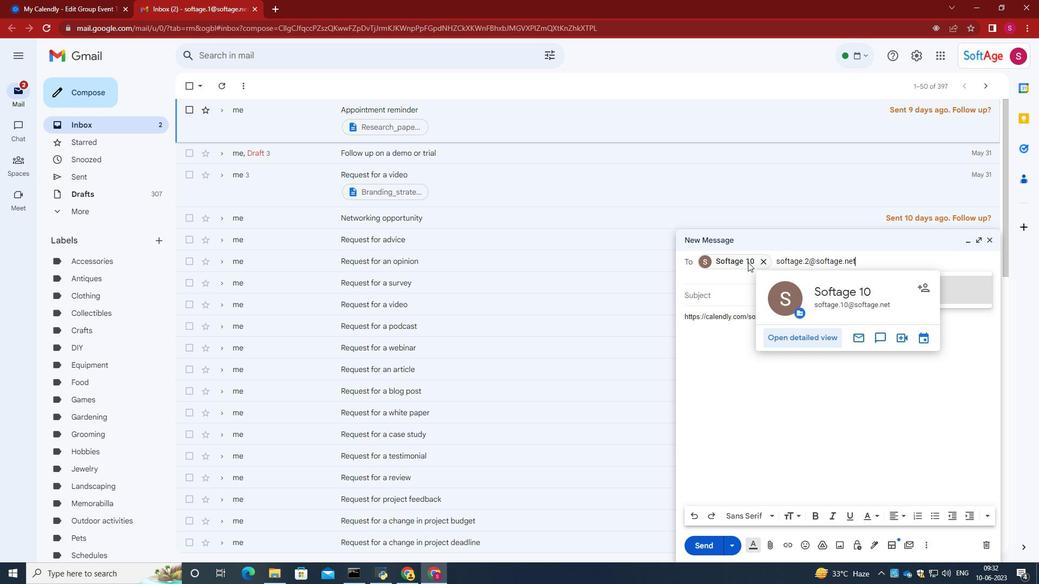 
Action: Mouse moved to (700, 550)
Screenshot: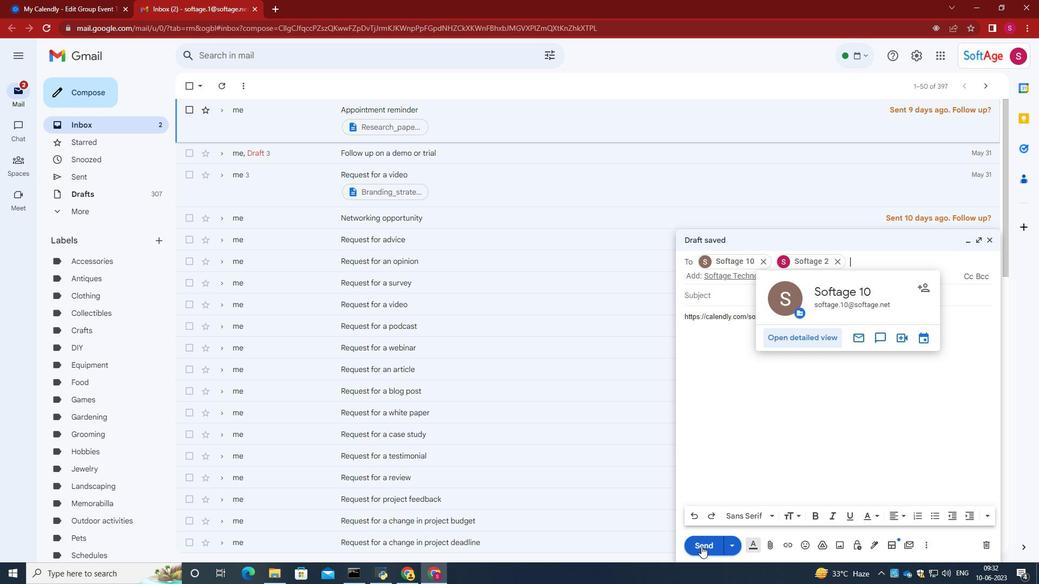 
Action: Mouse pressed left at (700, 550)
Screenshot: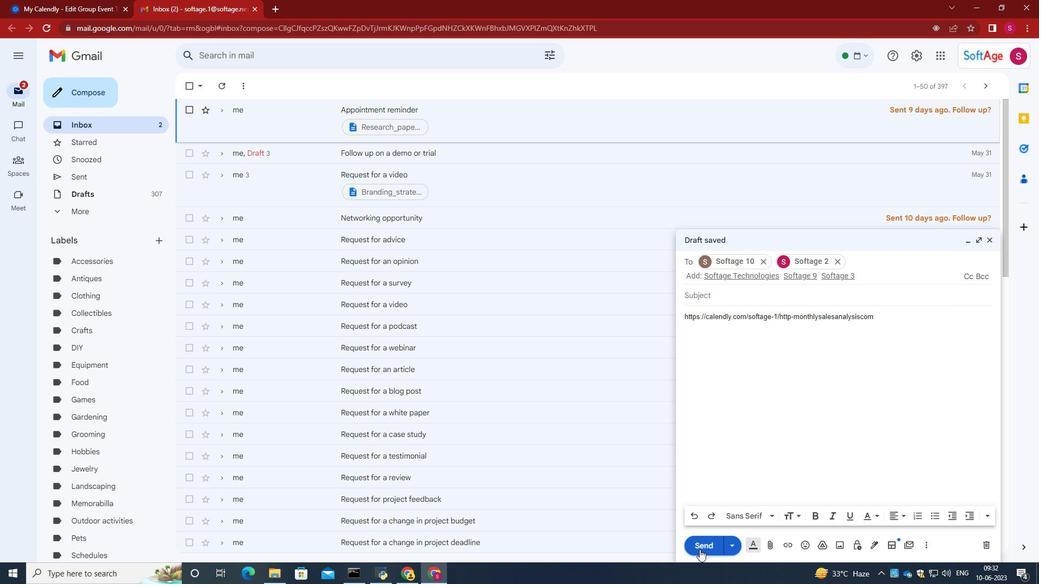 
